 Task: For heading Use Trebuchet MN with navy blue colour & Underline.  font size for heading26,  'Change the font style of data to'Trebuchet MN and font size to 18,  Change the alignment of both headline & data to Align right In the sheet   Expense Manager book
Action: Mouse moved to (275, 269)
Screenshot: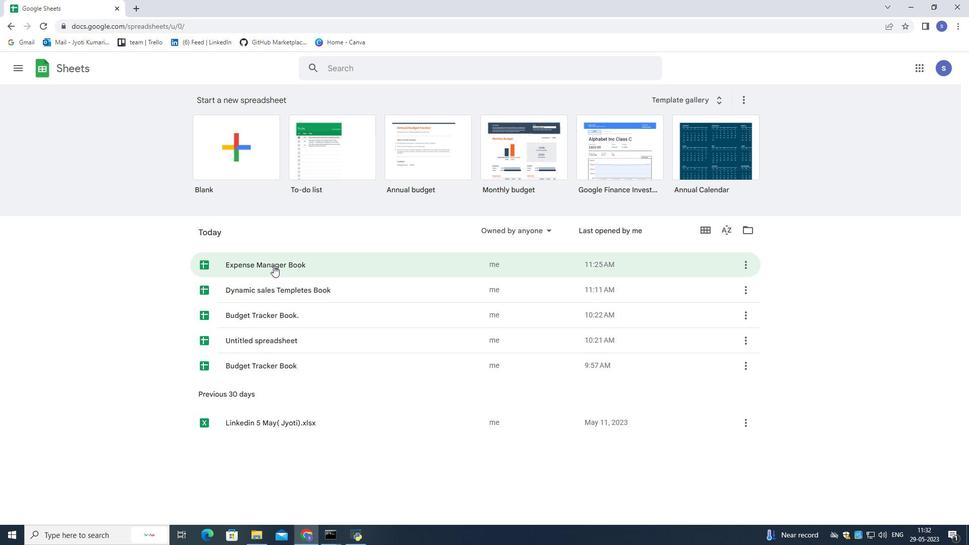 
Action: Mouse pressed left at (275, 269)
Screenshot: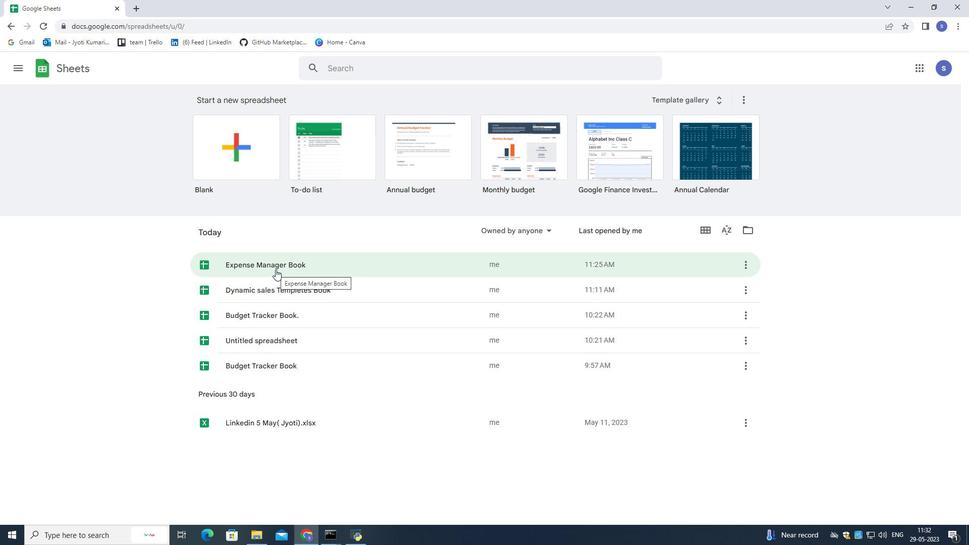 
Action: Mouse moved to (345, 150)
Screenshot: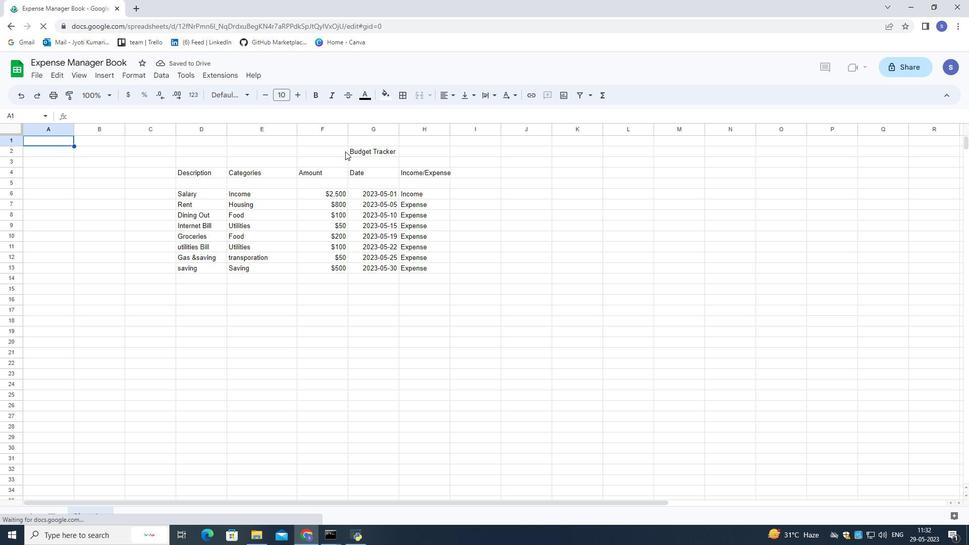 
Action: Mouse pressed left at (345, 150)
Screenshot: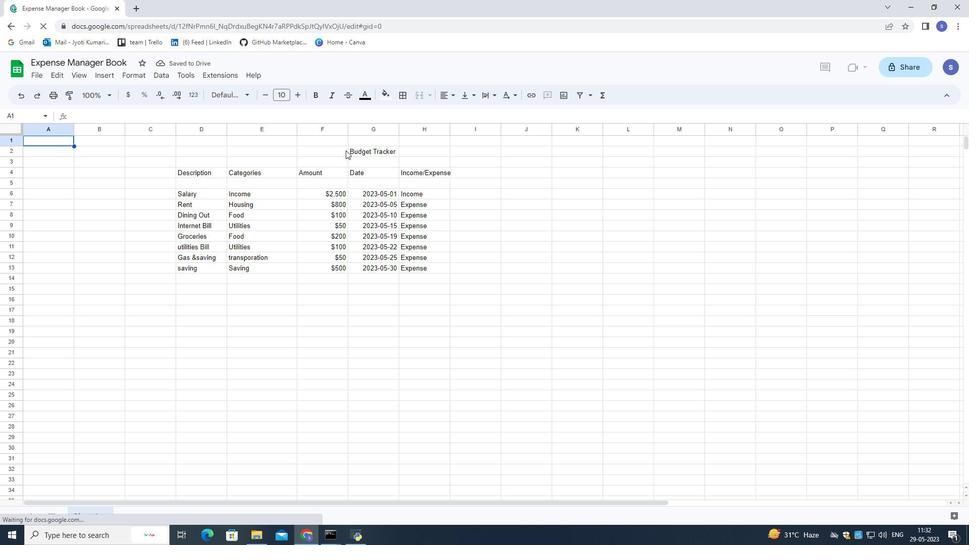 
Action: Mouse pressed left at (345, 150)
Screenshot: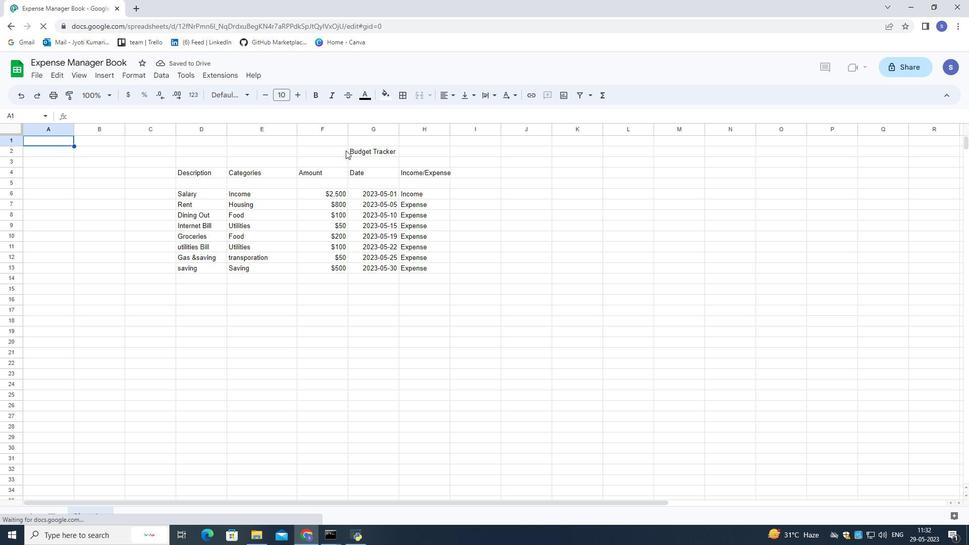 
Action: Mouse pressed left at (345, 150)
Screenshot: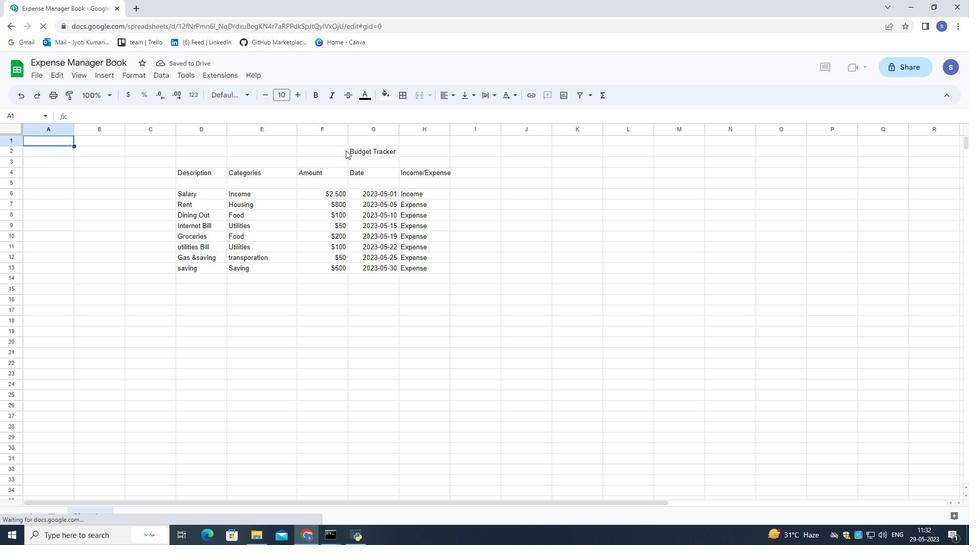 
Action: Mouse pressed left at (345, 150)
Screenshot: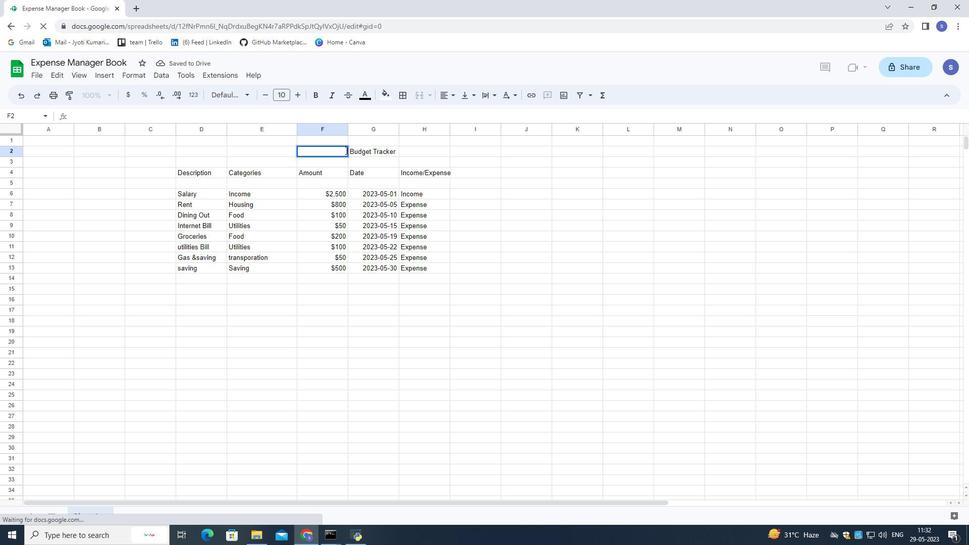 
Action: Mouse moved to (342, 166)
Screenshot: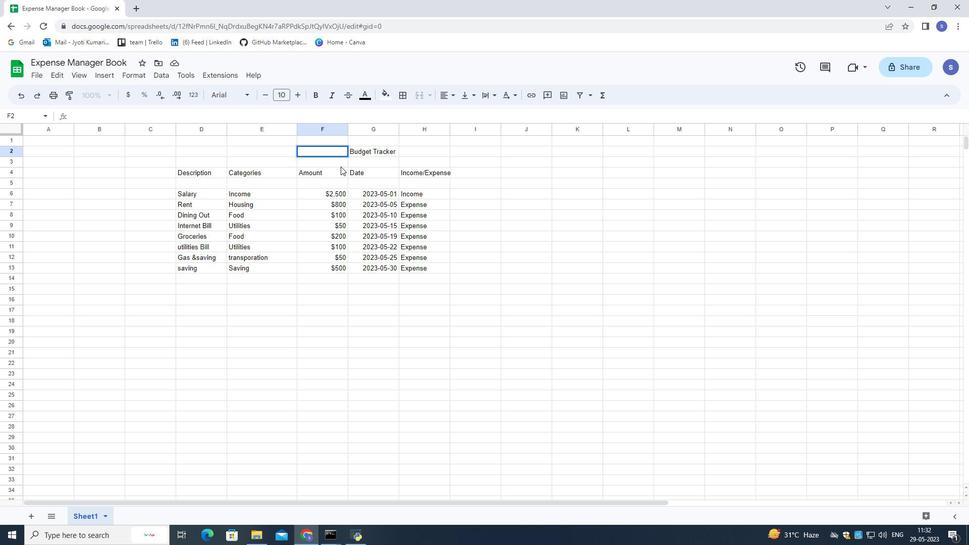 
Action: Mouse pressed left at (342, 166)
Screenshot: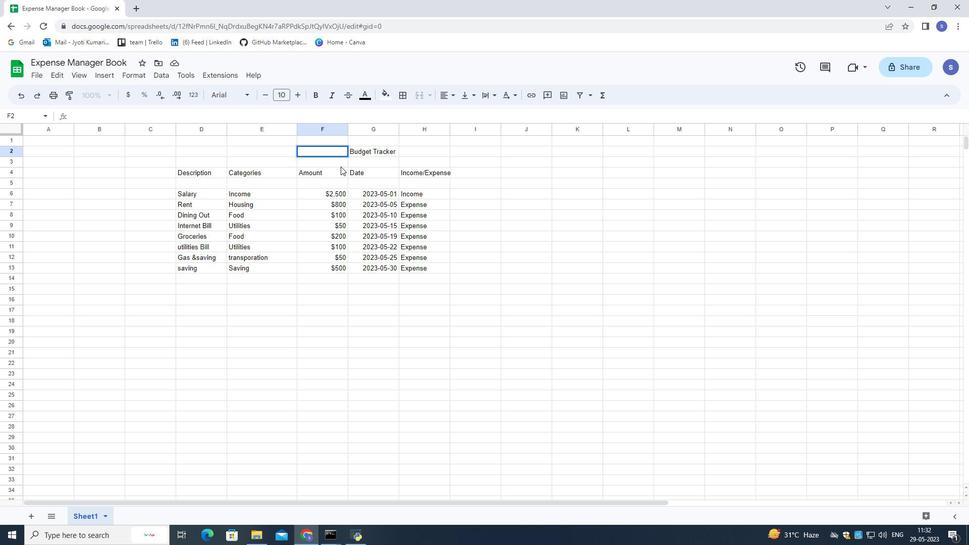 
Action: Mouse moved to (344, 148)
Screenshot: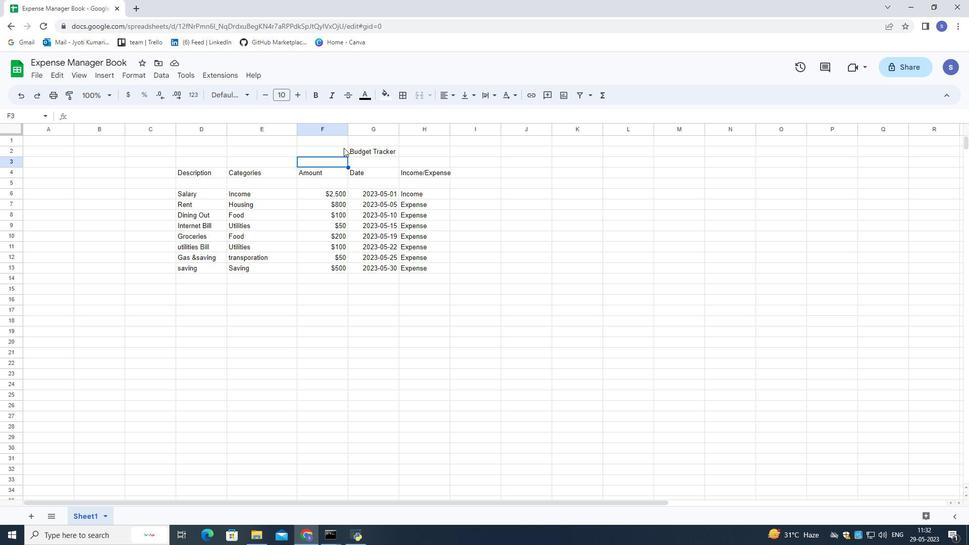 
Action: Mouse pressed left at (344, 148)
Screenshot: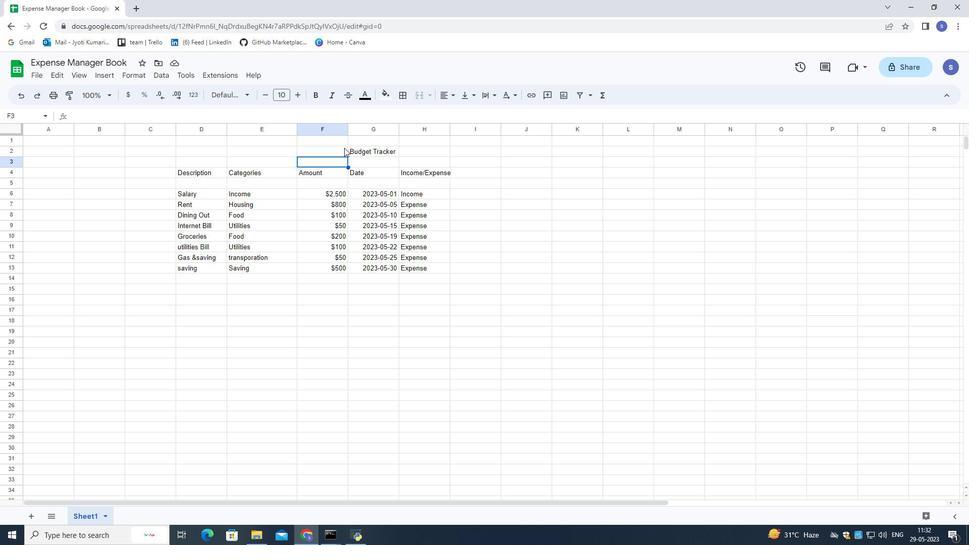 
Action: Mouse moved to (230, 94)
Screenshot: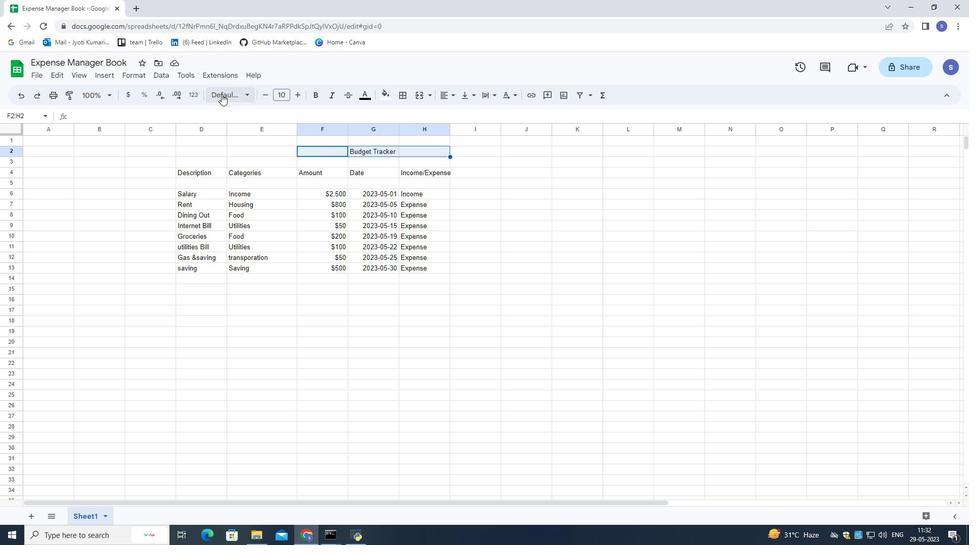 
Action: Mouse pressed left at (230, 94)
Screenshot: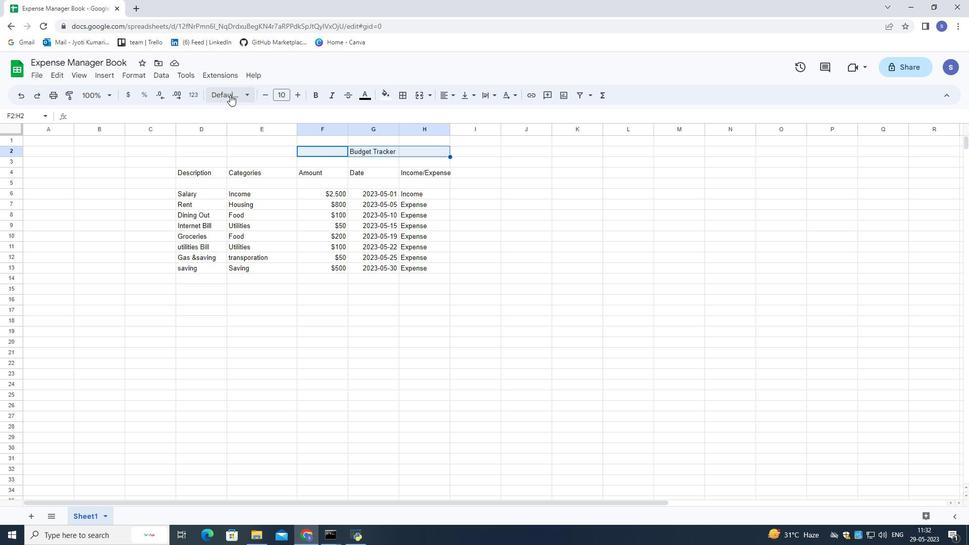 
Action: Mouse moved to (236, 229)
Screenshot: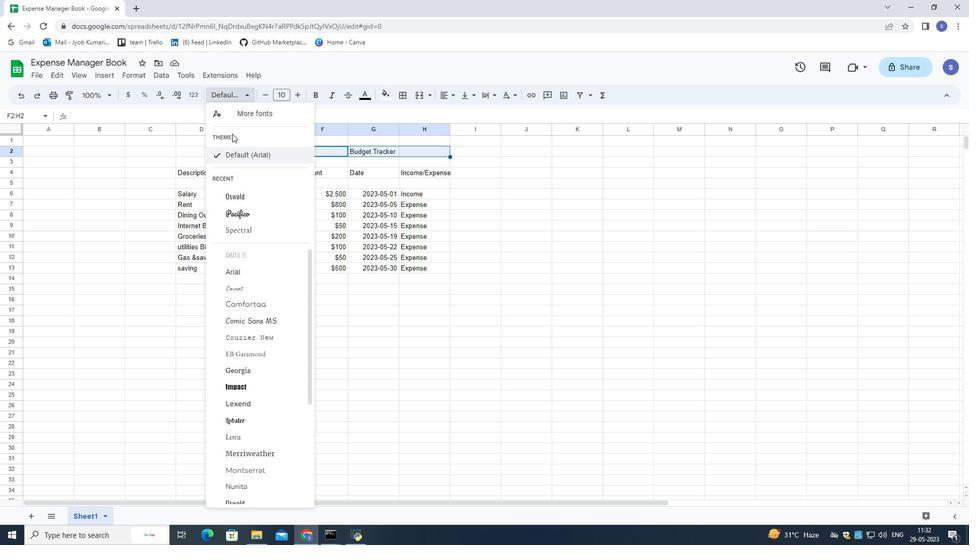 
Action: Mouse scrolled (236, 229) with delta (0, 0)
Screenshot: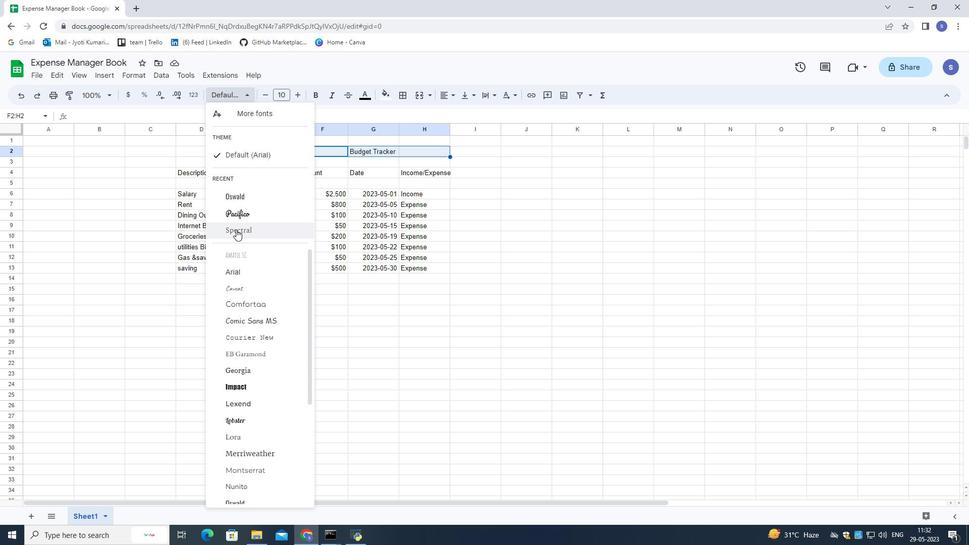 
Action: Mouse scrolled (236, 229) with delta (0, 0)
Screenshot: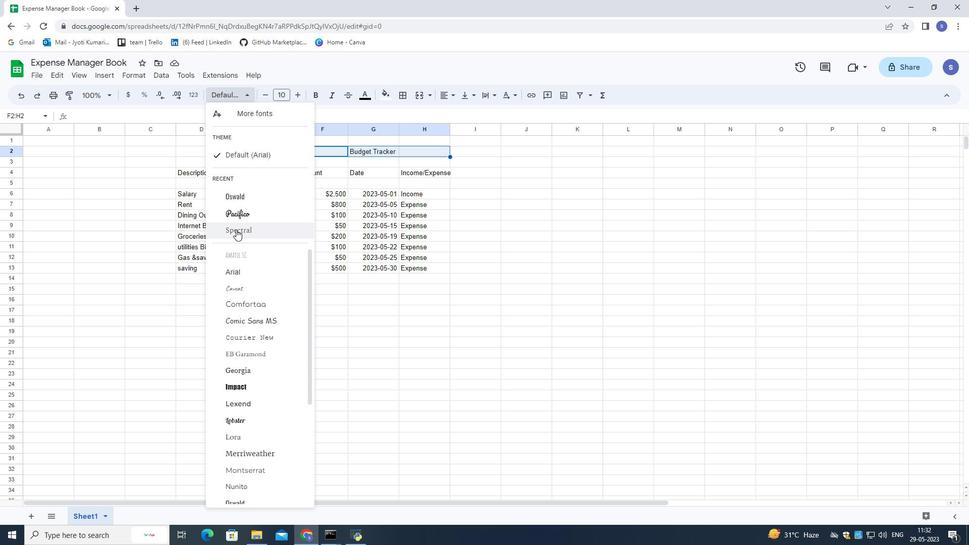
Action: Mouse scrolled (236, 229) with delta (0, 0)
Screenshot: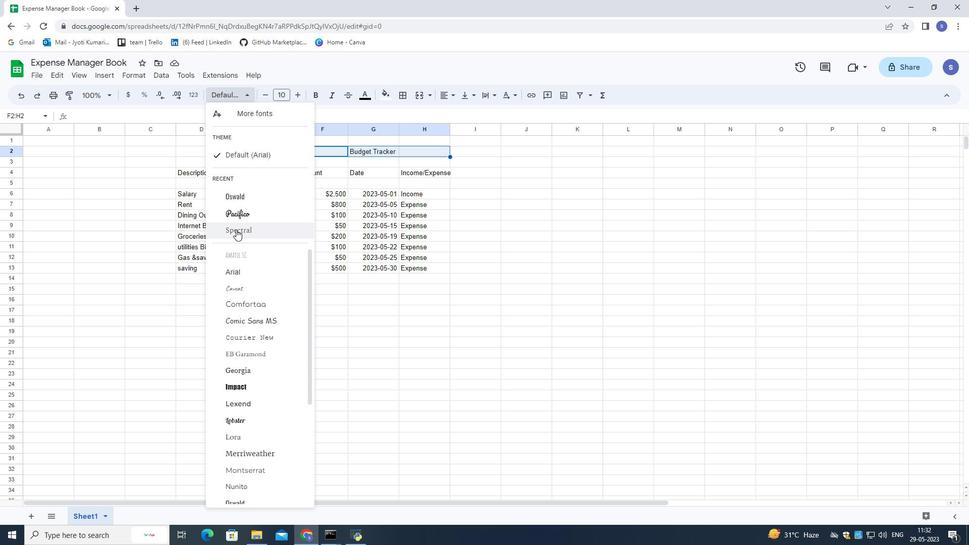 
Action: Mouse moved to (240, 316)
Screenshot: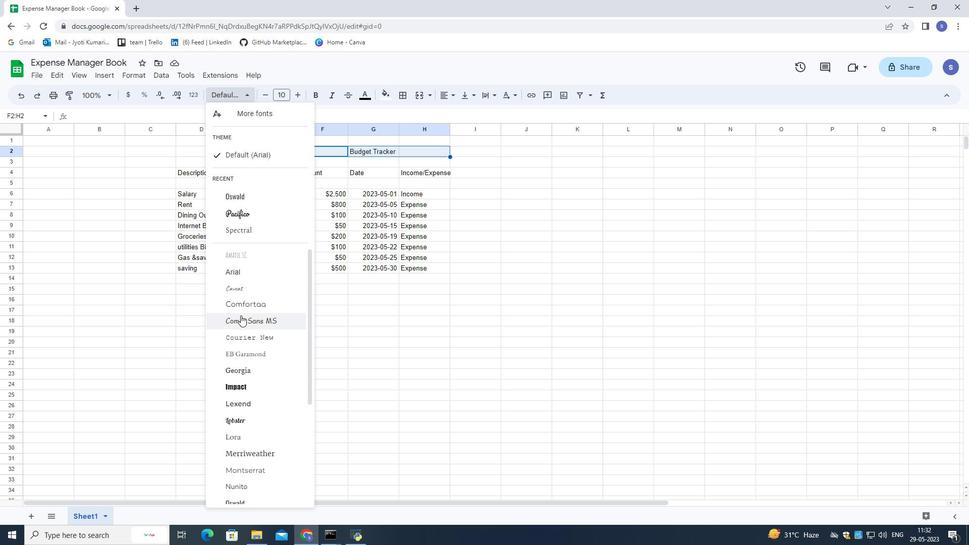 
Action: Mouse scrolled (240, 315) with delta (0, 0)
Screenshot: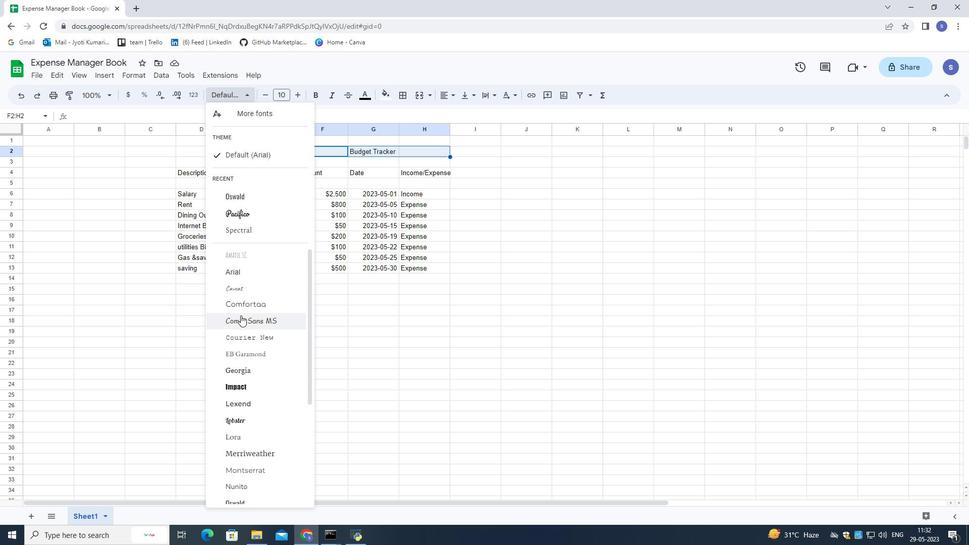 
Action: Mouse moved to (241, 317)
Screenshot: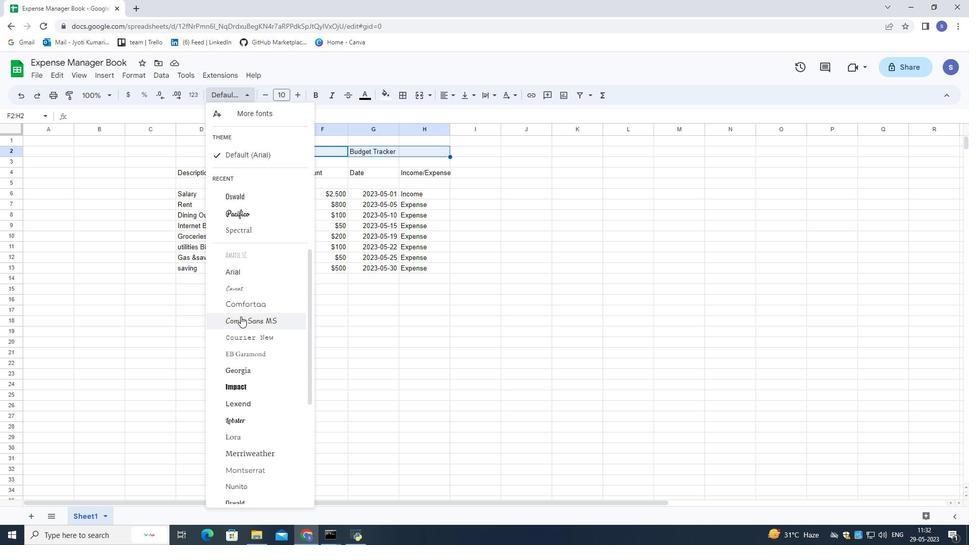 
Action: Mouse scrolled (241, 317) with delta (0, 0)
Screenshot: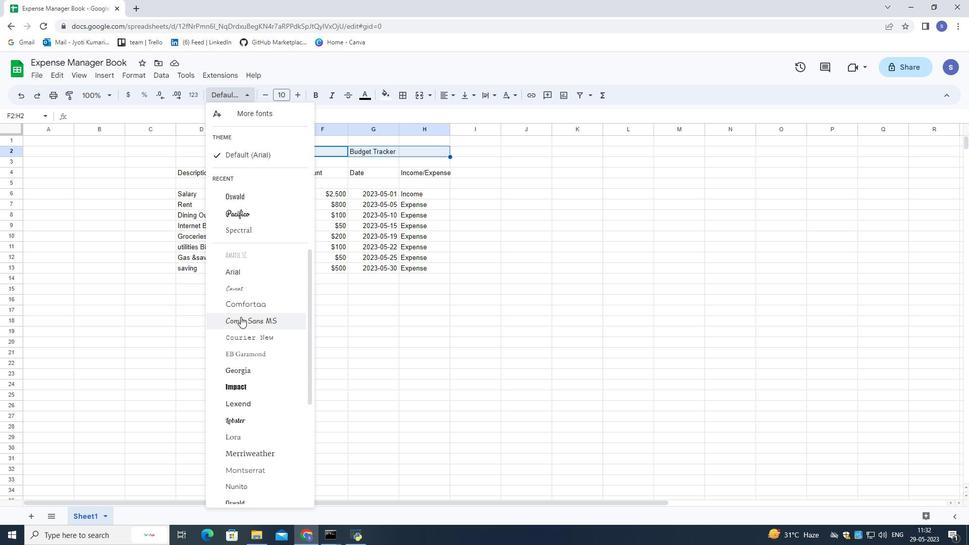 
Action: Mouse moved to (241, 318)
Screenshot: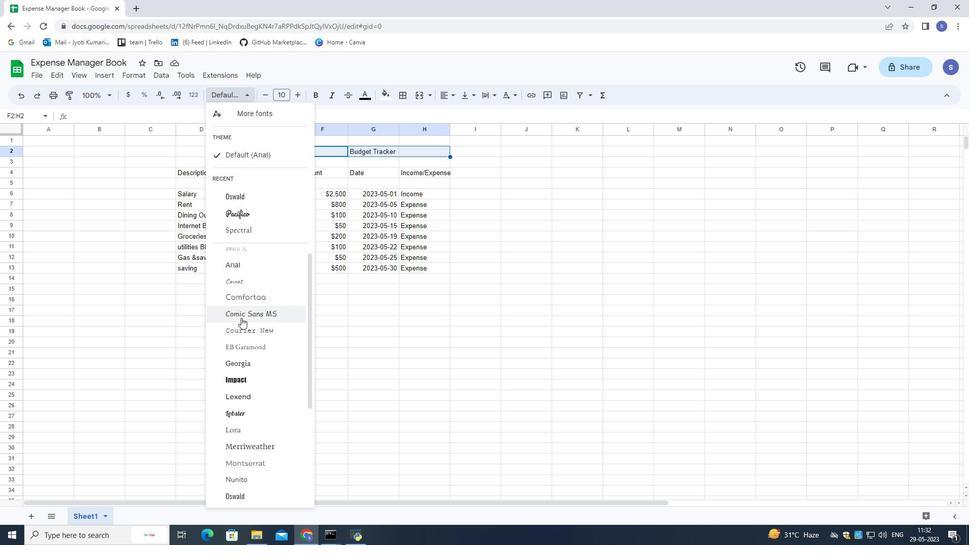 
Action: Mouse scrolled (241, 317) with delta (0, 0)
Screenshot: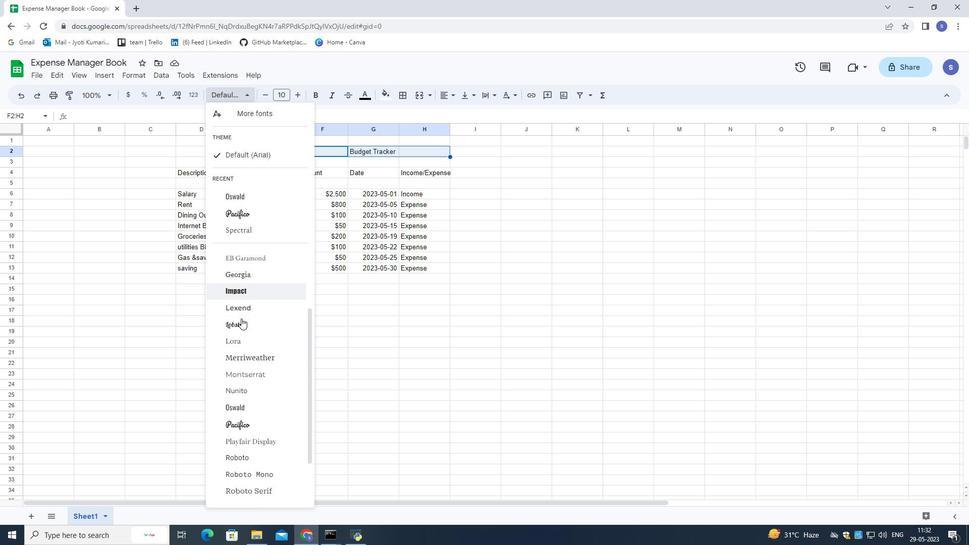 
Action: Mouse scrolled (241, 317) with delta (0, 0)
Screenshot: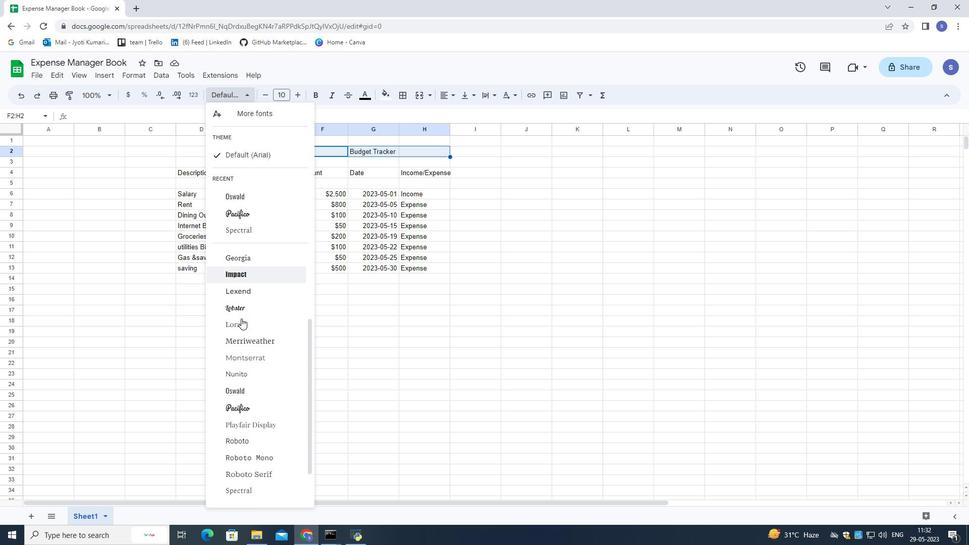 
Action: Mouse scrolled (241, 317) with delta (0, 0)
Screenshot: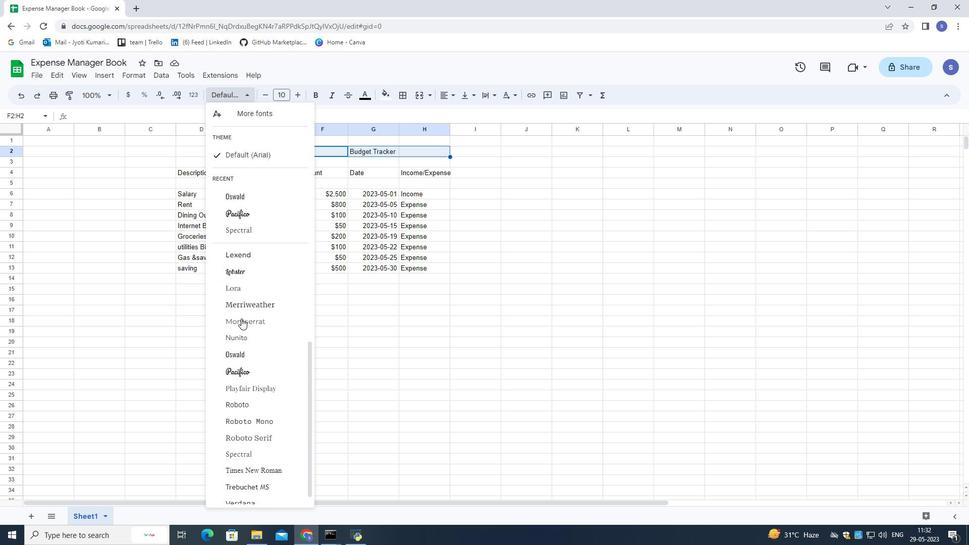 
Action: Mouse scrolled (241, 317) with delta (0, 0)
Screenshot: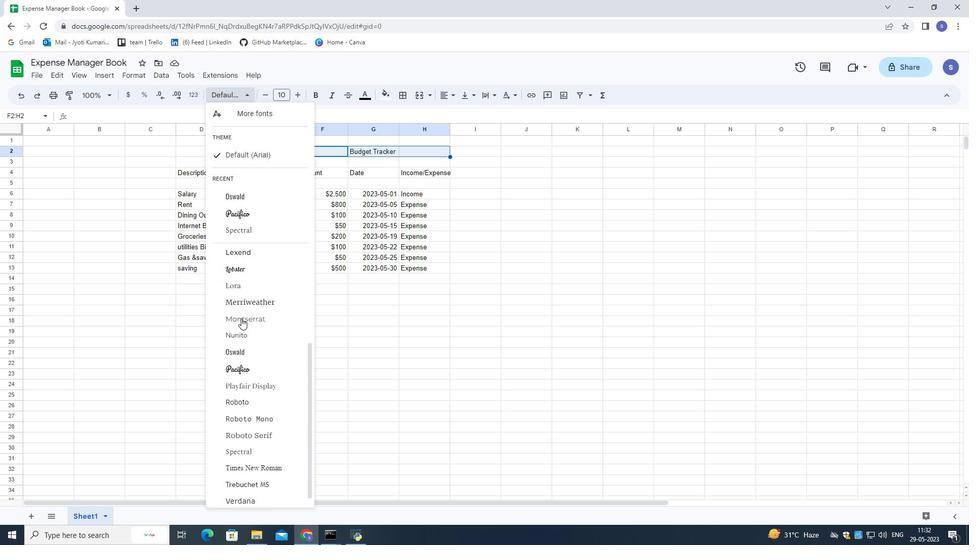 
Action: Mouse moved to (256, 279)
Screenshot: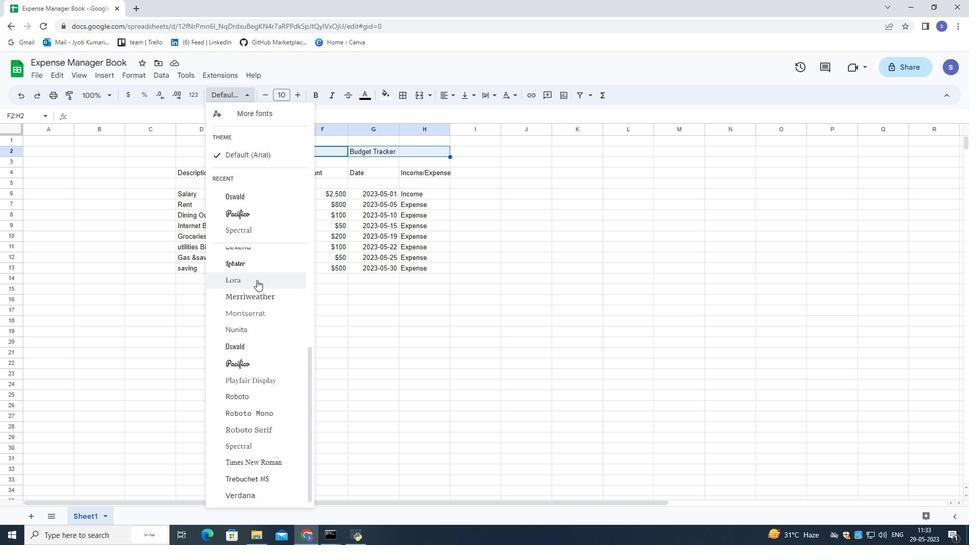 
Action: Mouse scrolled (256, 279) with delta (0, 0)
Screenshot: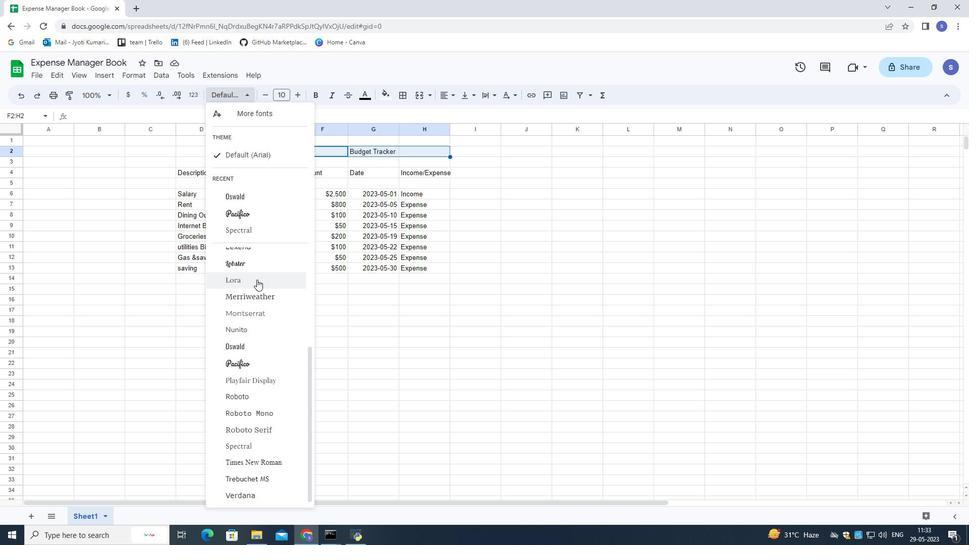 
Action: Mouse scrolled (256, 279) with delta (0, 0)
Screenshot: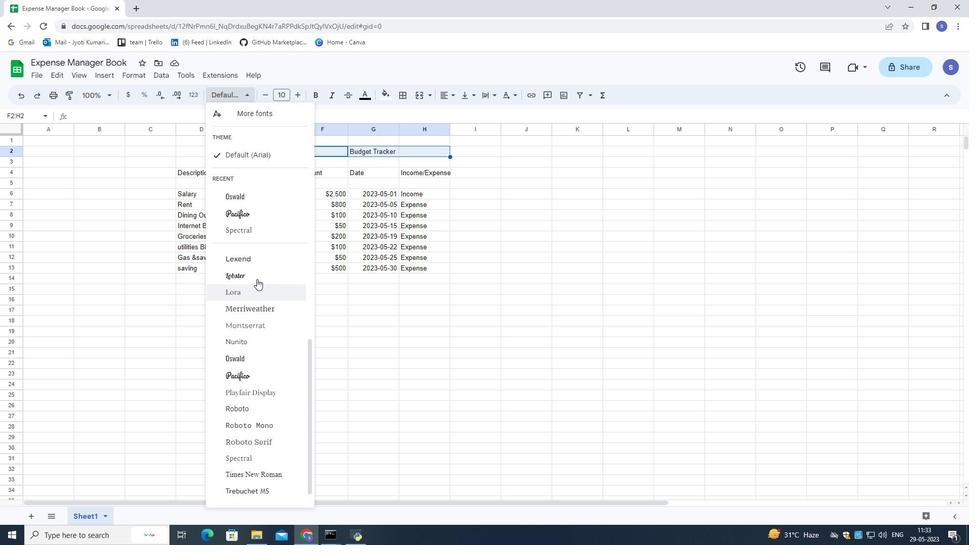 
Action: Mouse scrolled (256, 279) with delta (0, 0)
Screenshot: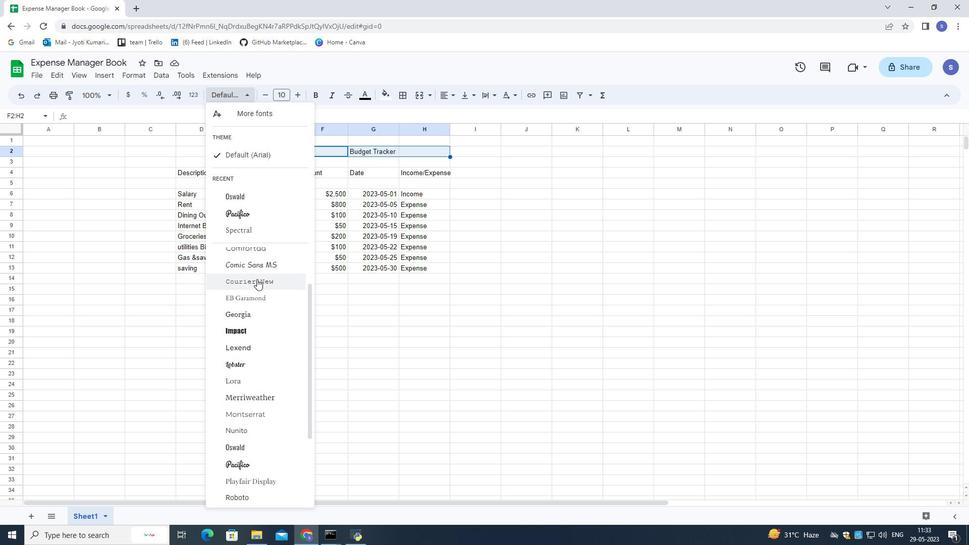 
Action: Mouse scrolled (256, 279) with delta (0, 0)
Screenshot: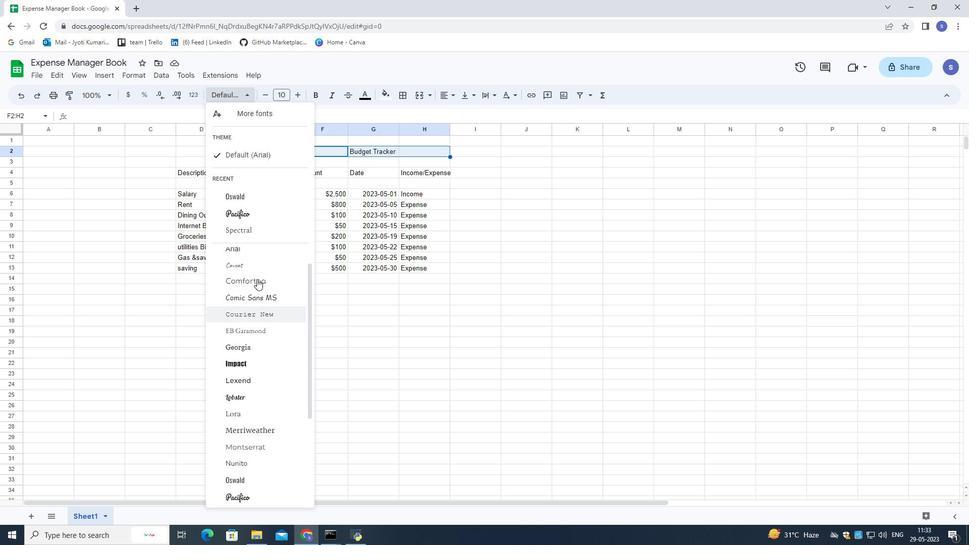 
Action: Mouse moved to (248, 110)
Screenshot: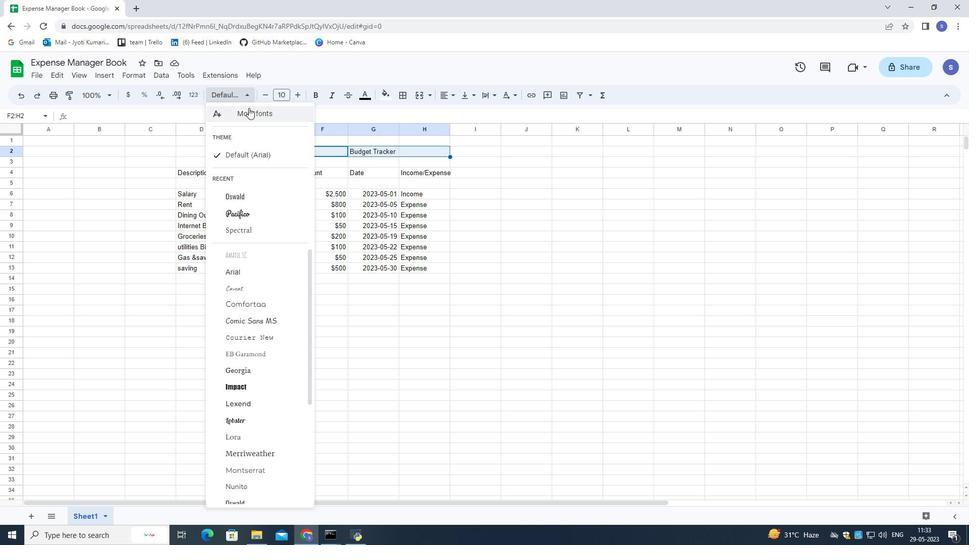 
Action: Mouse pressed left at (248, 110)
Screenshot: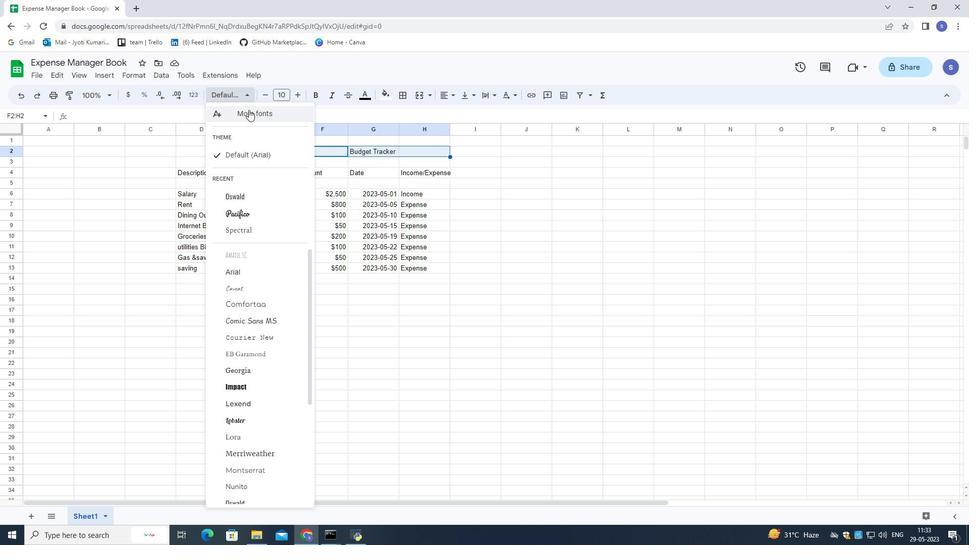 
Action: Mouse moved to (473, 172)
Screenshot: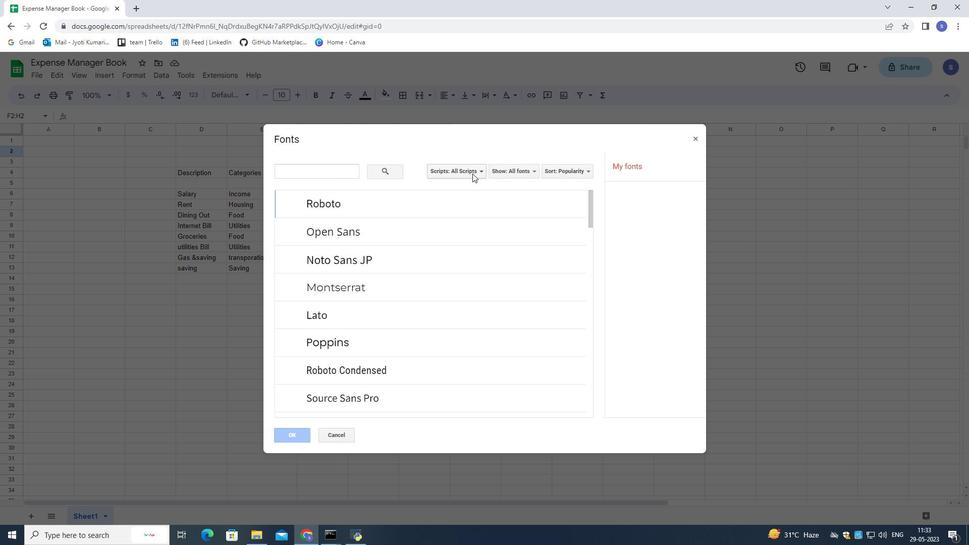 
Action: Mouse pressed left at (473, 172)
Screenshot: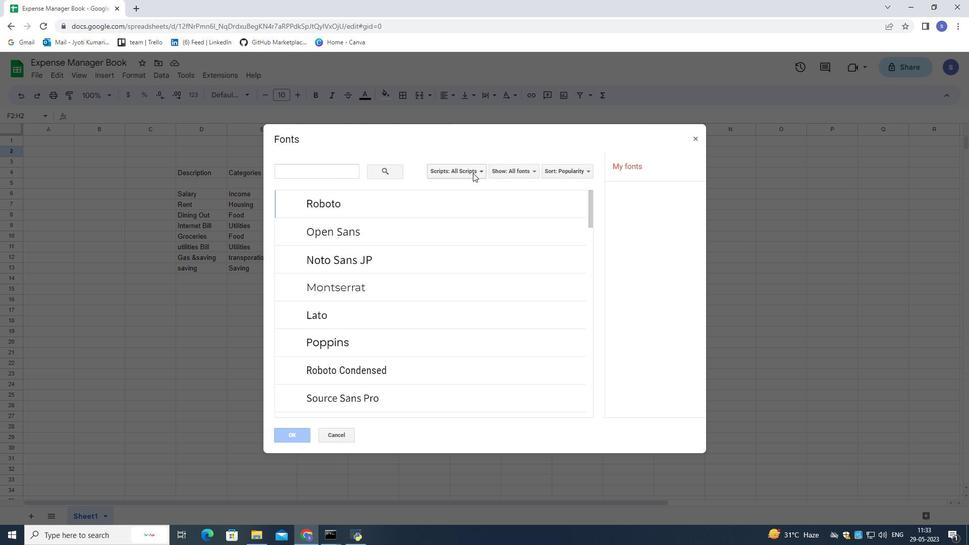 
Action: Mouse moved to (519, 171)
Screenshot: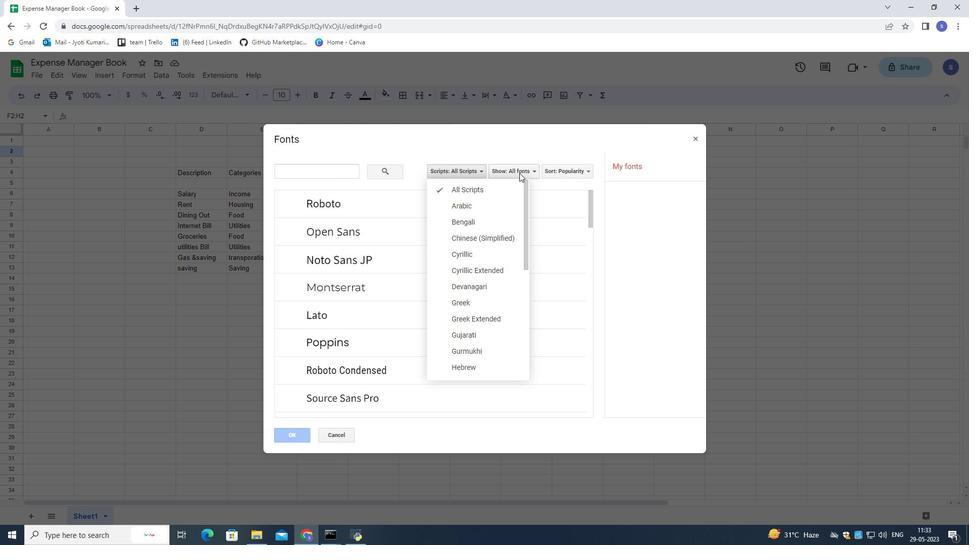 
Action: Mouse pressed left at (519, 171)
Screenshot: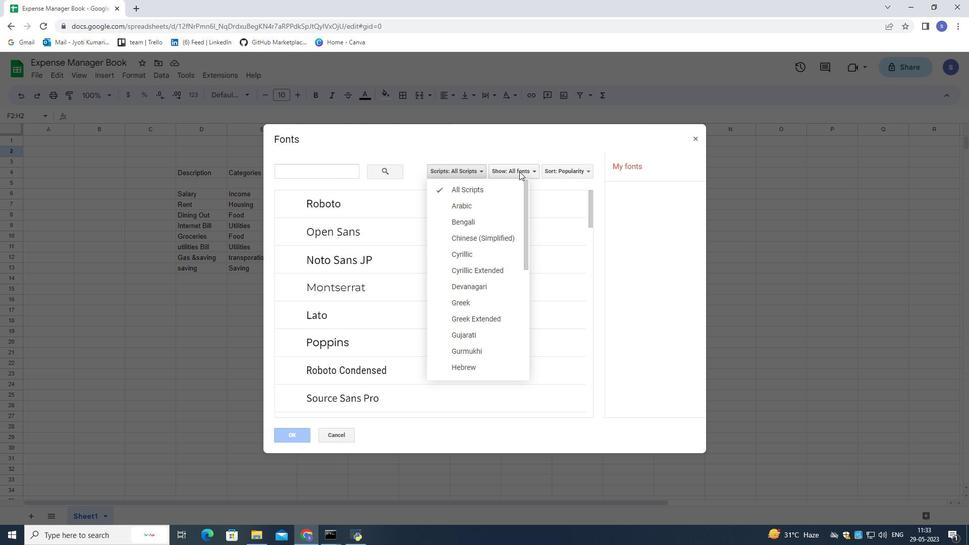 
Action: Mouse moved to (561, 165)
Screenshot: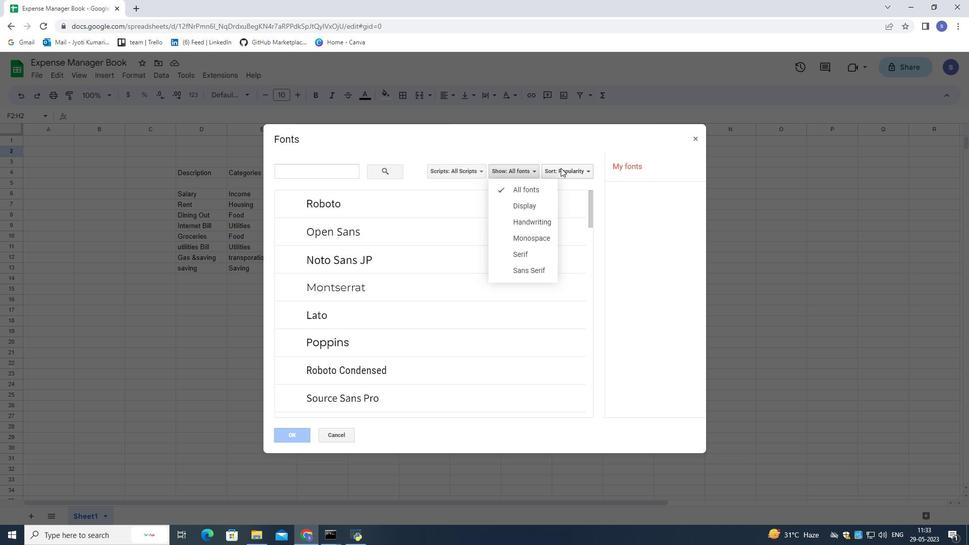 
Action: Mouse pressed left at (561, 165)
Screenshot: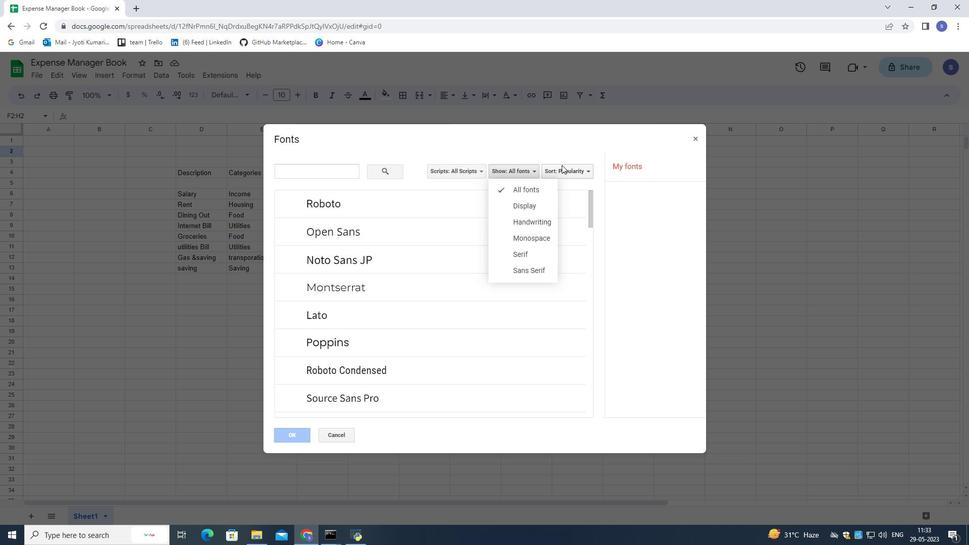 
Action: Mouse moved to (340, 170)
Screenshot: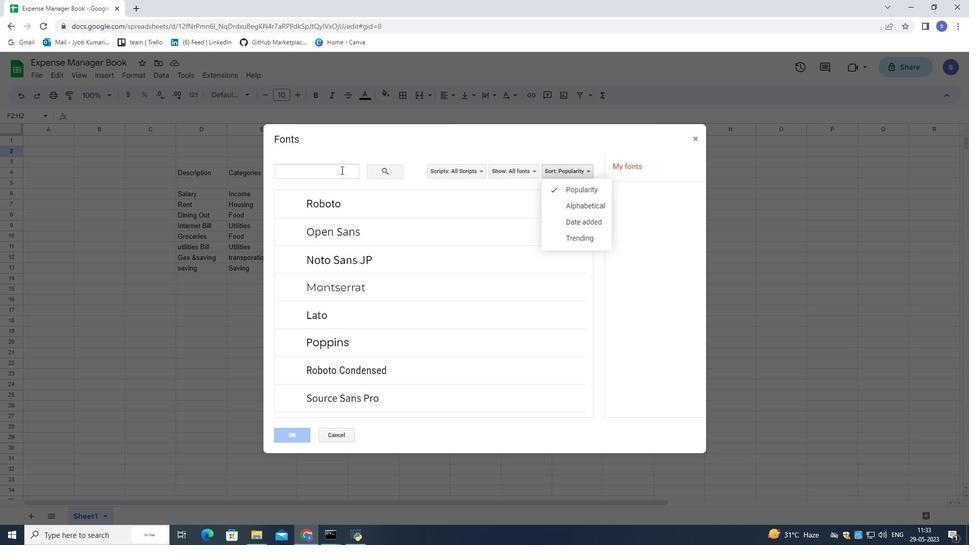 
Action: Mouse pressed left at (340, 170)
Screenshot: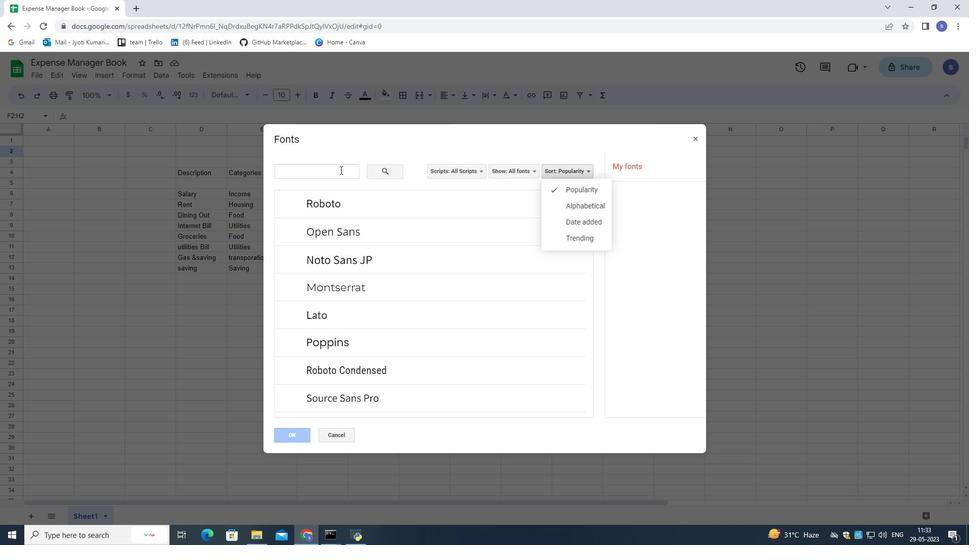 
Action: Mouse moved to (339, 169)
Screenshot: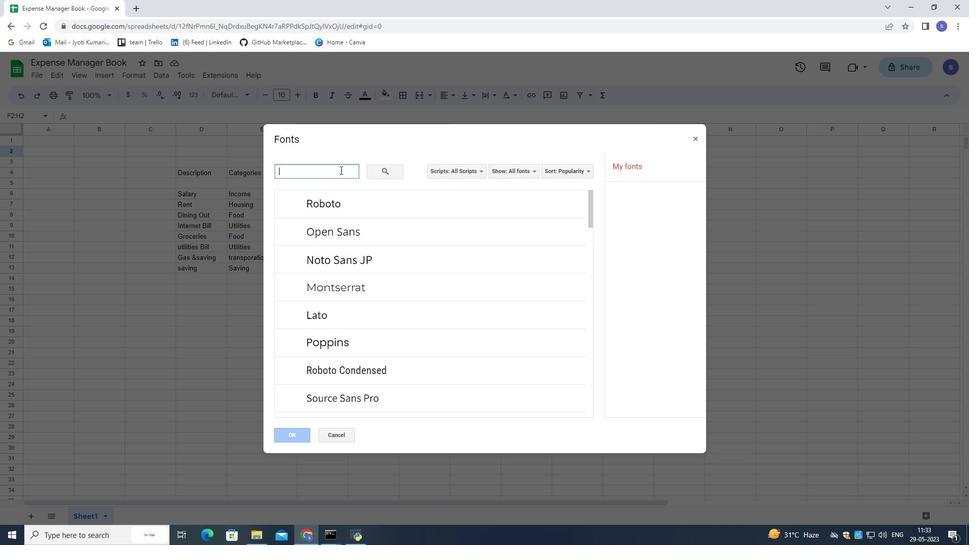 
Action: Key pressed <Key.shift>trebuchet<Key.space><Key.shift>MN
Screenshot: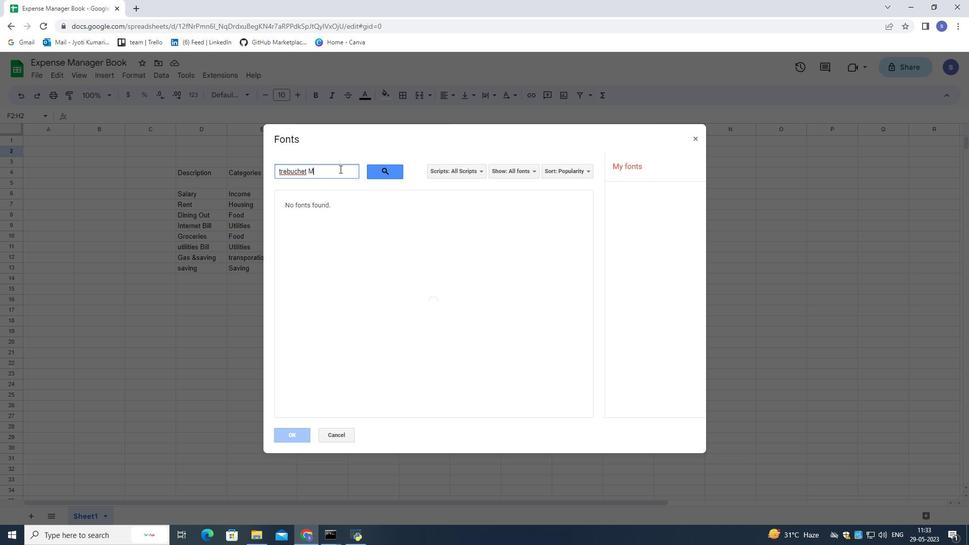 
Action: Mouse moved to (279, 173)
Screenshot: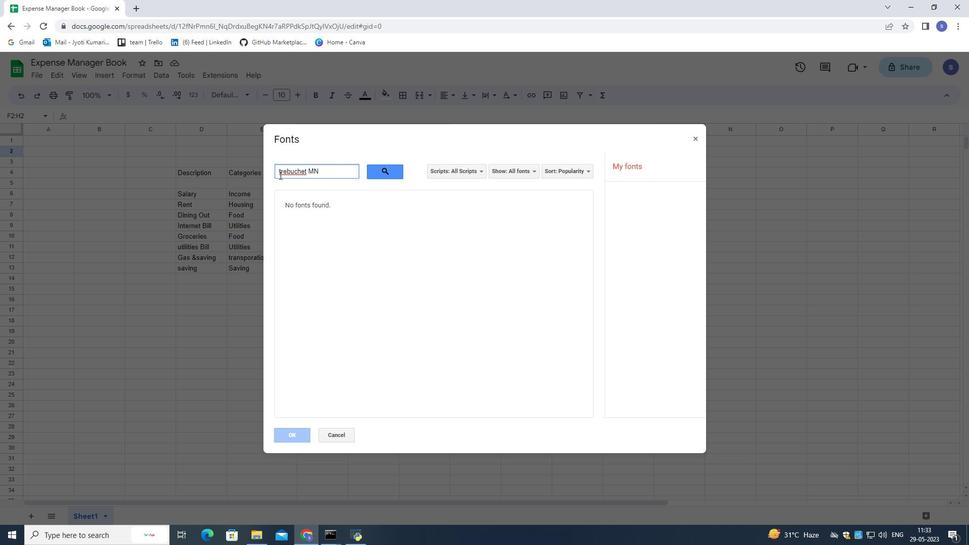 
Action: Mouse pressed left at (279, 173)
Screenshot: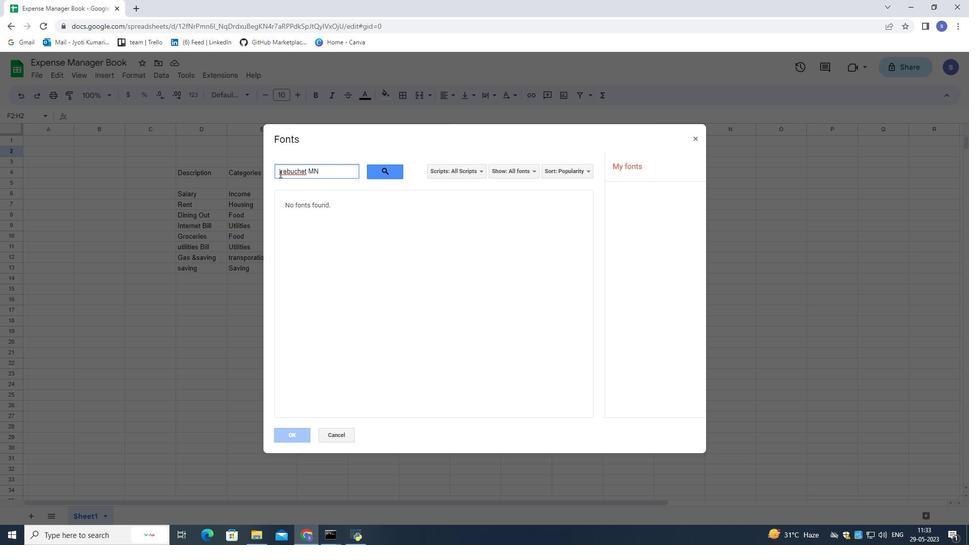 
Action: Mouse moved to (291, 181)
Screenshot: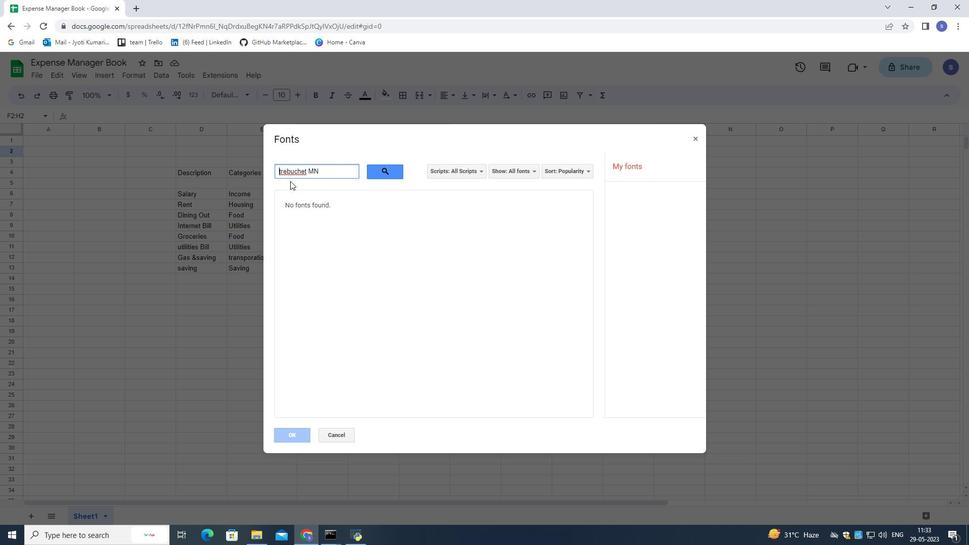 
Action: Key pressed <Key.right><Key.backspace><Key.caps_lock><Key.caps_lock><Key.caps_lock><Key.caps_lock><Key.caps_lock><Key.caps_lock><Key.caps_lock><Key.caps_lock><Key.caps_lock>T<Key.caps_lock>
Screenshot: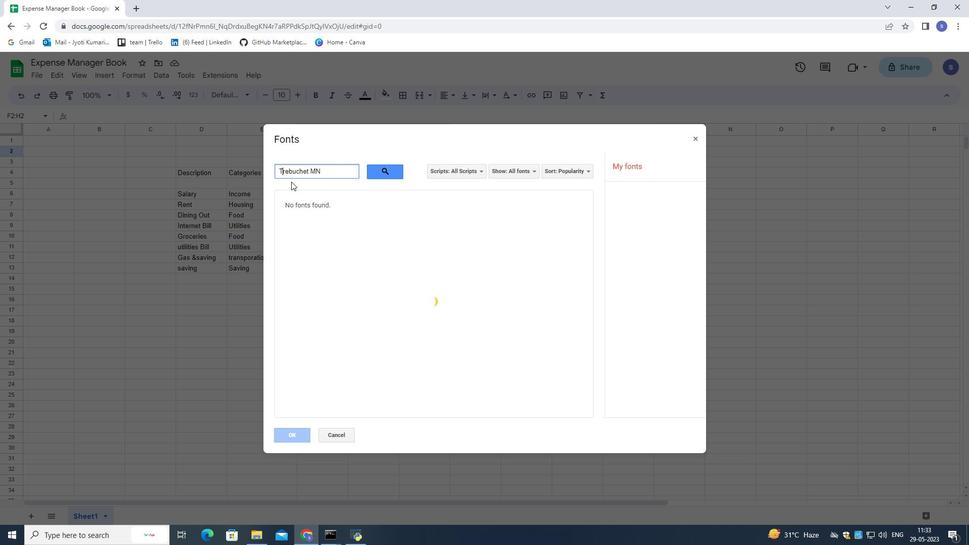 
Action: Mouse moved to (321, 207)
Screenshot: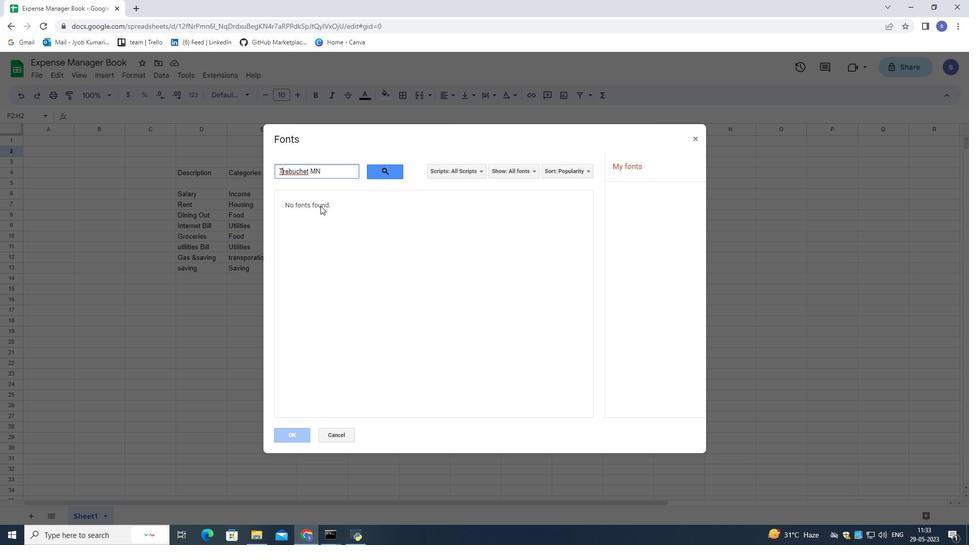 
Action: Mouse pressed left at (321, 207)
Screenshot: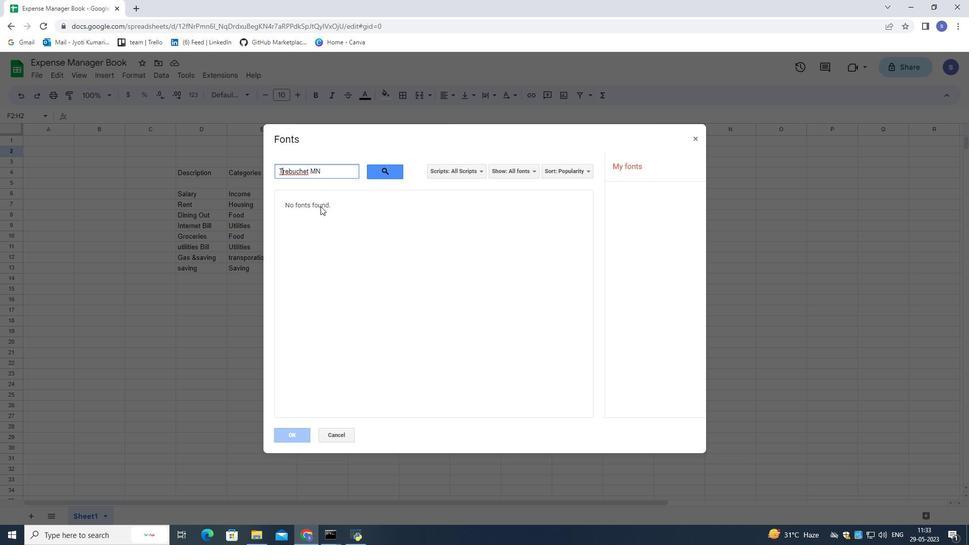 
Action: Mouse moved to (381, 171)
Screenshot: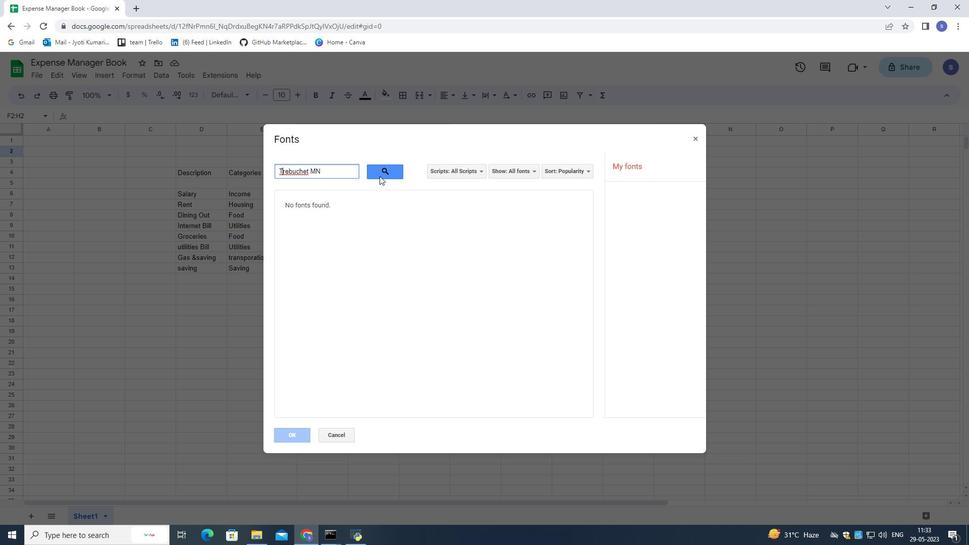 
Action: Mouse pressed left at (381, 171)
Screenshot: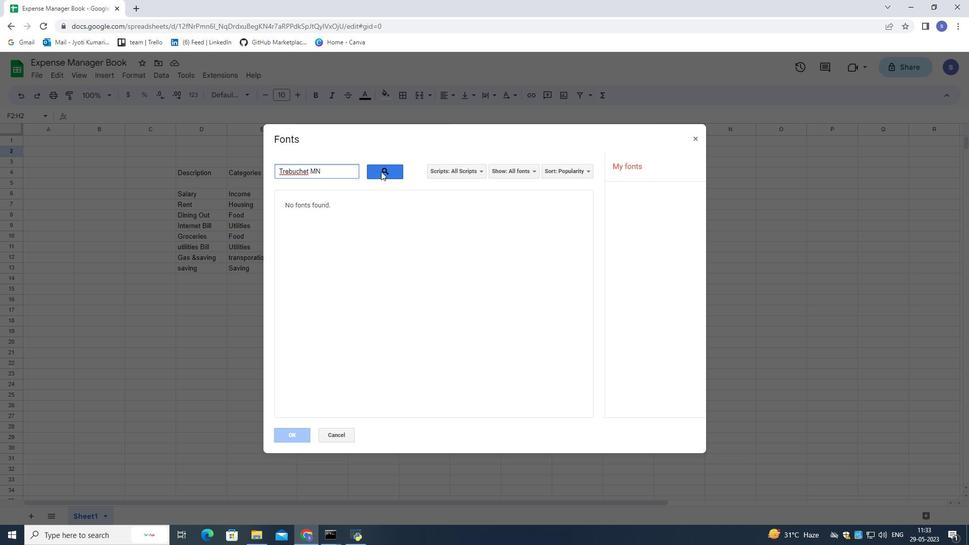 
Action: Mouse moved to (383, 174)
Screenshot: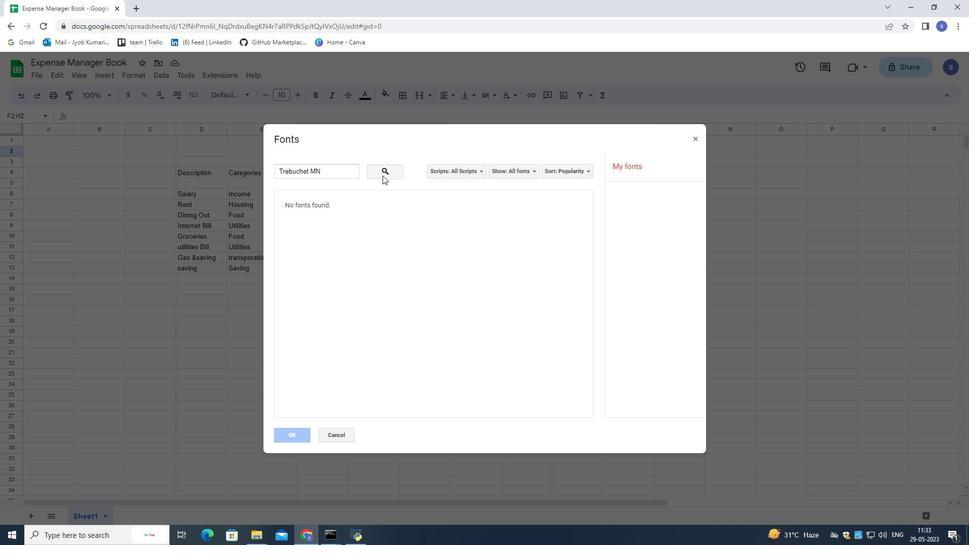 
Action: Mouse pressed left at (383, 174)
Screenshot: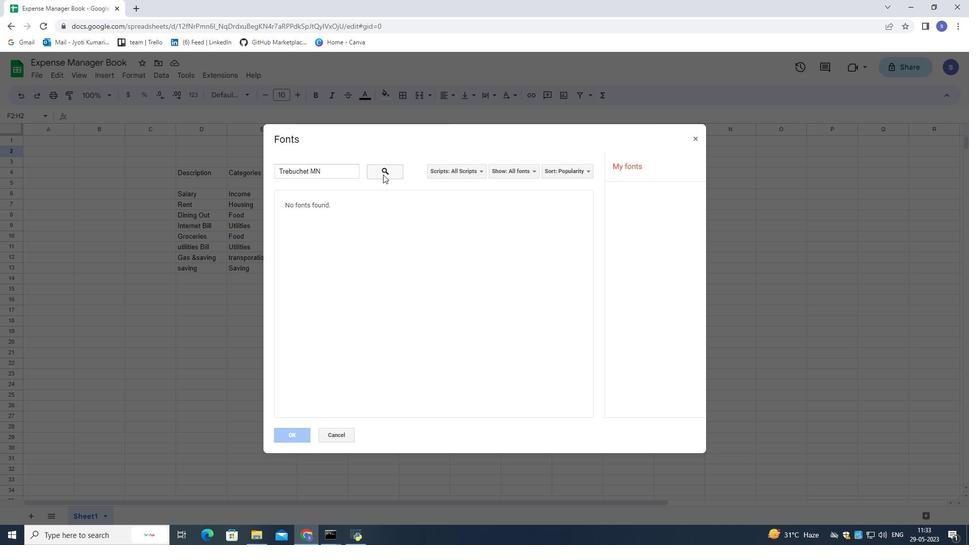 
Action: Mouse moved to (325, 435)
Screenshot: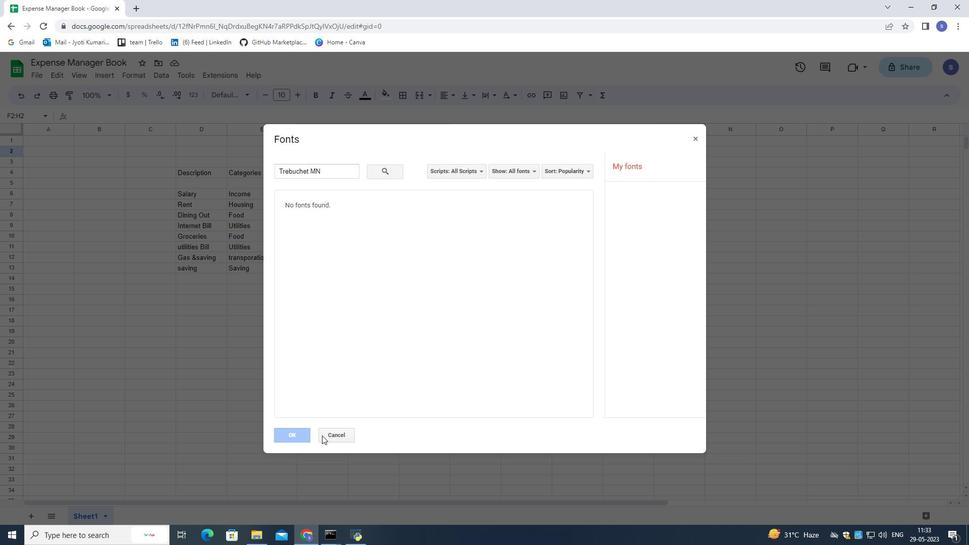 
Action: Mouse pressed left at (325, 435)
Screenshot: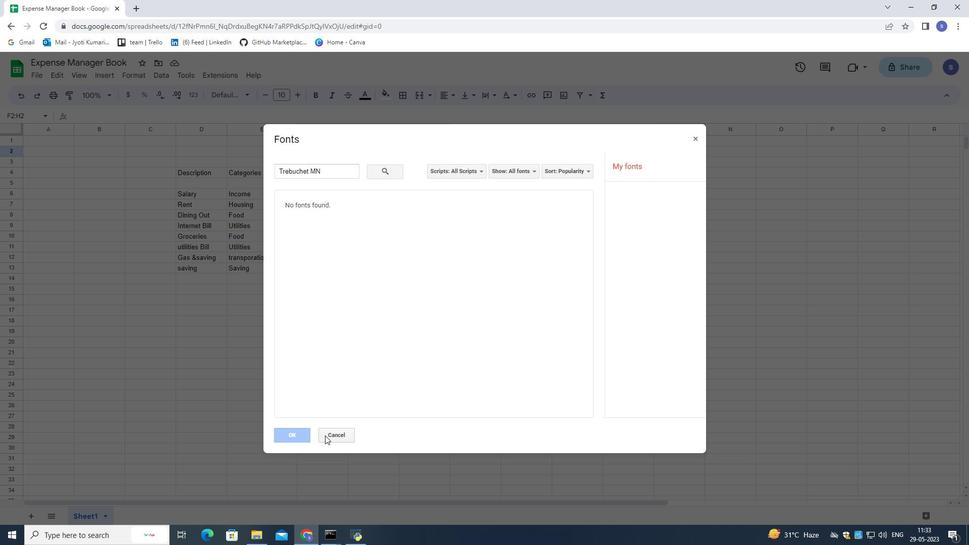 
Action: Mouse moved to (246, 96)
Screenshot: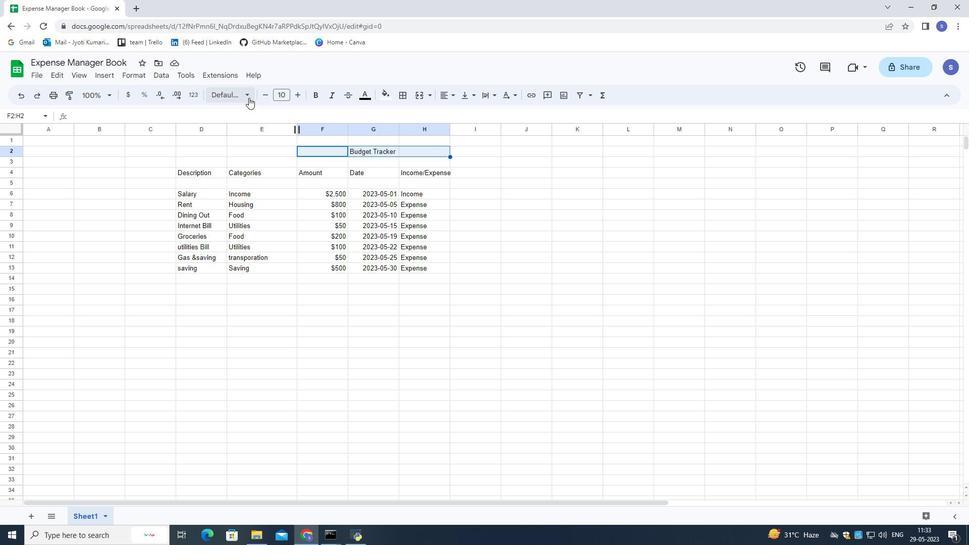 
Action: Mouse pressed left at (246, 96)
Screenshot: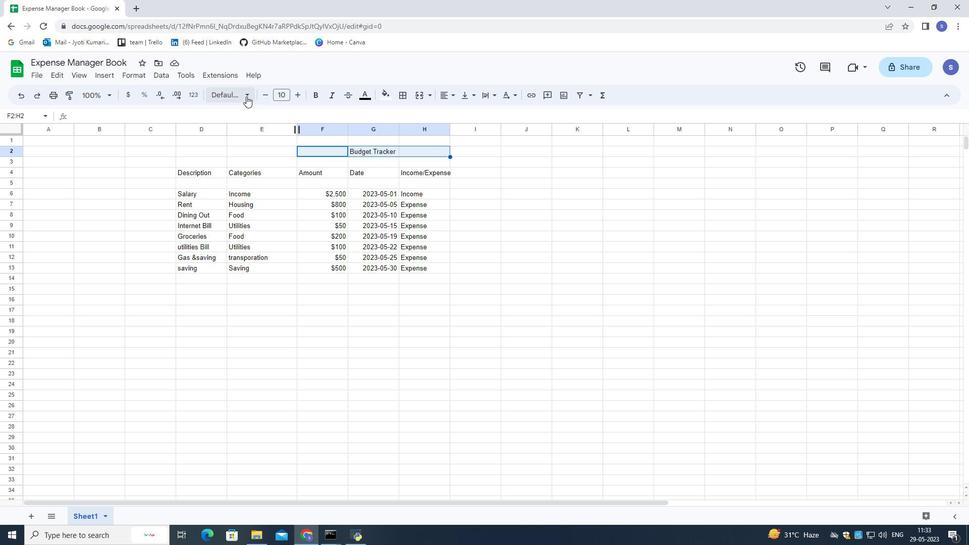 
Action: Mouse moved to (250, 291)
Screenshot: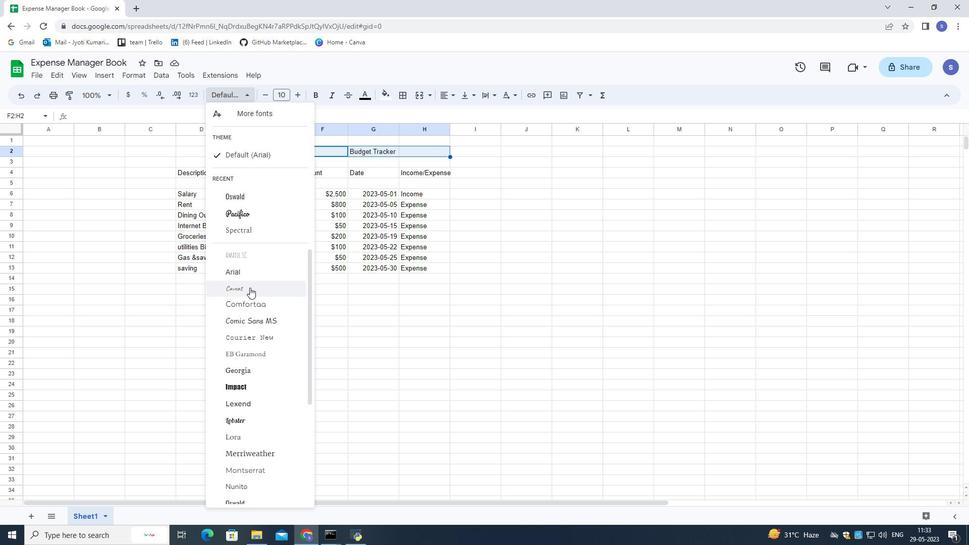 
Action: Mouse scrolled (250, 290) with delta (0, 0)
Screenshot: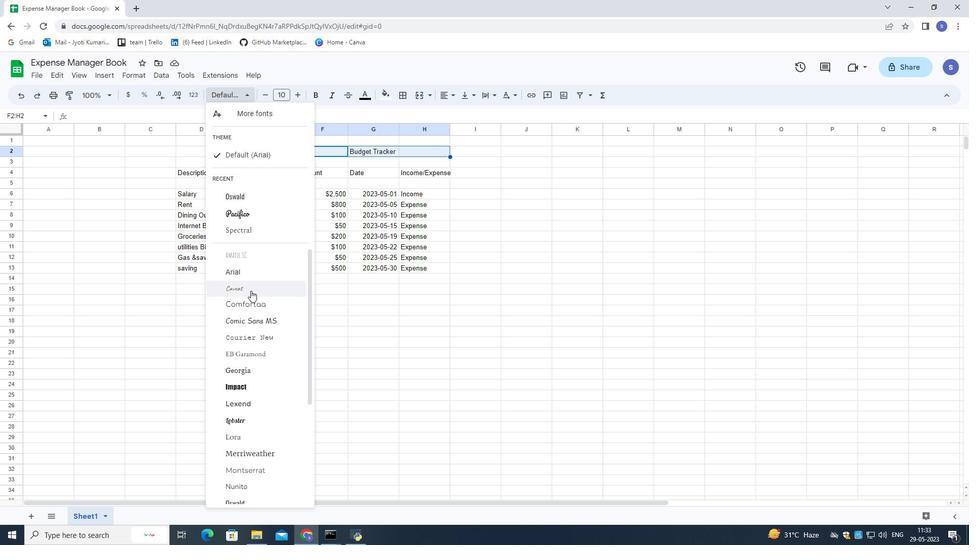 
Action: Mouse scrolled (250, 290) with delta (0, 0)
Screenshot: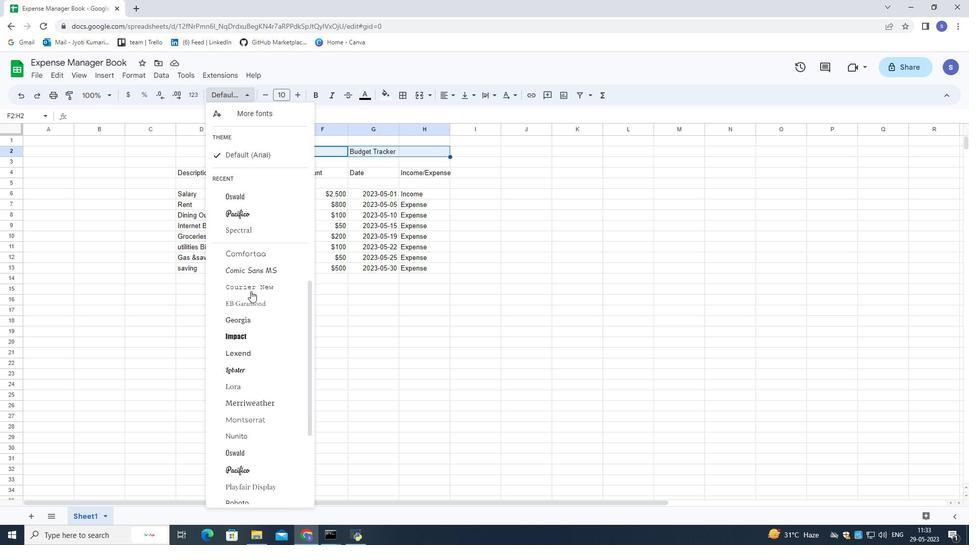 
Action: Mouse moved to (250, 293)
Screenshot: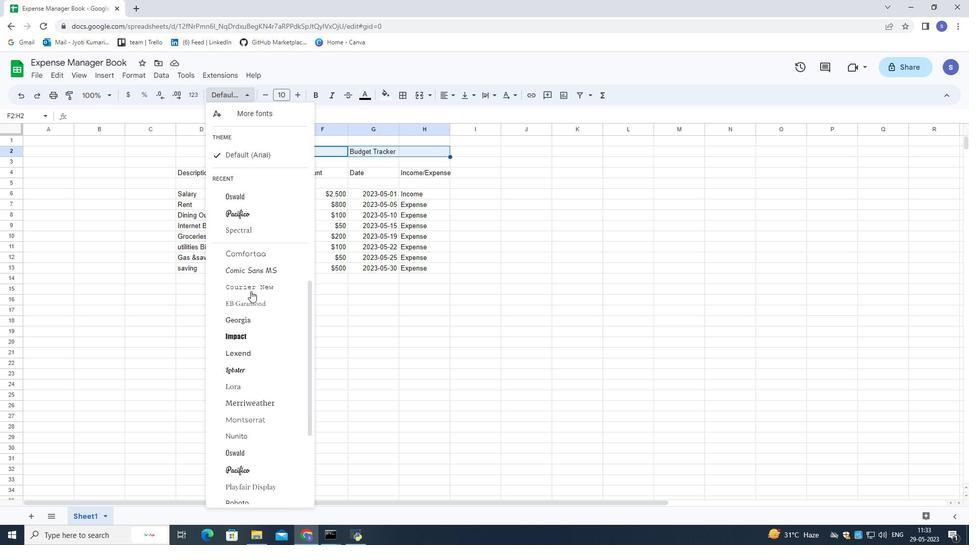 
Action: Mouse scrolled (250, 292) with delta (0, 0)
Screenshot: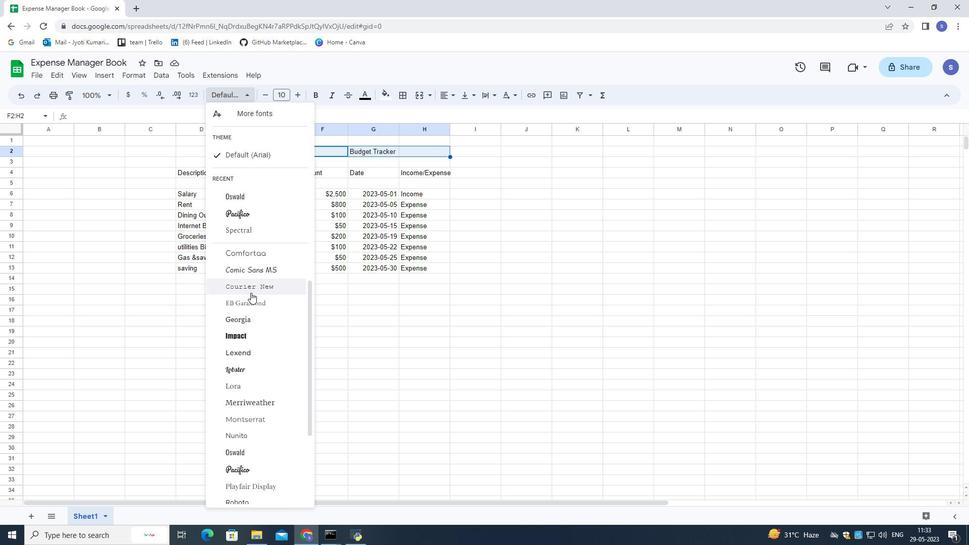 
Action: Mouse scrolled (250, 292) with delta (0, 0)
Screenshot: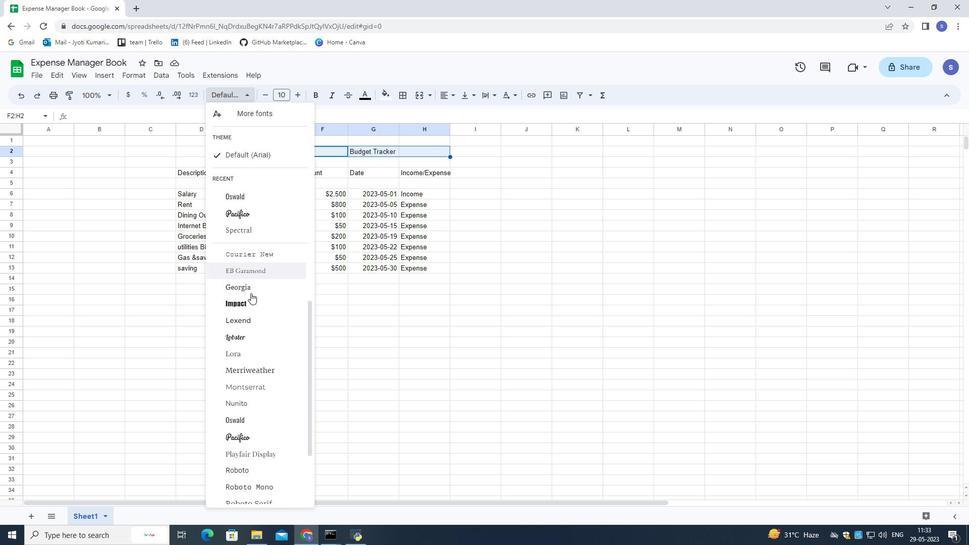 
Action: Mouse moved to (250, 293)
Screenshot: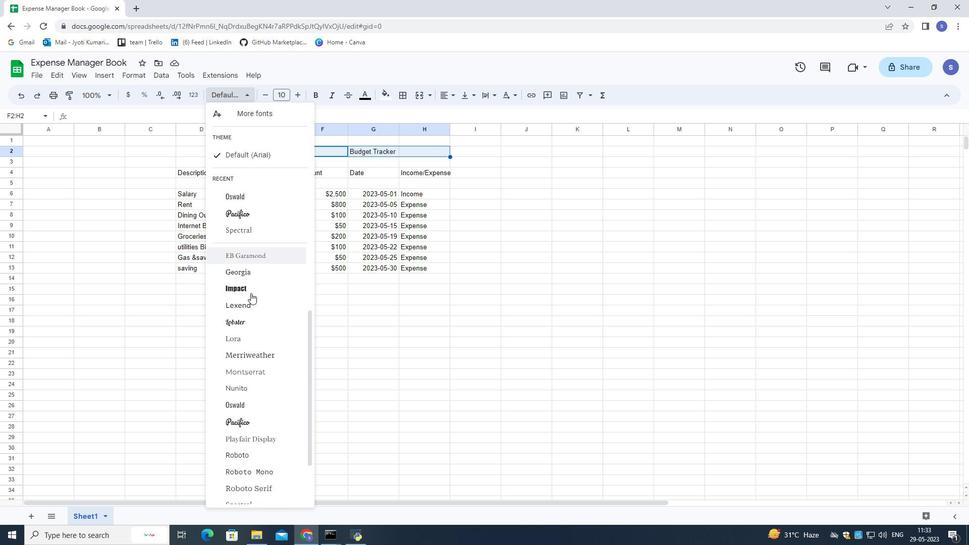 
Action: Mouse scrolled (250, 292) with delta (0, 0)
Screenshot: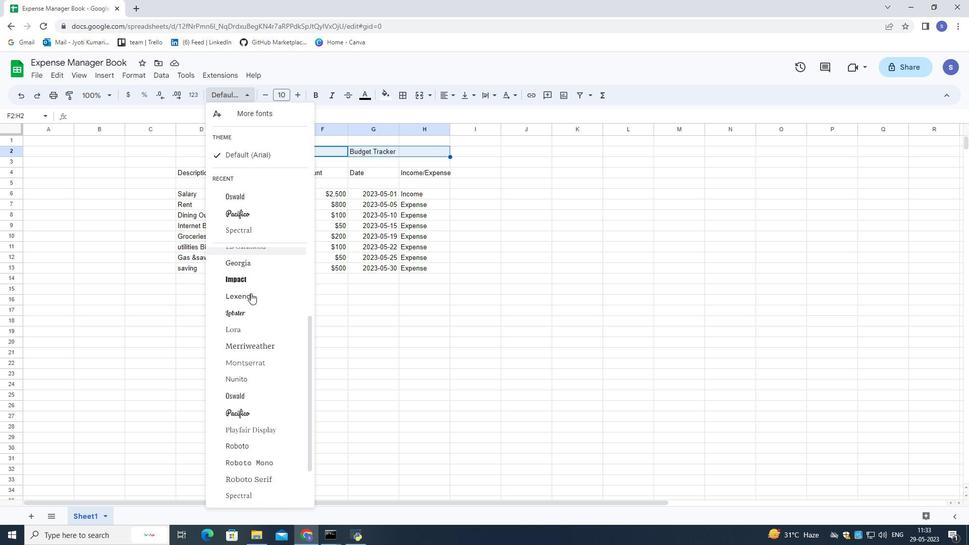 
Action: Mouse scrolled (250, 292) with delta (0, 0)
Screenshot: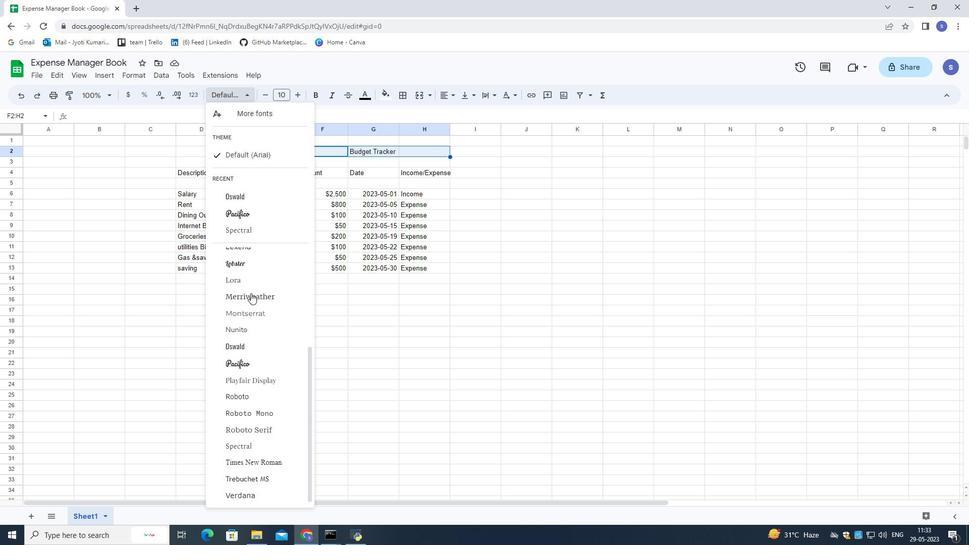 
Action: Mouse scrolled (250, 292) with delta (0, 0)
Screenshot: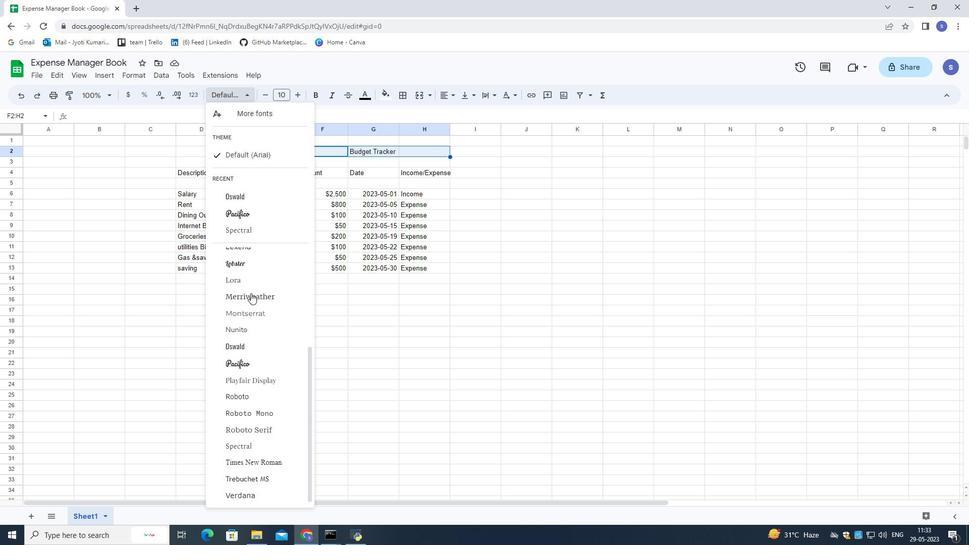 
Action: Mouse scrolled (250, 292) with delta (0, 0)
Screenshot: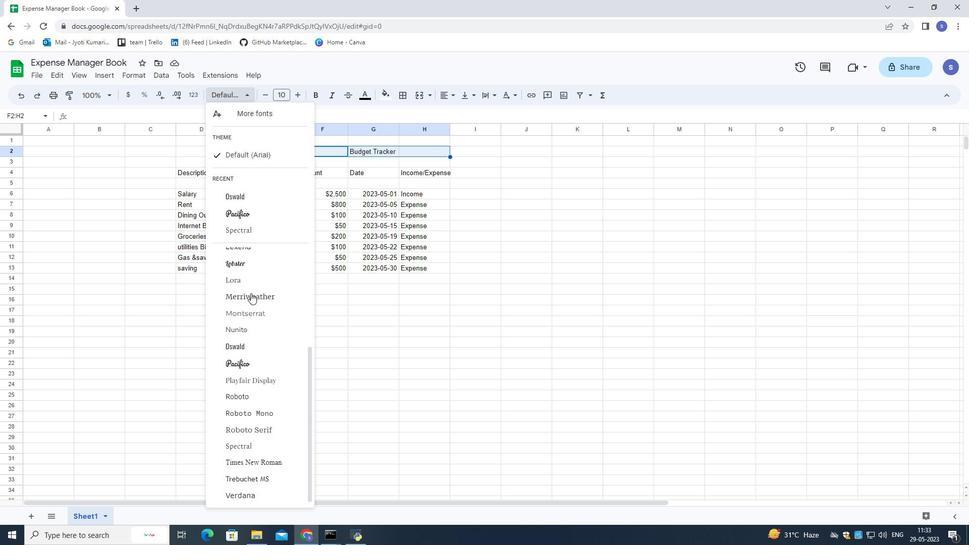 
Action: Mouse scrolled (250, 292) with delta (0, 0)
Screenshot: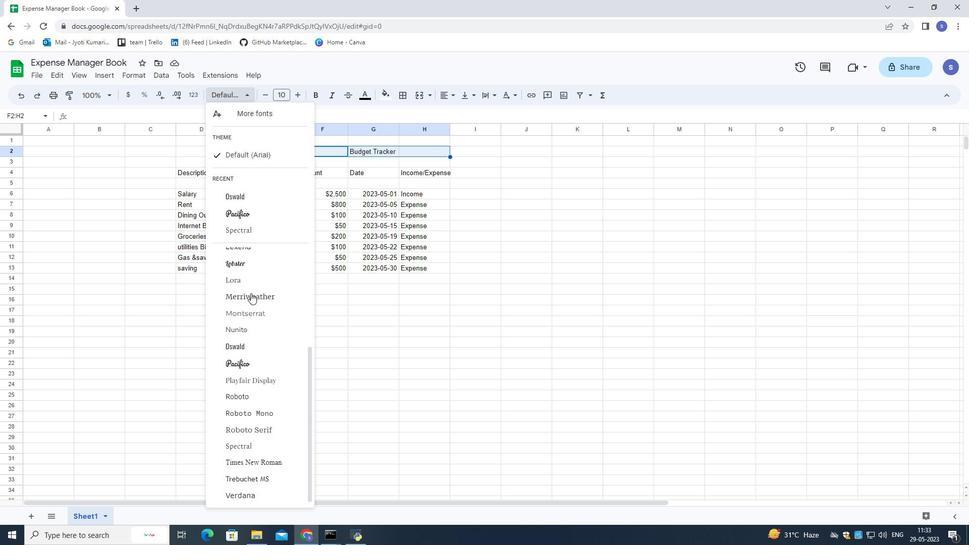 
Action: Mouse scrolled (250, 292) with delta (0, 0)
Screenshot: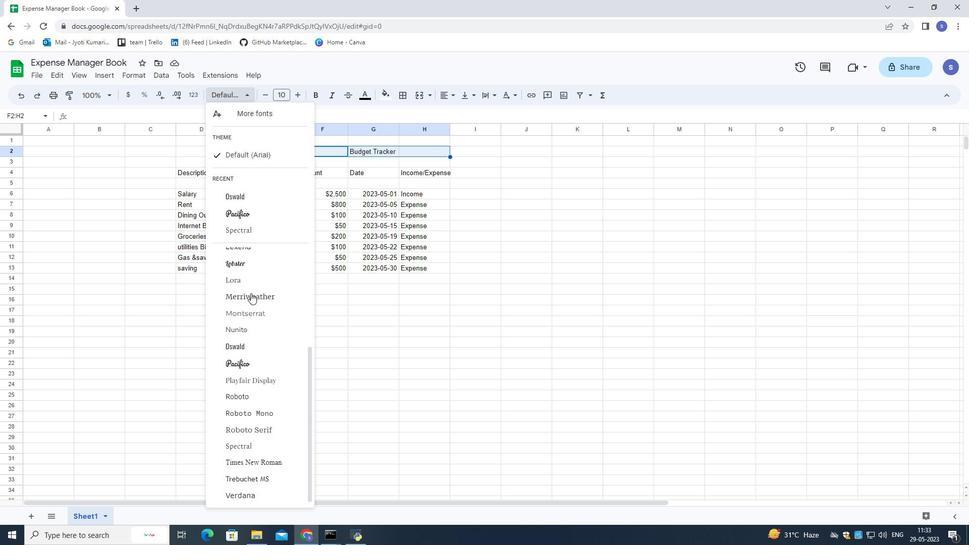 
Action: Mouse moved to (283, 479)
Screenshot: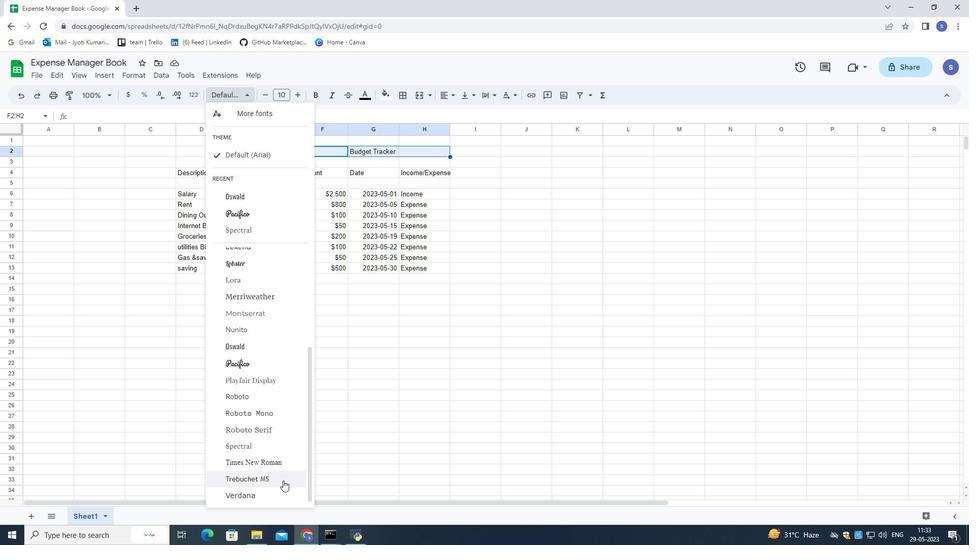 
Action: Mouse pressed left at (283, 479)
Screenshot: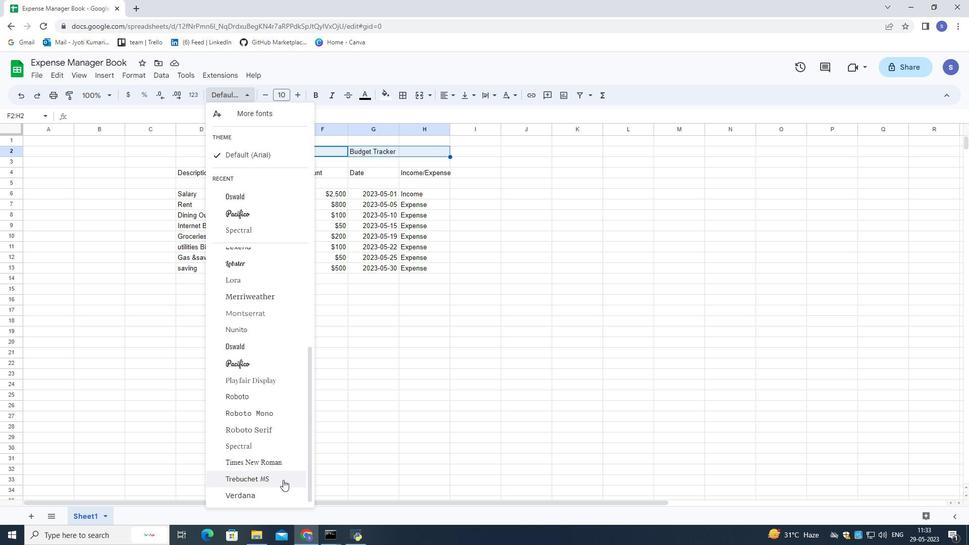 
Action: Mouse moved to (403, 149)
Screenshot: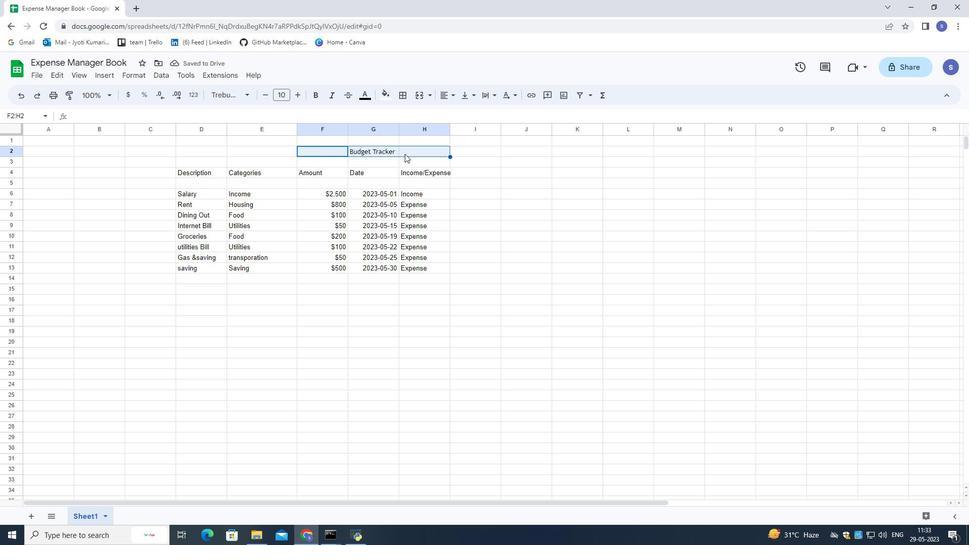 
Action: Mouse pressed left at (403, 149)
Screenshot: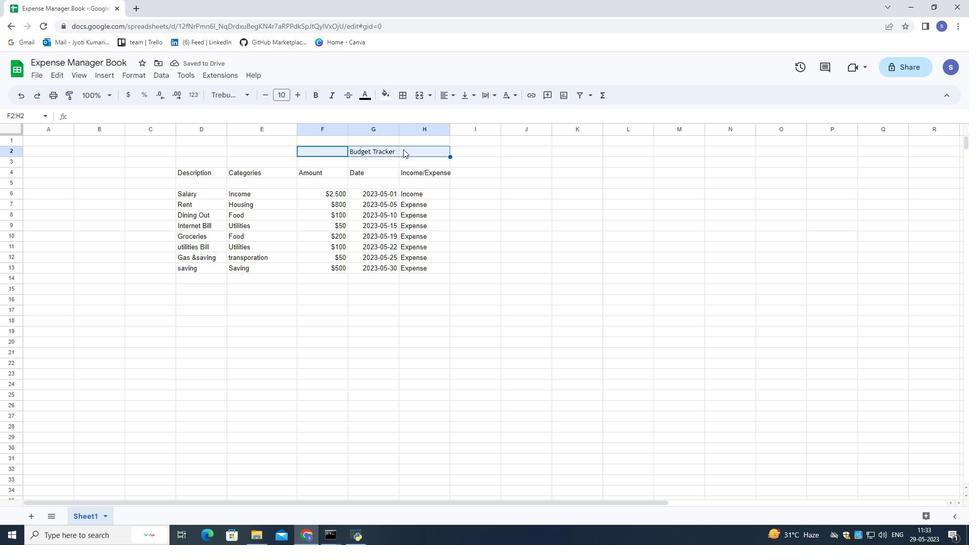 
Action: Mouse pressed left at (403, 149)
Screenshot: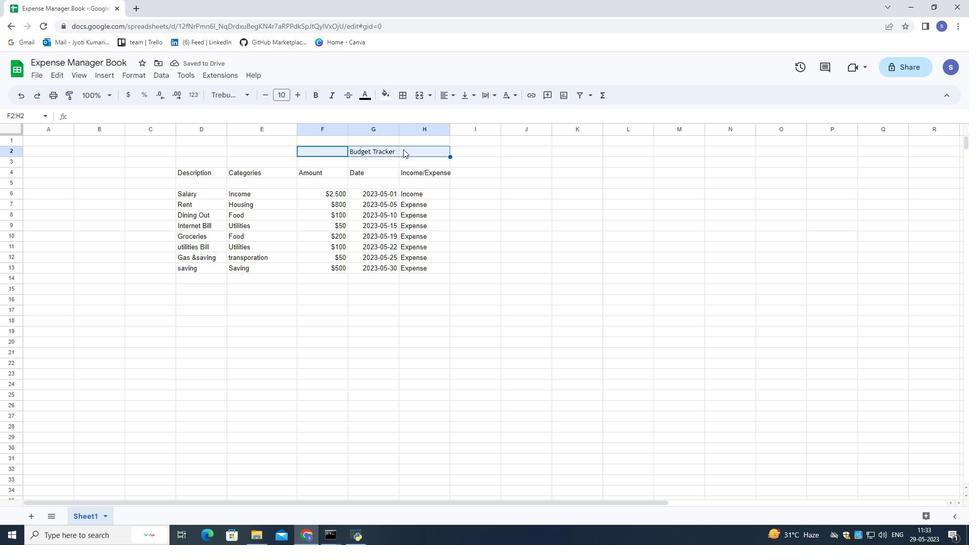 
Action: Mouse moved to (388, 148)
Screenshot: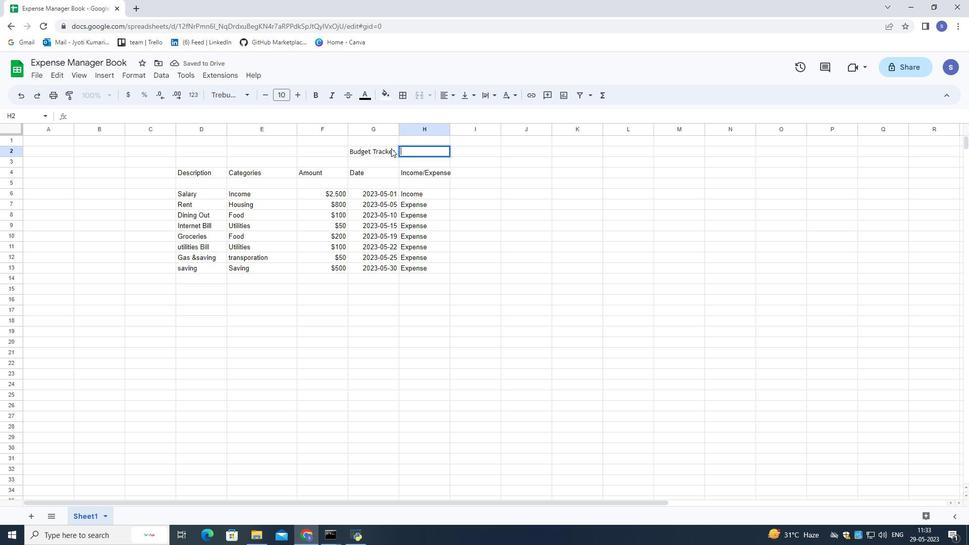 
Action: Mouse pressed left at (388, 148)
Screenshot: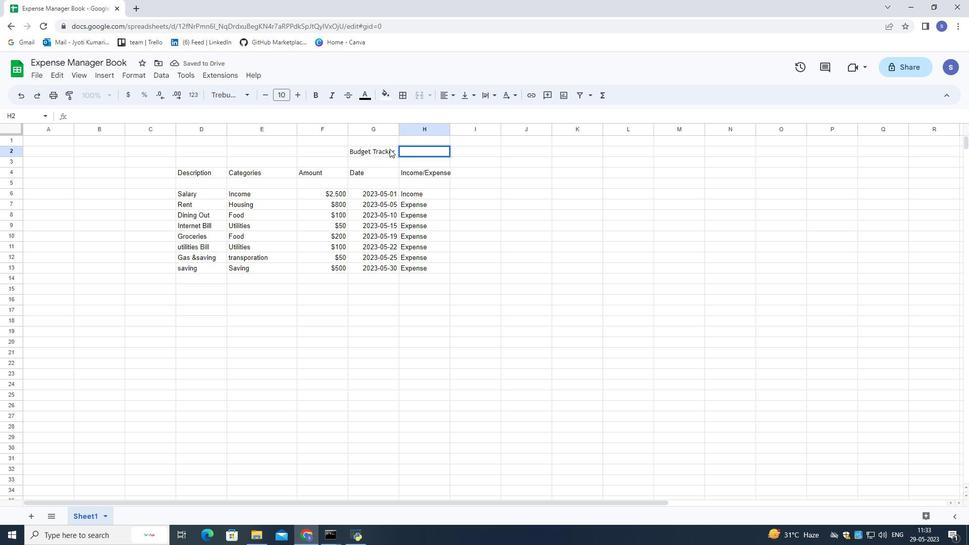 
Action: Mouse pressed left at (388, 148)
Screenshot: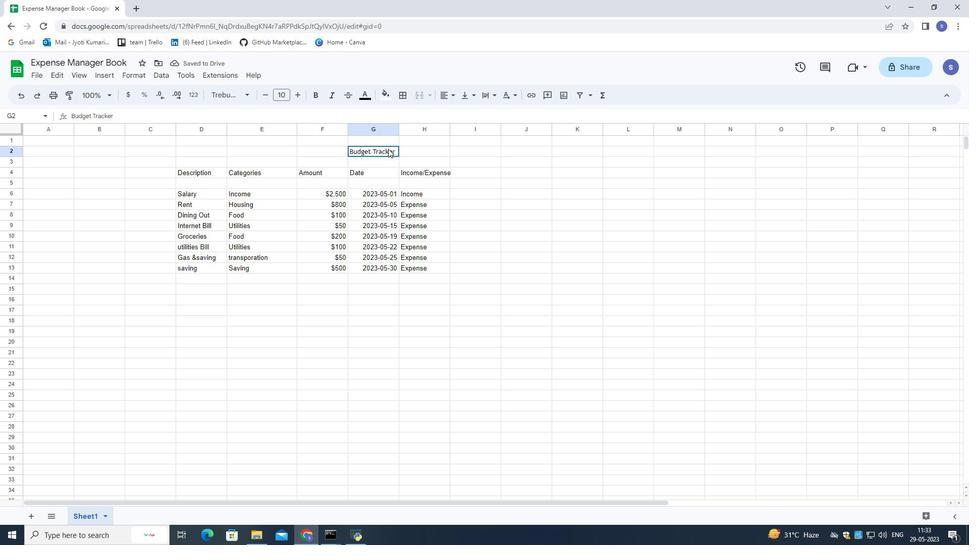 
Action: Mouse moved to (395, 148)
Screenshot: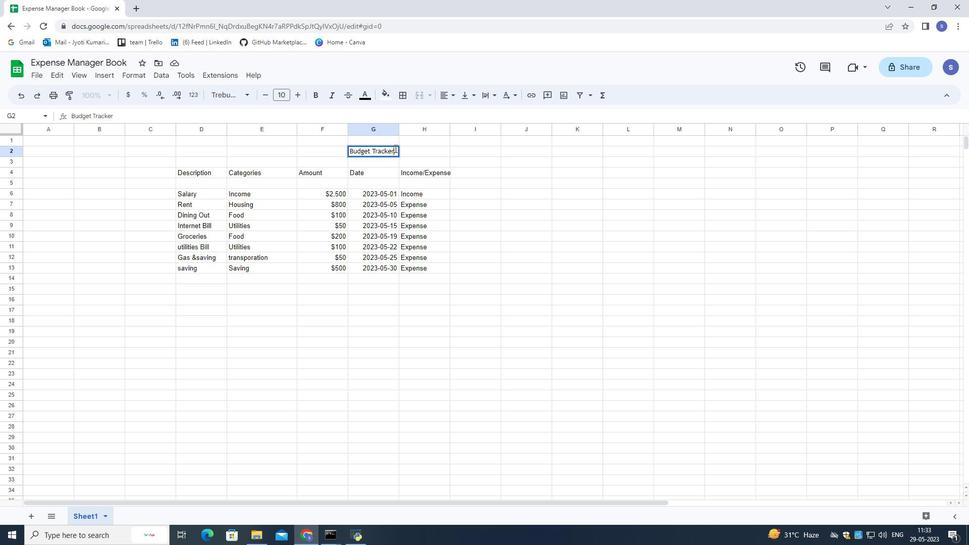 
Action: Mouse pressed left at (395, 148)
Screenshot: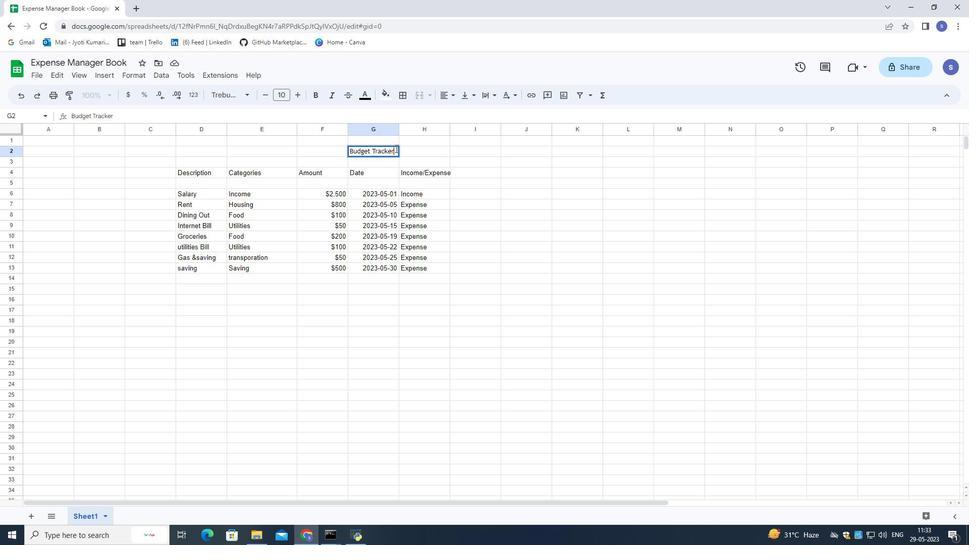 
Action: Mouse moved to (249, 95)
Screenshot: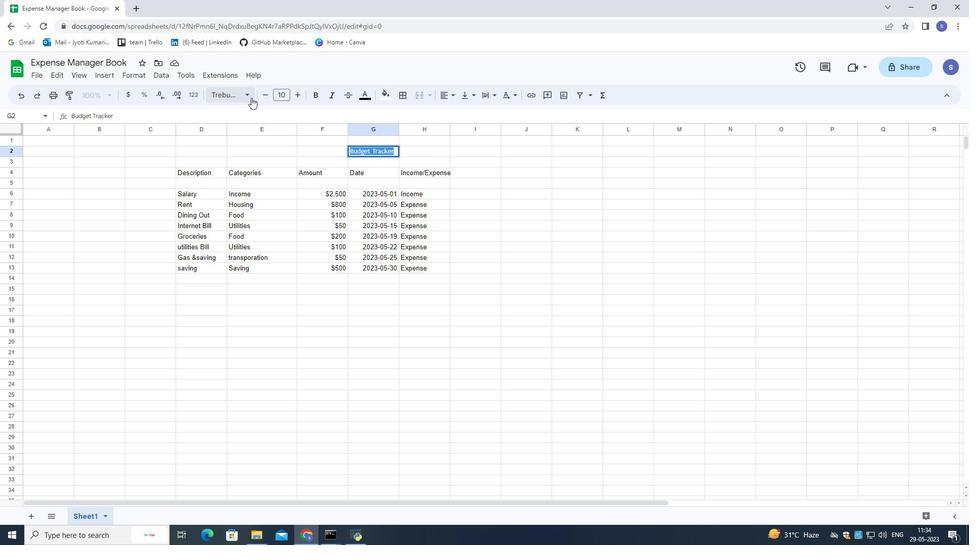 
Action: Mouse pressed left at (249, 95)
Screenshot: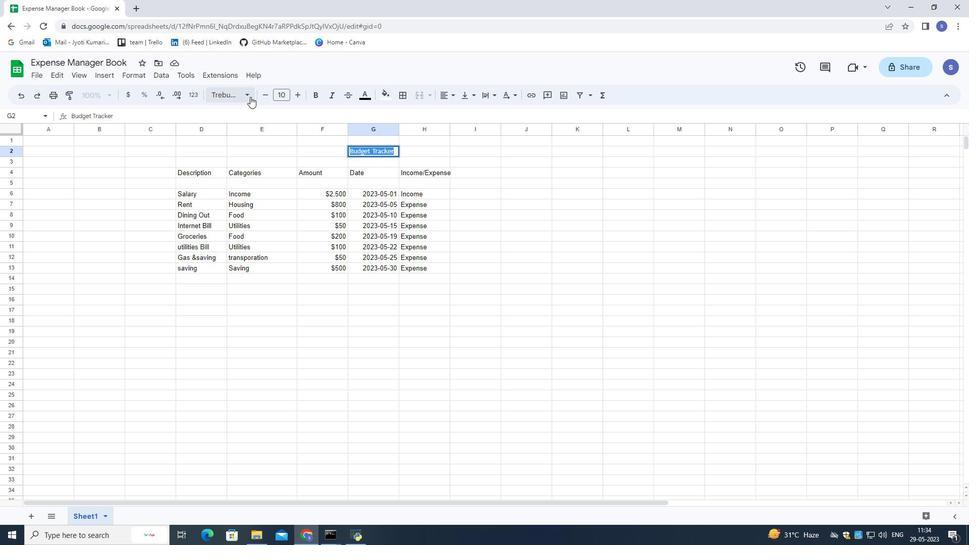 
Action: Mouse moved to (254, 195)
Screenshot: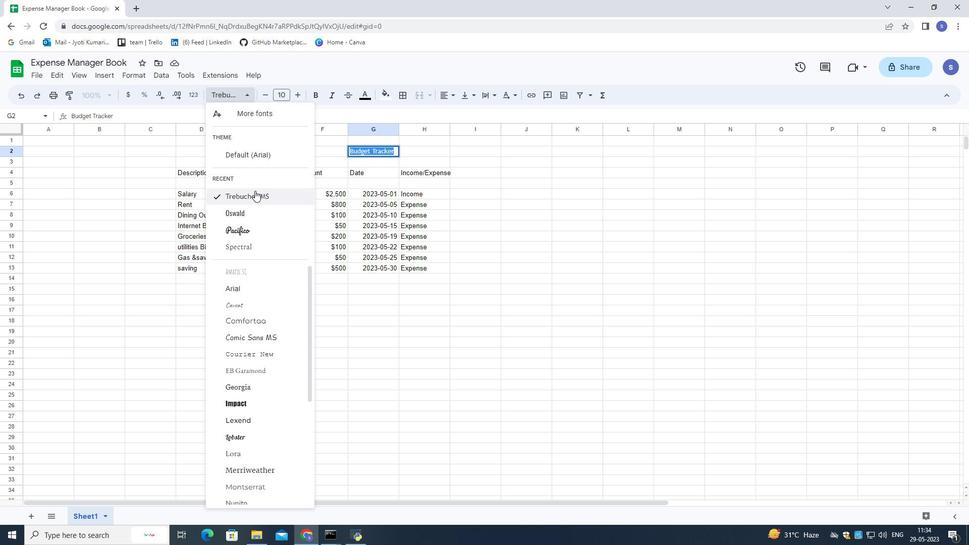 
Action: Mouse pressed left at (254, 195)
Screenshot: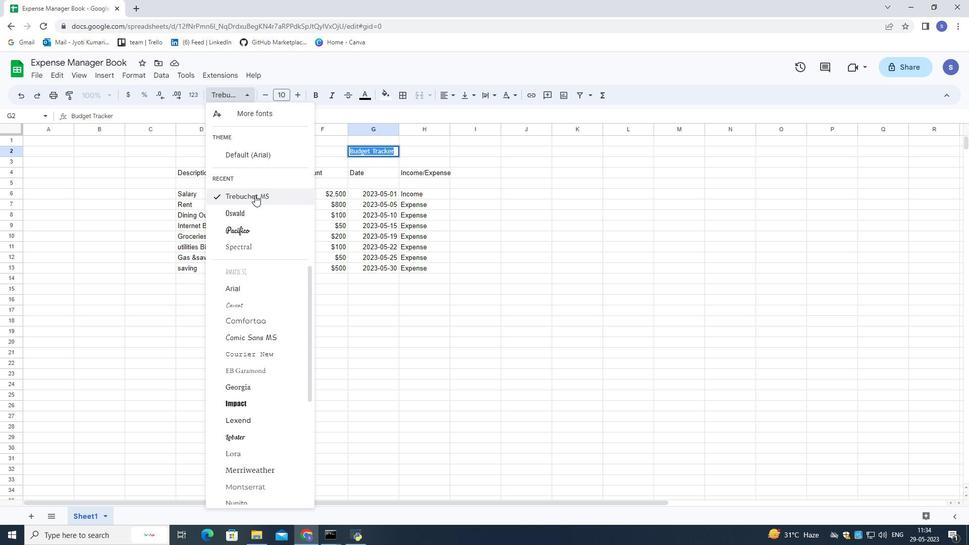 
Action: Mouse moved to (420, 168)
Screenshot: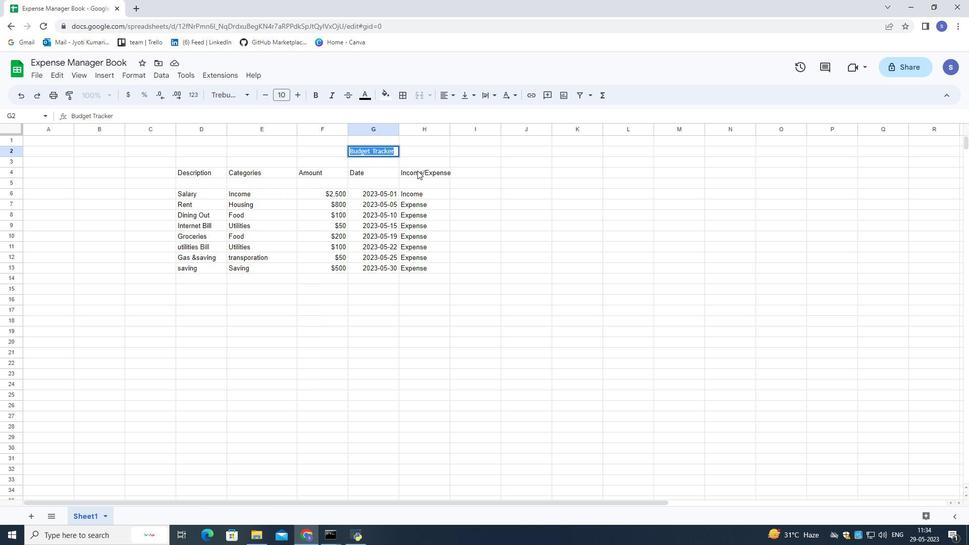 
Action: Mouse pressed left at (420, 168)
Screenshot: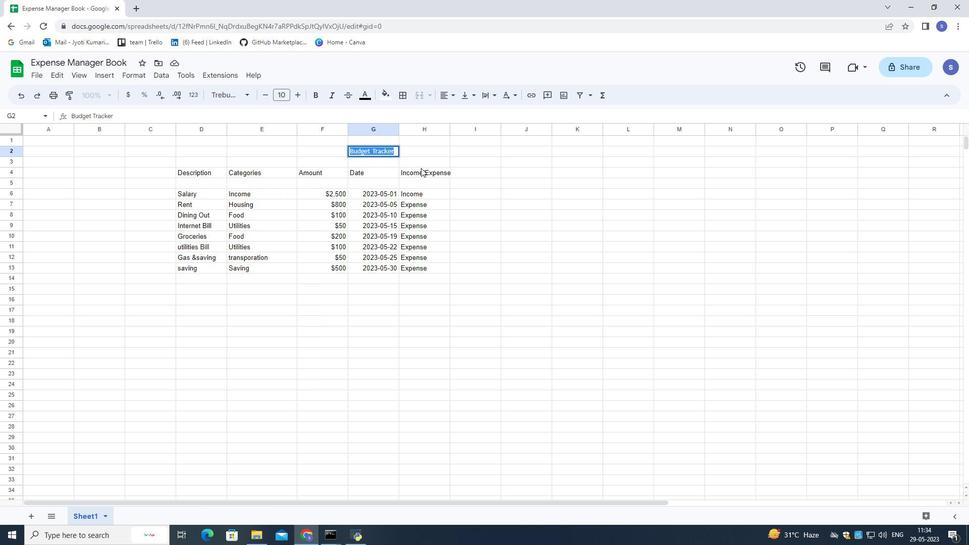 
Action: Mouse moved to (382, 149)
Screenshot: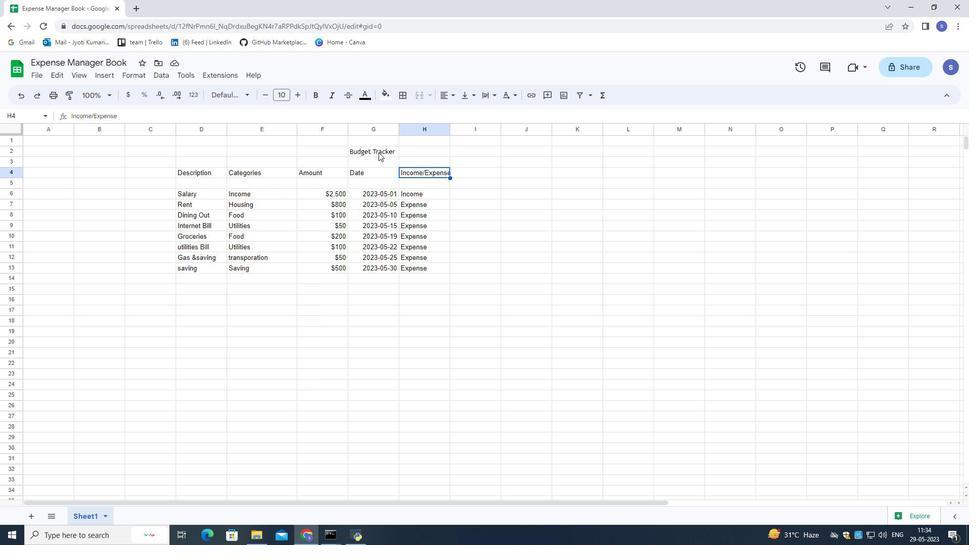 
Action: Mouse pressed left at (382, 149)
Screenshot: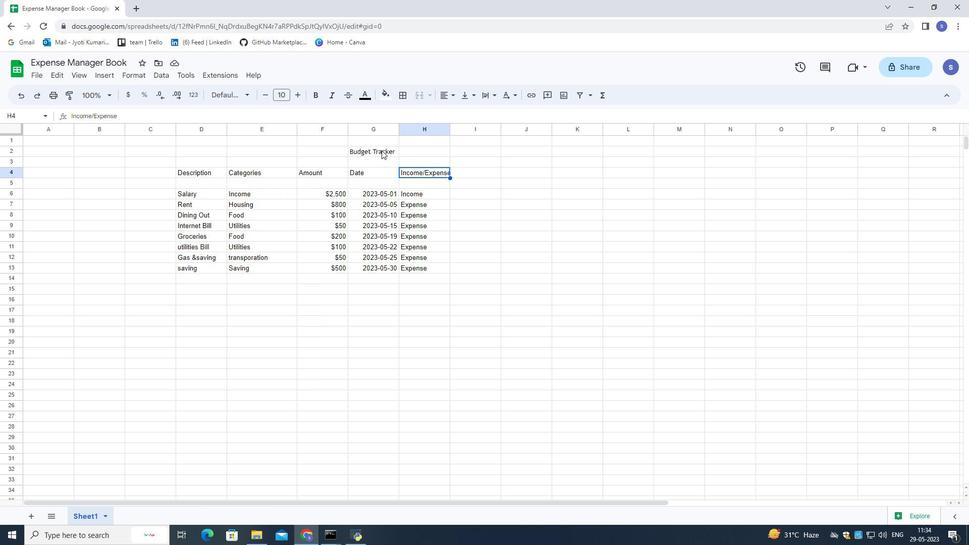 
Action: Mouse pressed left at (382, 149)
Screenshot: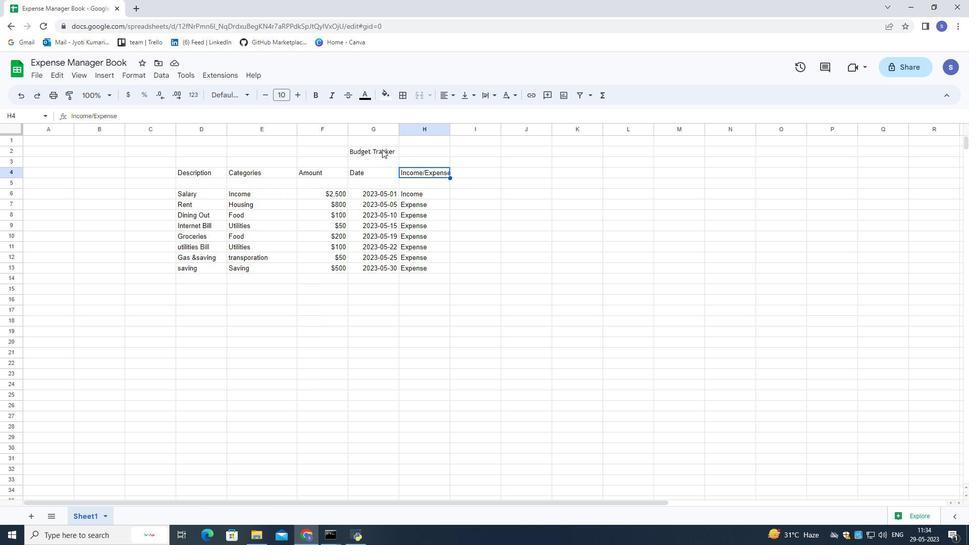 
Action: Mouse moved to (392, 148)
Screenshot: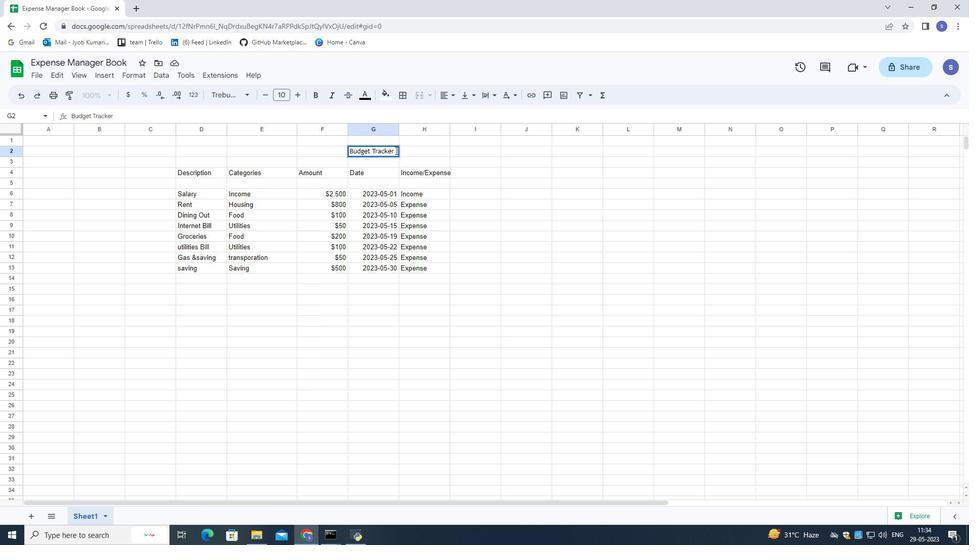 
Action: Mouse pressed left at (392, 148)
Screenshot: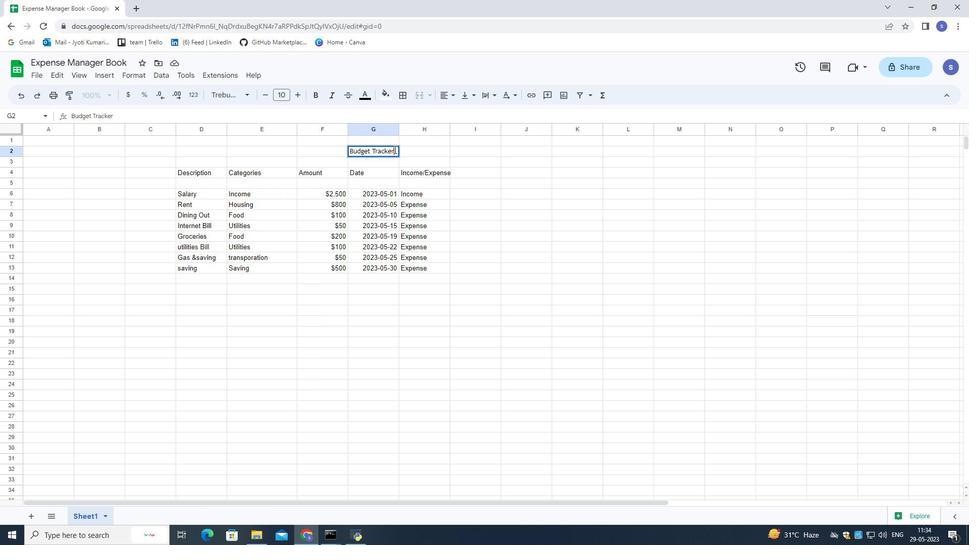 
Action: Mouse moved to (516, 97)
Screenshot: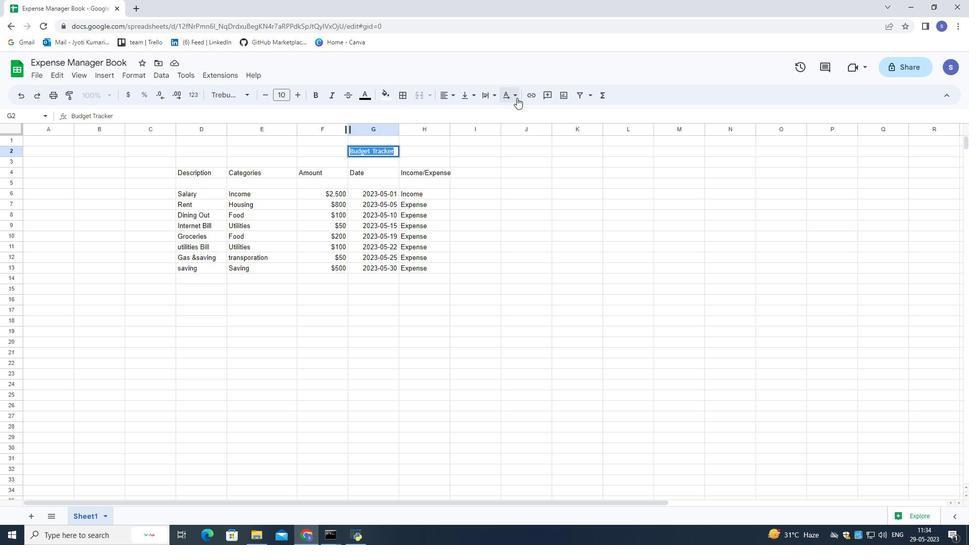 
Action: Mouse pressed left at (516, 97)
Screenshot: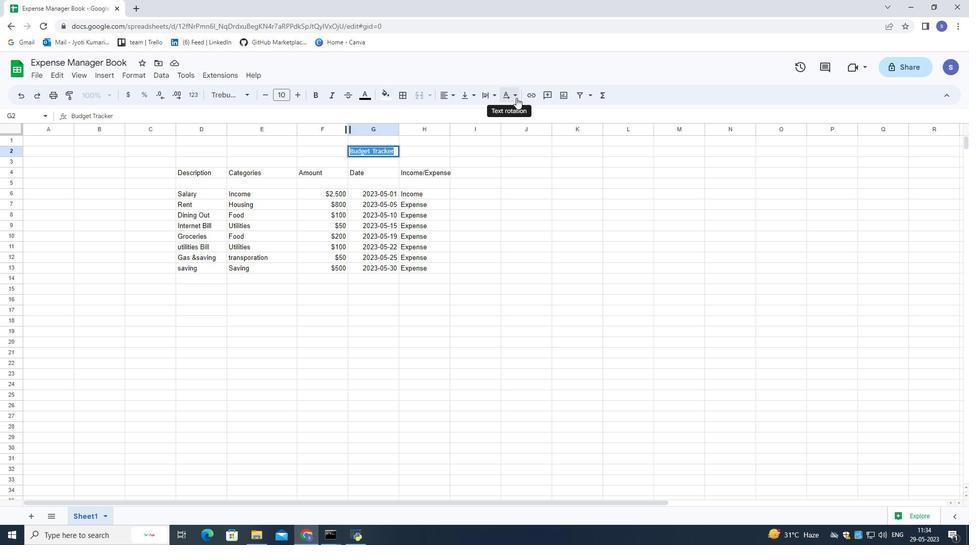 
Action: Mouse moved to (370, 97)
Screenshot: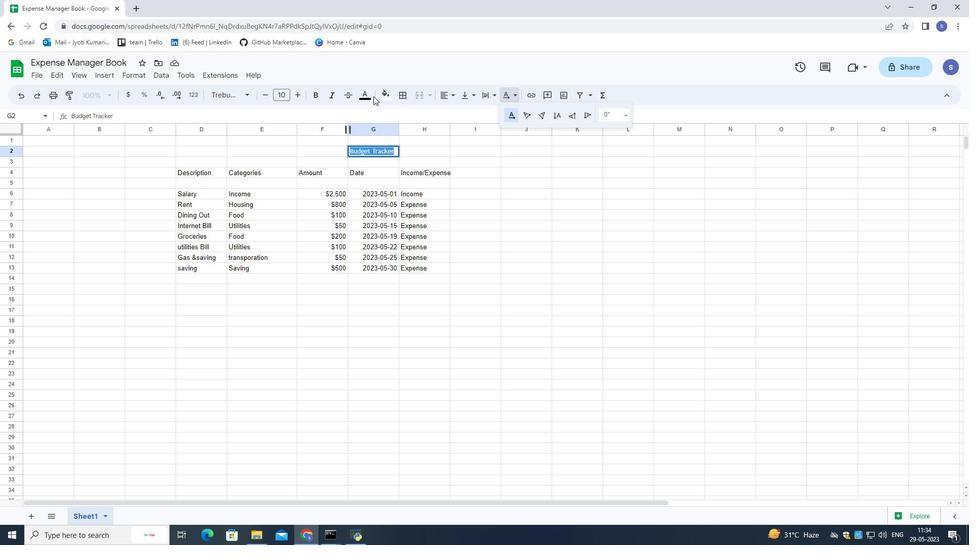 
Action: Mouse pressed left at (370, 97)
Screenshot: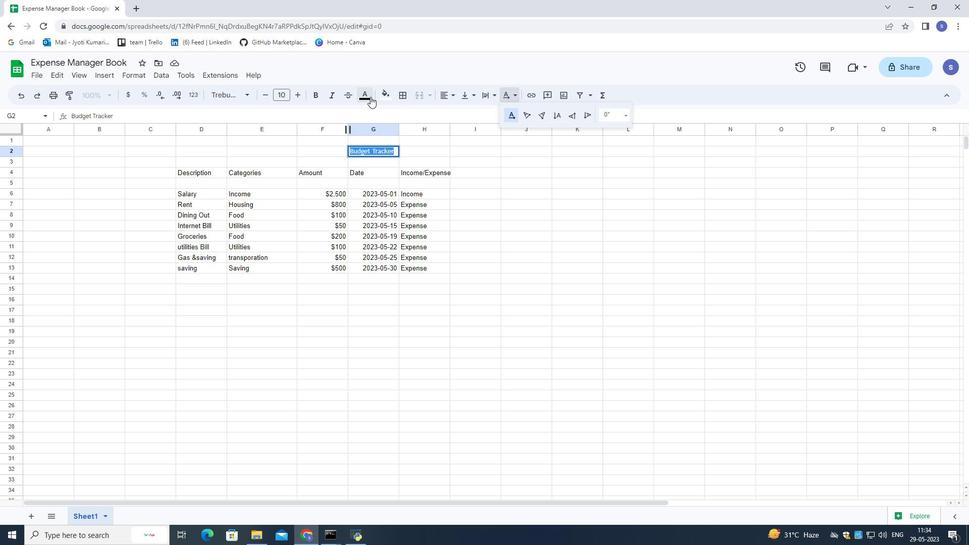 
Action: Mouse moved to (445, 209)
Screenshot: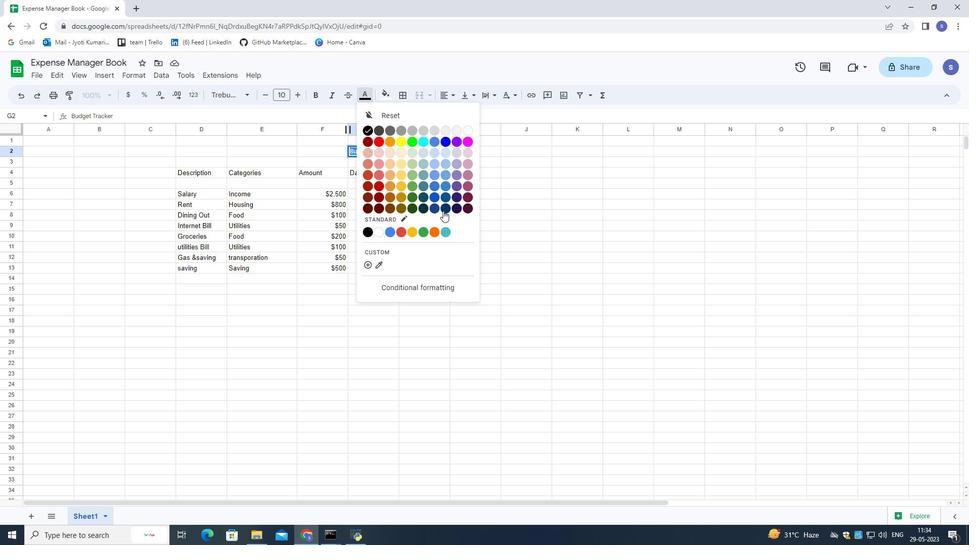 
Action: Mouse pressed left at (445, 209)
Screenshot: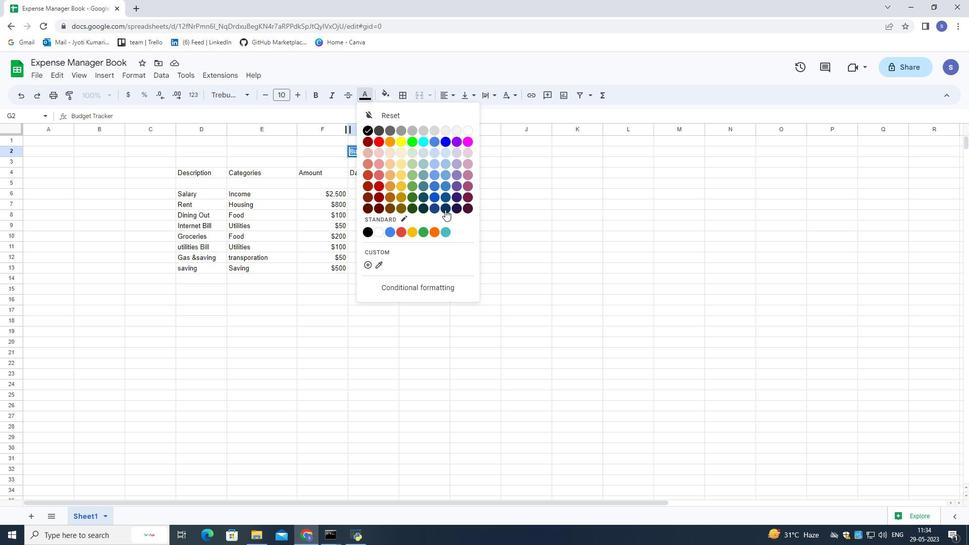 
Action: Mouse moved to (406, 153)
Screenshot: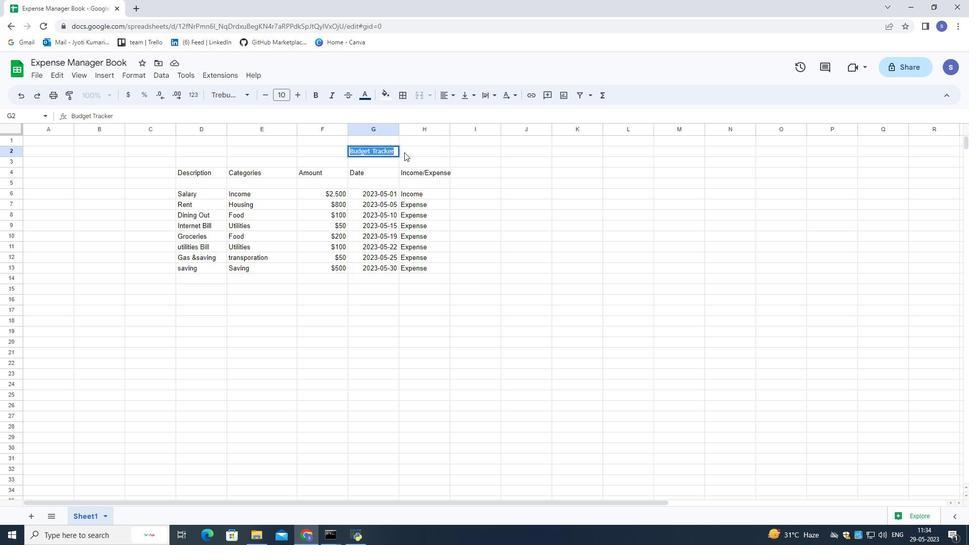 
Action: Mouse pressed left at (406, 153)
Screenshot: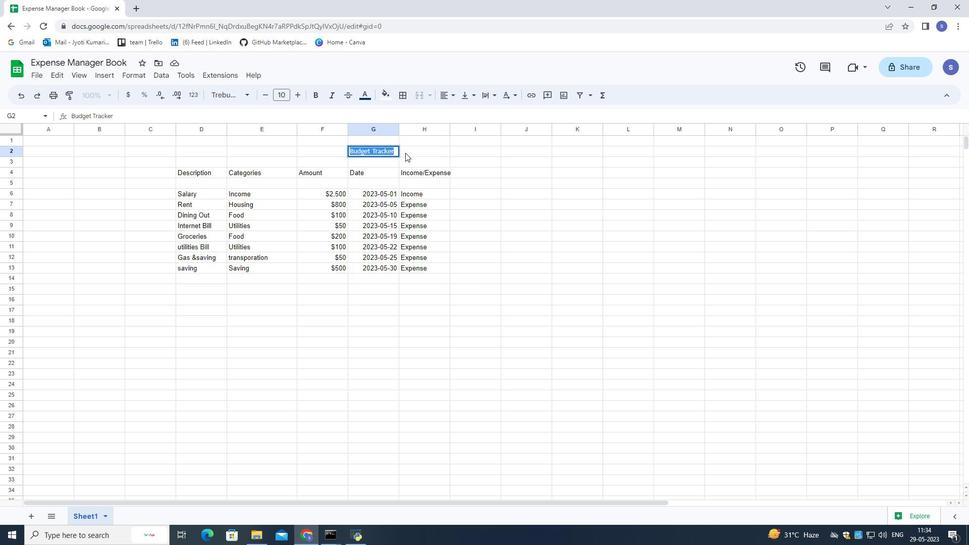 
Action: Mouse moved to (391, 147)
Screenshot: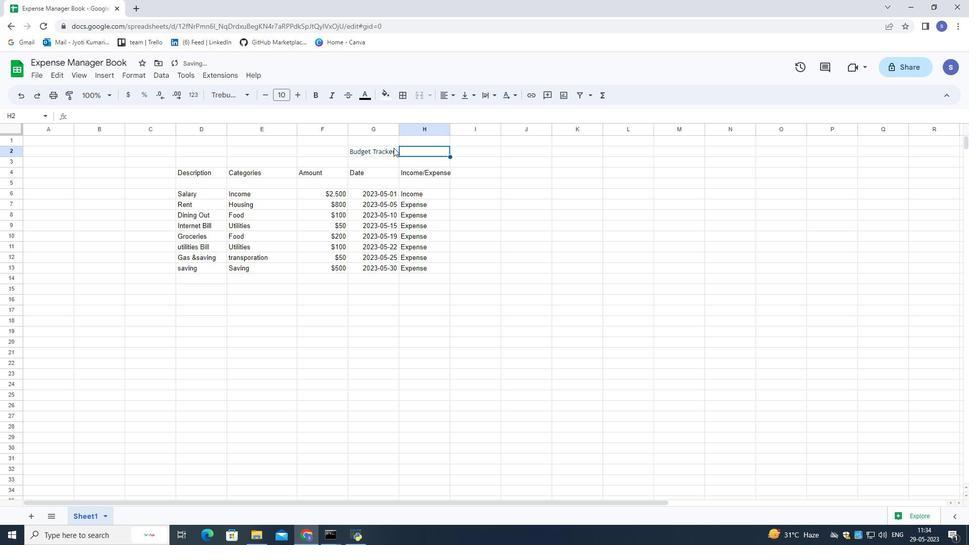 
Action: Mouse pressed left at (391, 147)
Screenshot: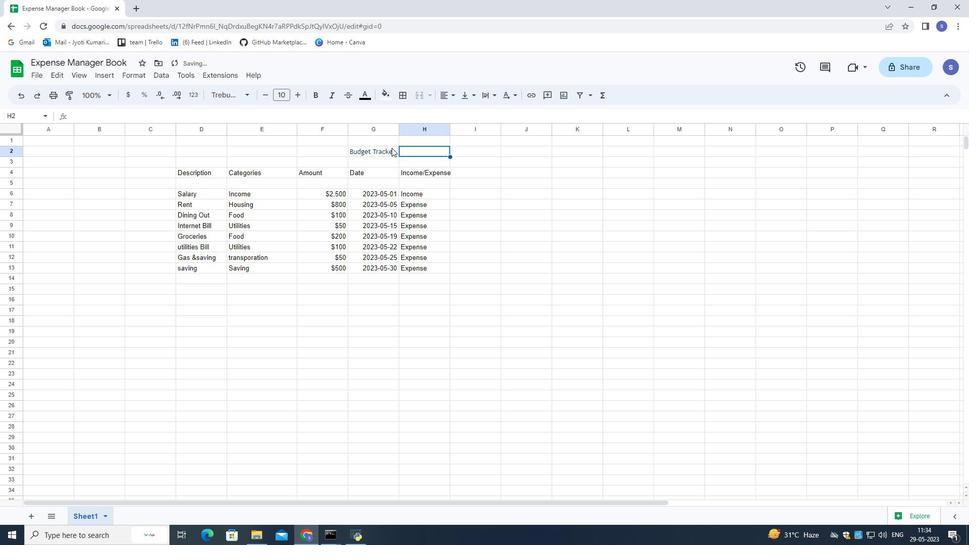 
Action: Mouse moved to (391, 147)
Screenshot: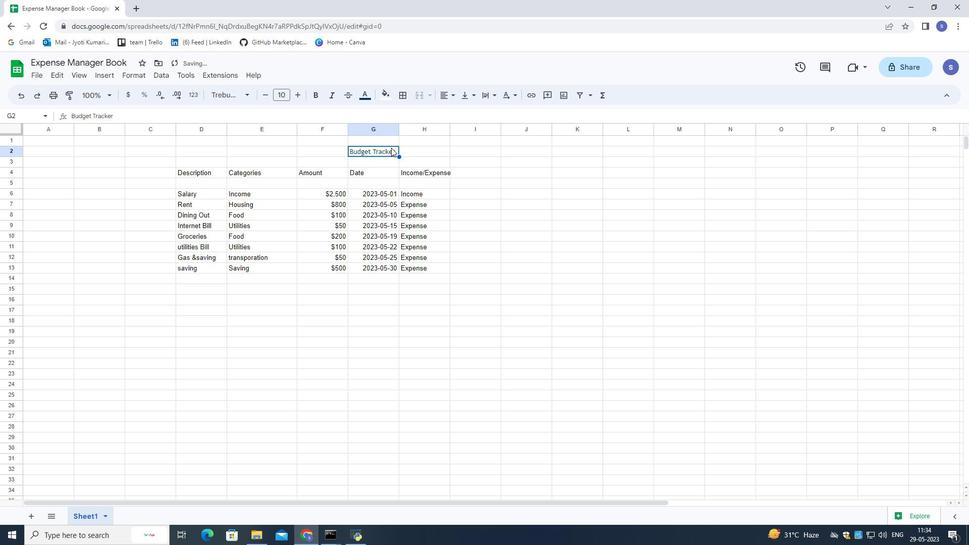 
Action: Mouse pressed left at (391, 147)
Screenshot: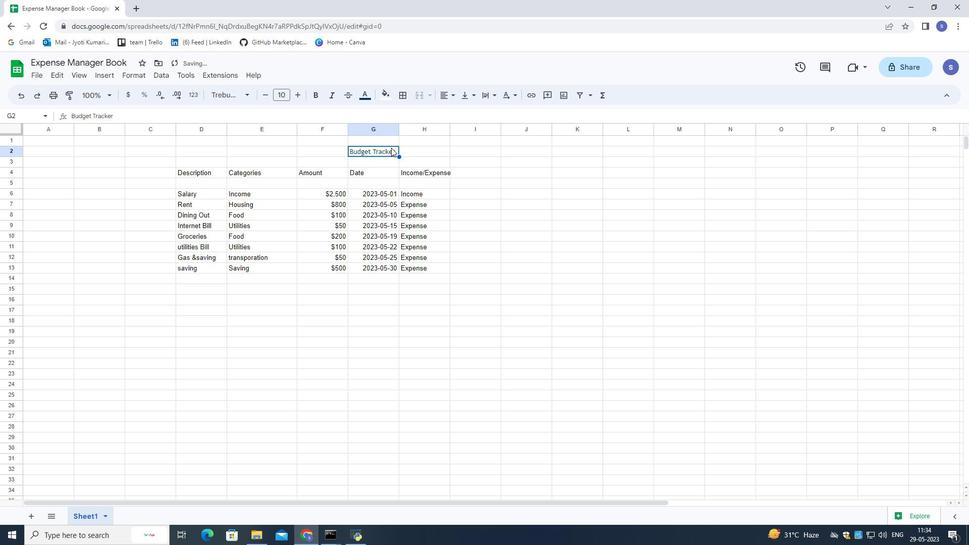 
Action: Mouse moved to (391, 147)
Screenshot: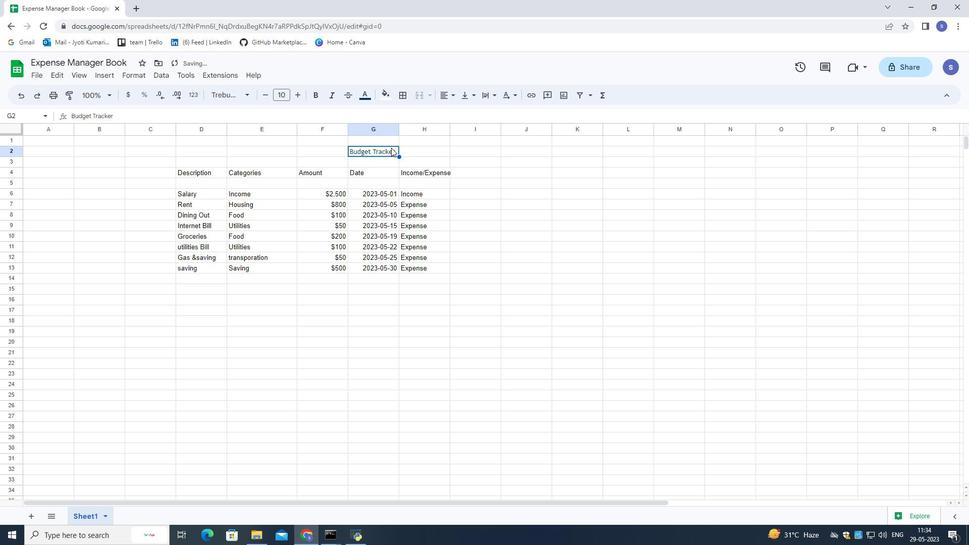 
Action: Mouse pressed left at (391, 147)
Screenshot: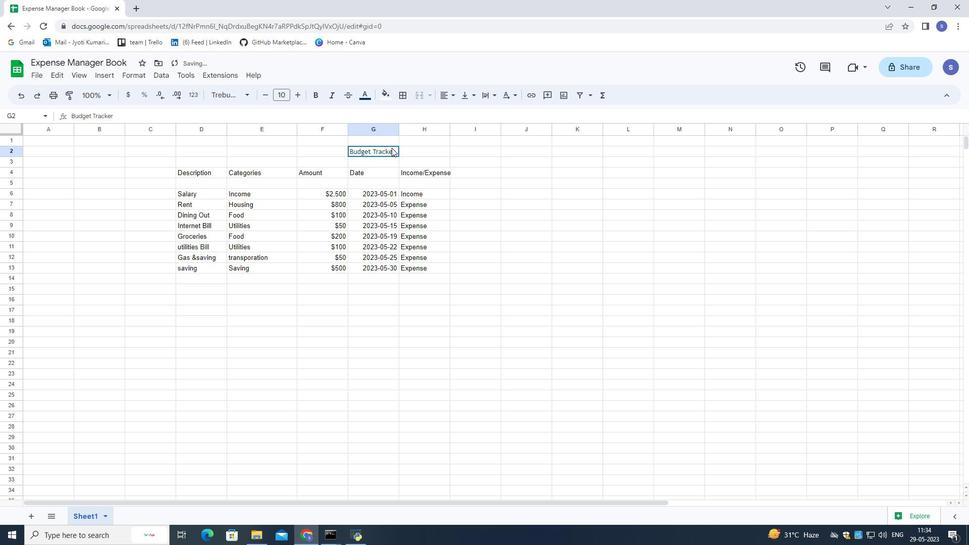 
Action: Mouse moved to (395, 150)
Screenshot: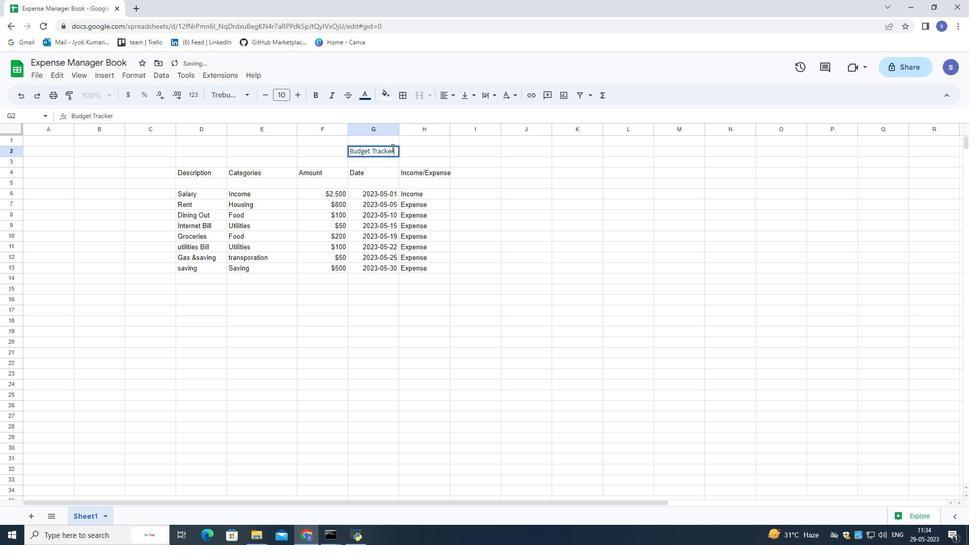 
Action: Mouse pressed left at (395, 150)
Screenshot: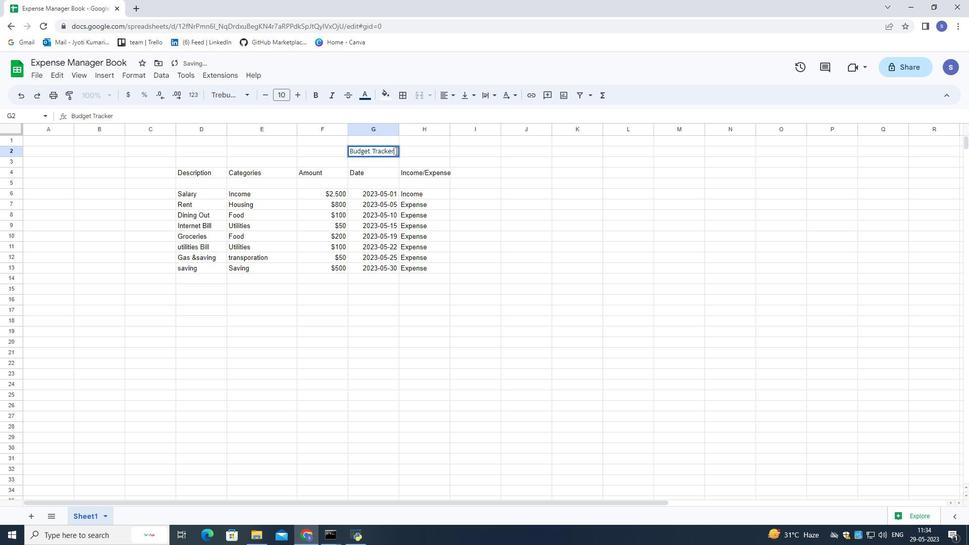 
Action: Mouse moved to (365, 96)
Screenshot: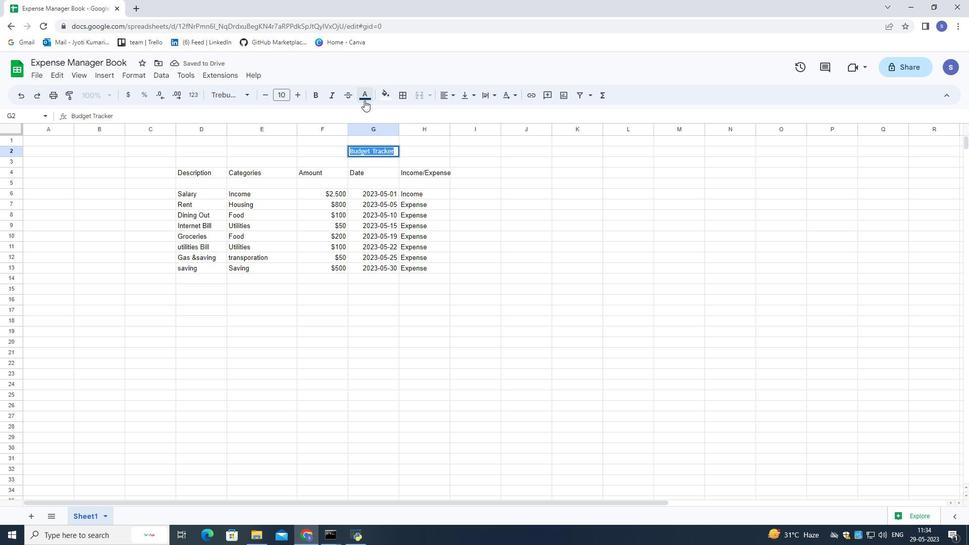 
Action: Mouse pressed left at (365, 96)
Screenshot: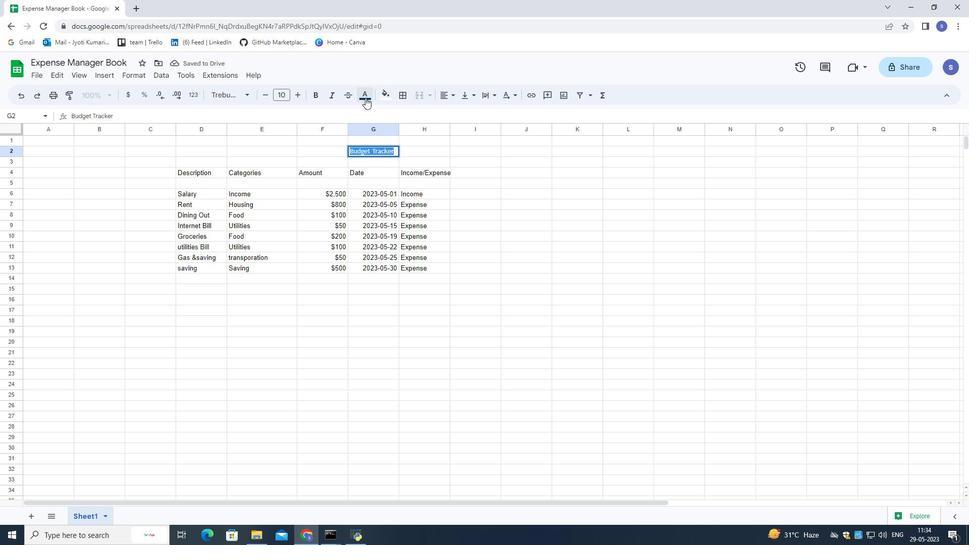 
Action: Mouse moved to (448, 207)
Screenshot: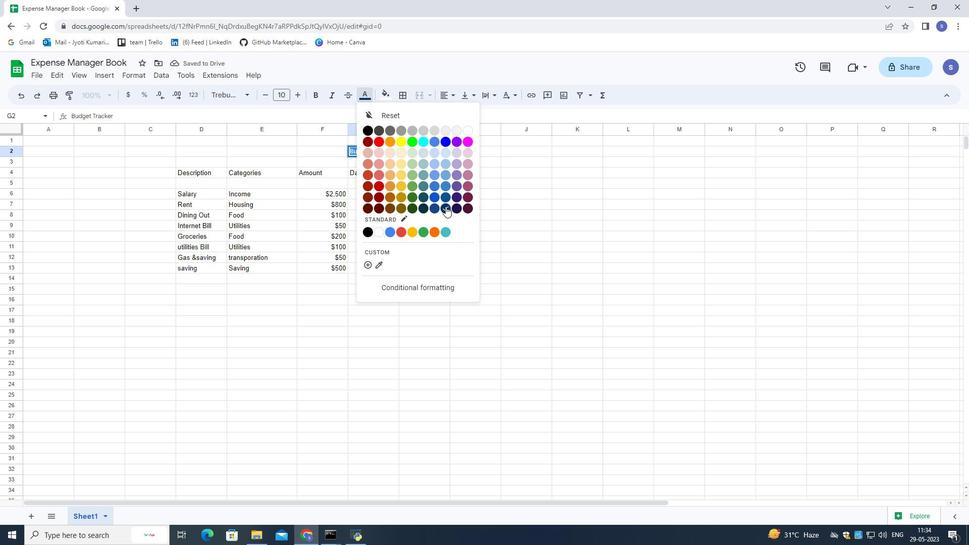 
Action: Mouse pressed left at (448, 207)
Screenshot: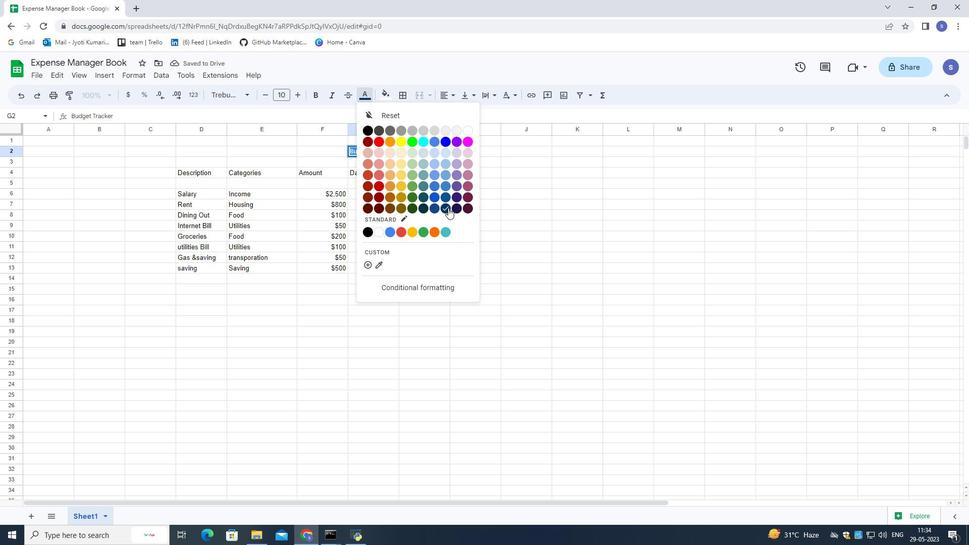 
Action: Mouse moved to (421, 170)
Screenshot: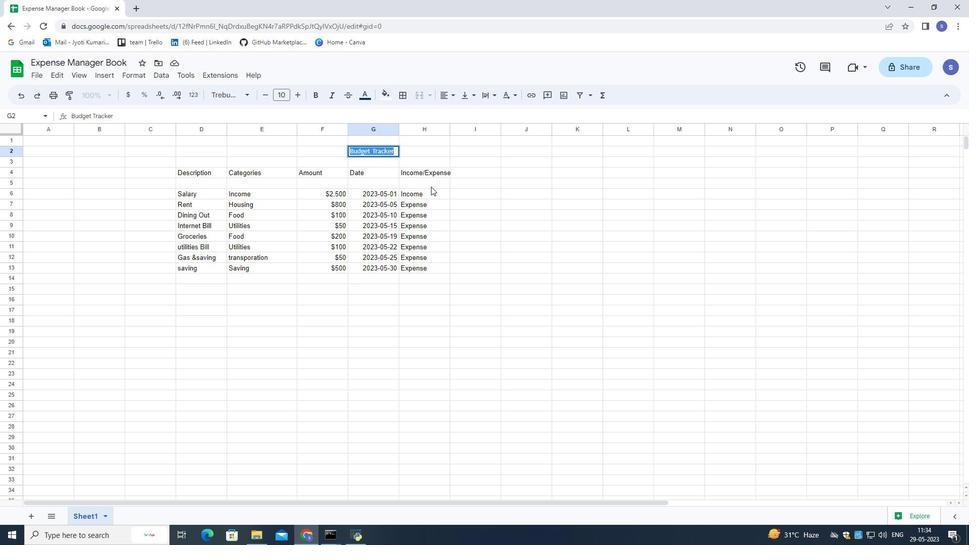 
Action: Mouse pressed left at (421, 170)
Screenshot: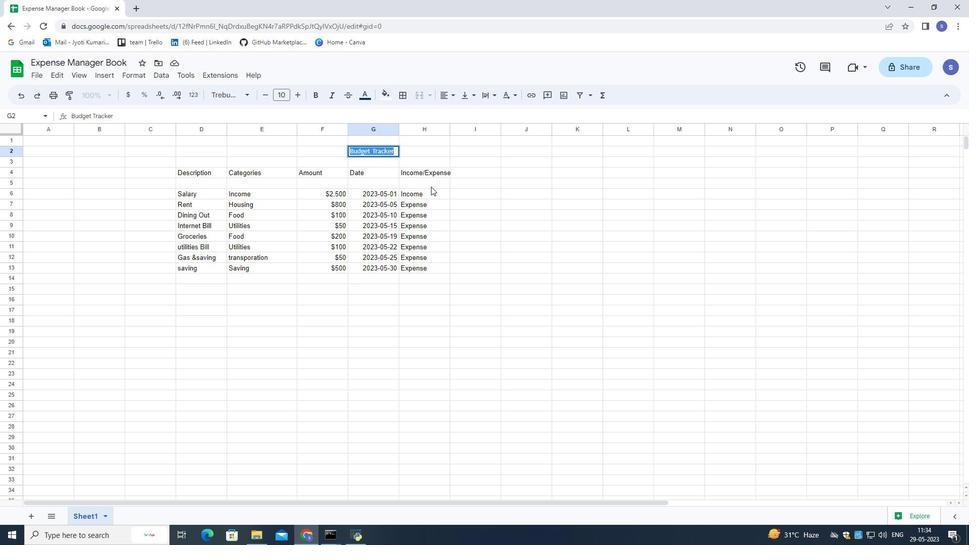 
Action: Mouse moved to (393, 148)
Screenshot: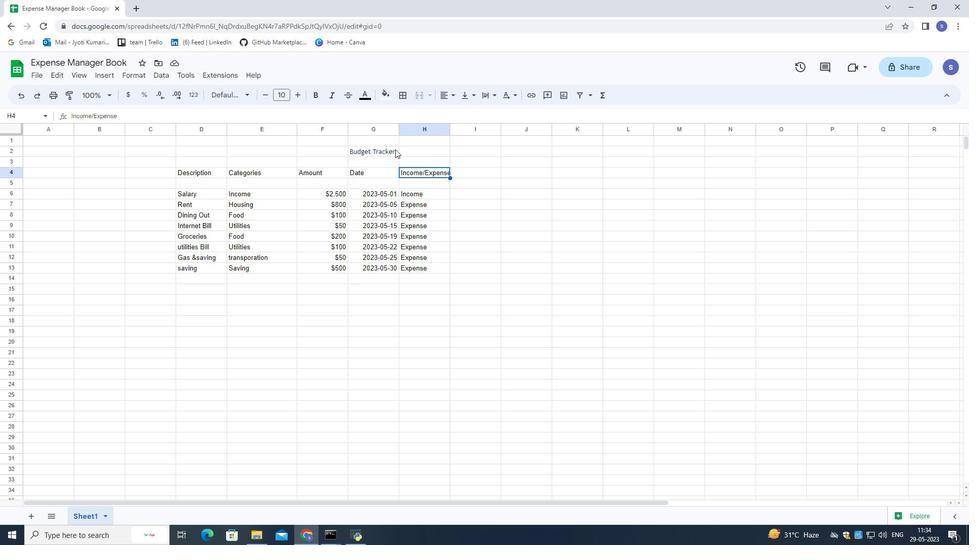 
Action: Mouse pressed left at (393, 148)
Screenshot: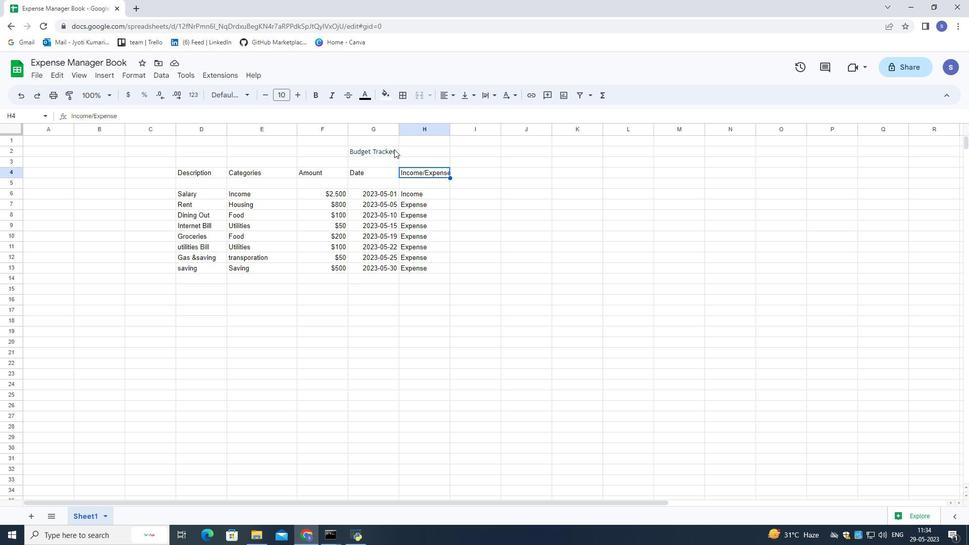 
Action: Mouse pressed left at (393, 148)
Screenshot: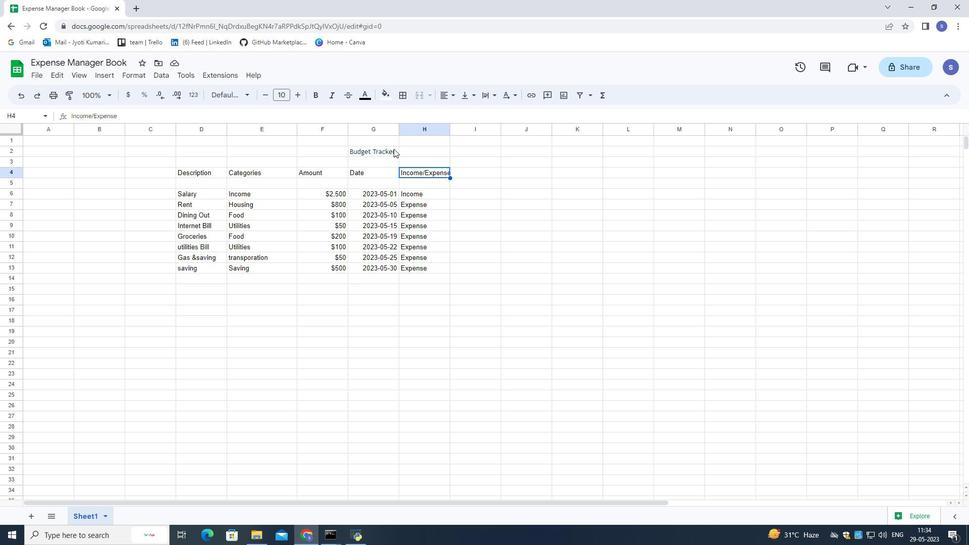 
Action: Mouse pressed left at (393, 148)
Screenshot: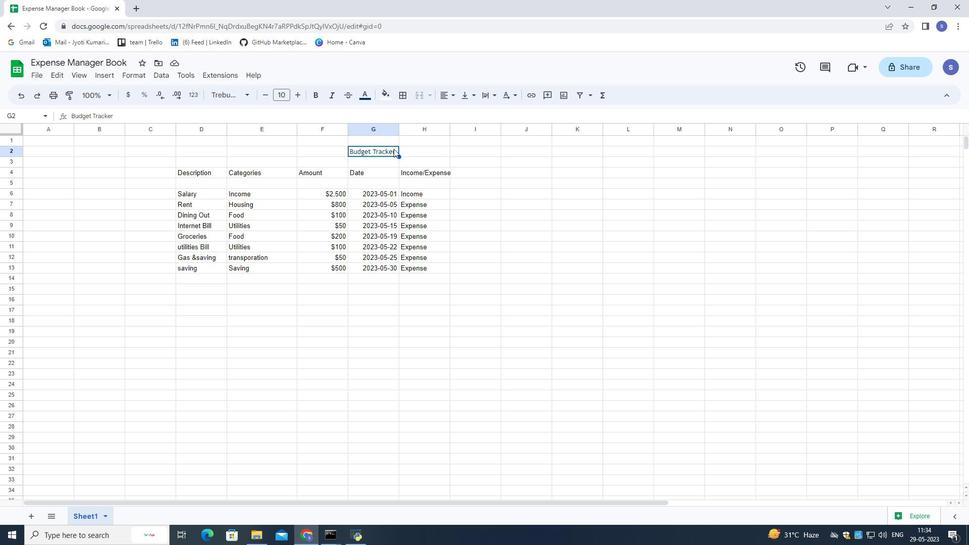 
Action: Mouse moved to (103, 76)
Screenshot: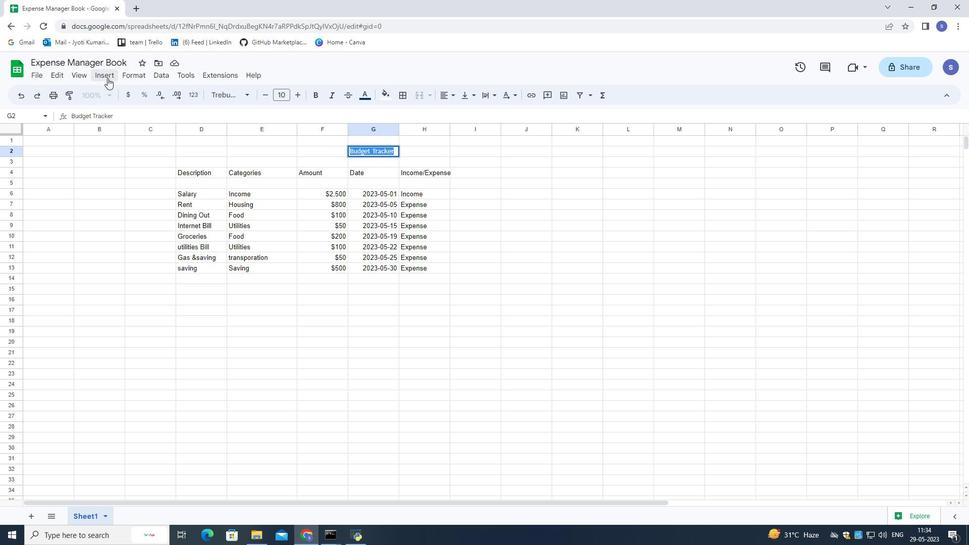 
Action: Mouse pressed left at (103, 76)
Screenshot: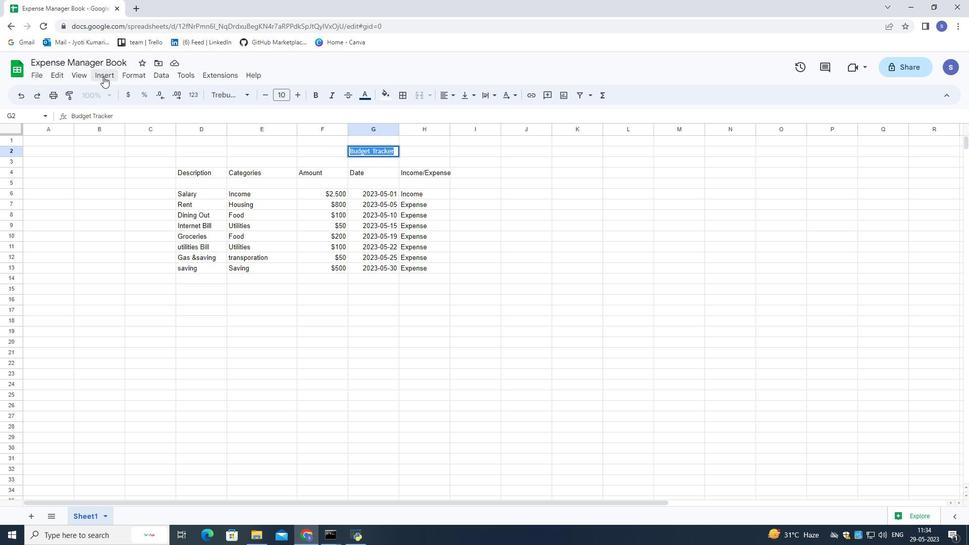
Action: Mouse moved to (164, 72)
Screenshot: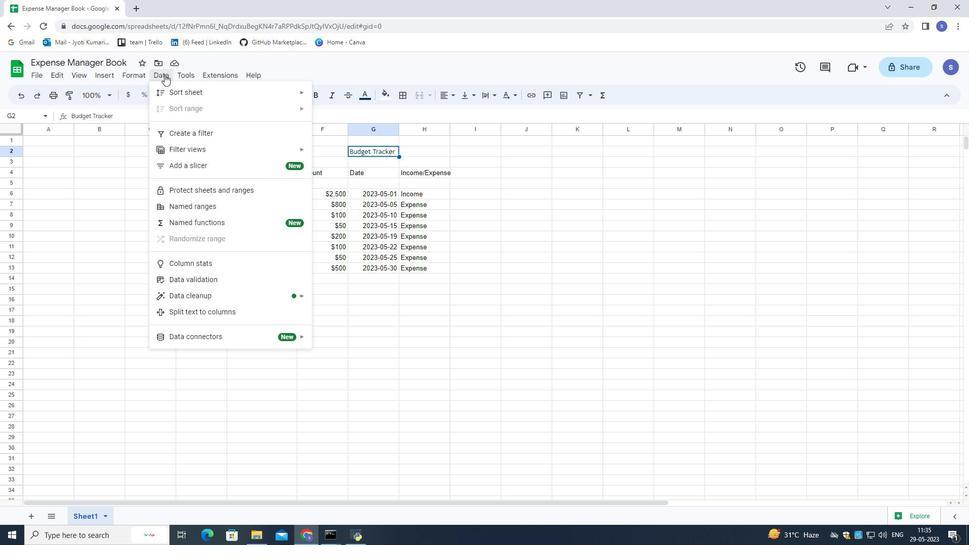 
Action: Mouse pressed left at (164, 72)
Screenshot: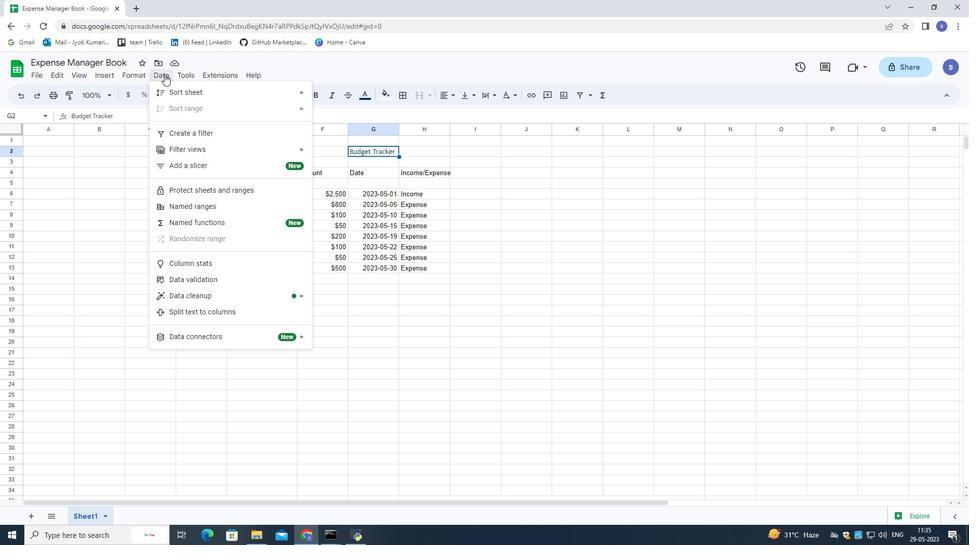 
Action: Mouse pressed left at (164, 72)
Screenshot: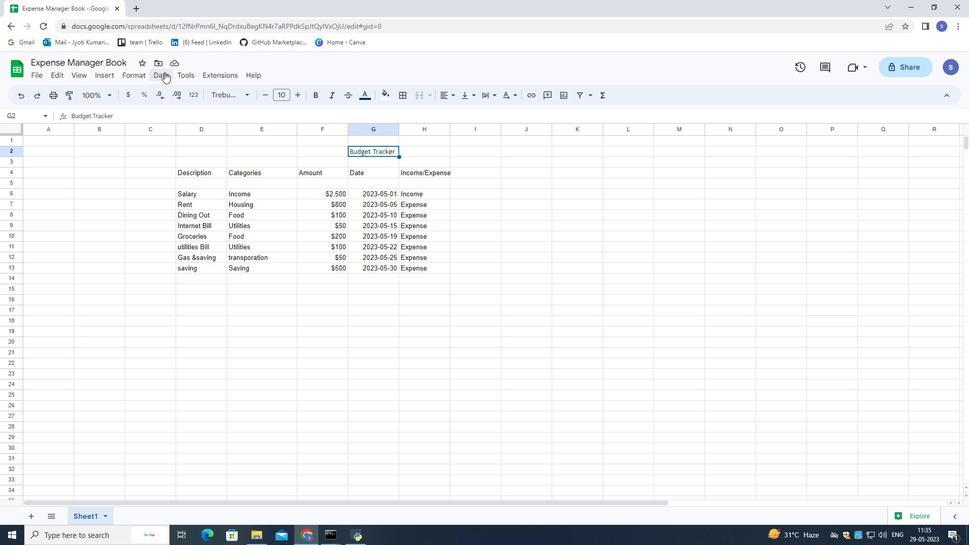 
Action: Mouse moved to (312, 166)
Screenshot: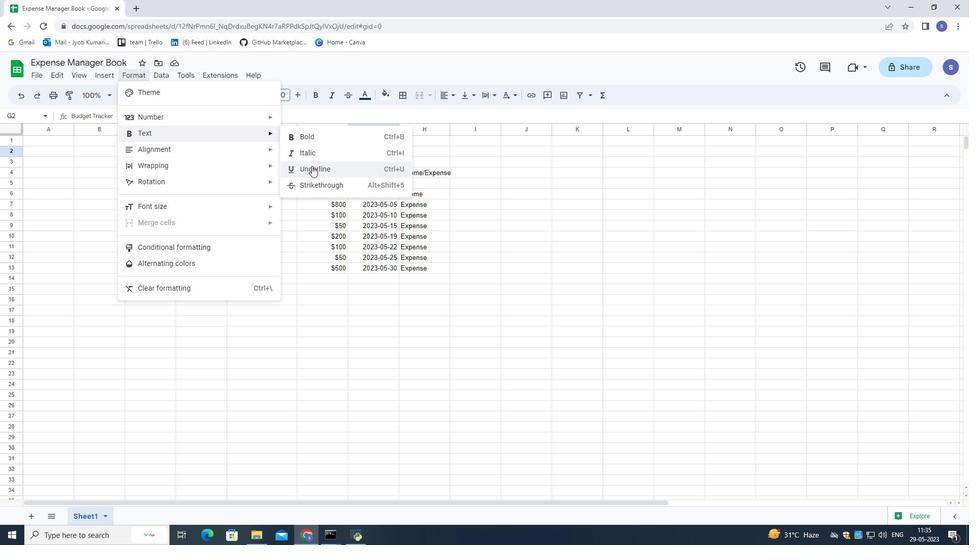 
Action: Mouse pressed left at (312, 166)
Screenshot: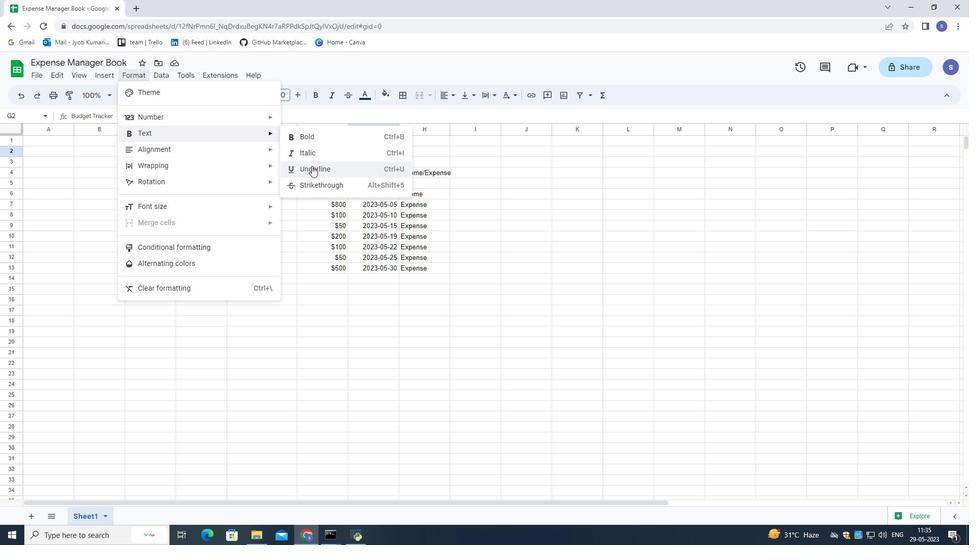 
Action: Mouse moved to (366, 161)
Screenshot: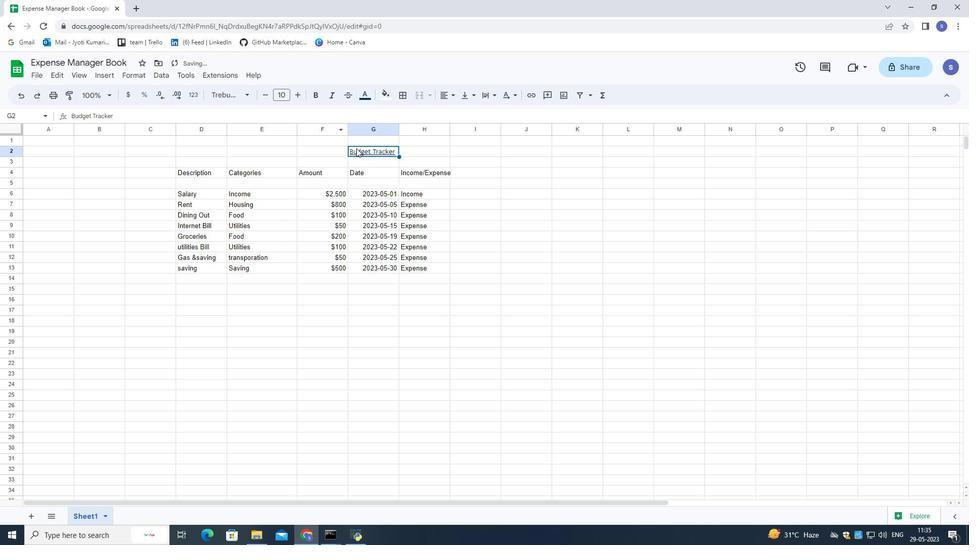 
Action: Mouse pressed left at (366, 161)
Screenshot: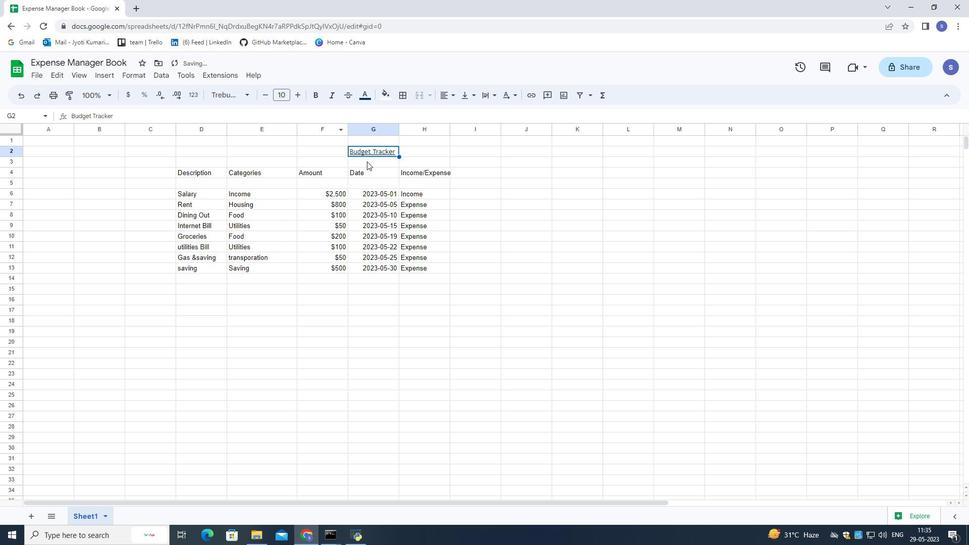 
Action: Mouse moved to (393, 149)
Screenshot: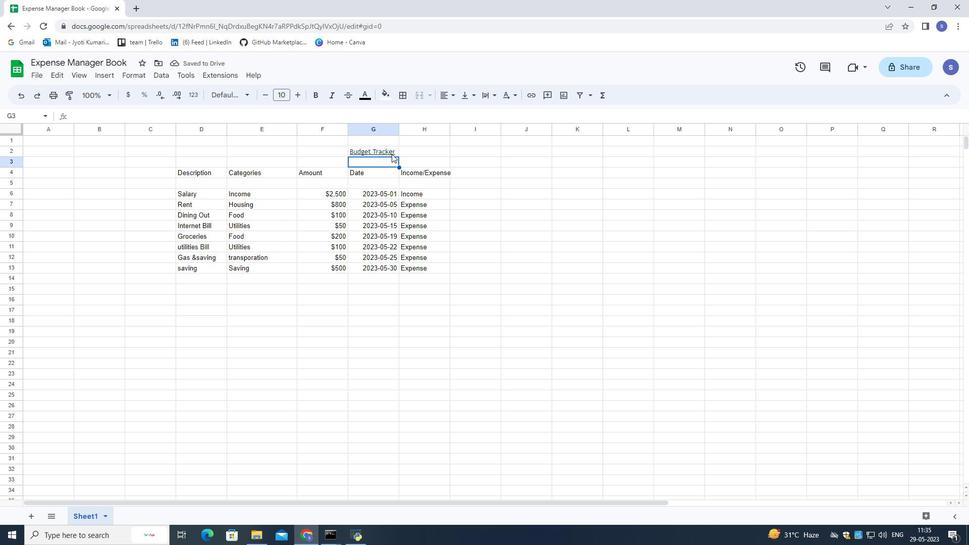 
Action: Mouse pressed left at (393, 149)
Screenshot: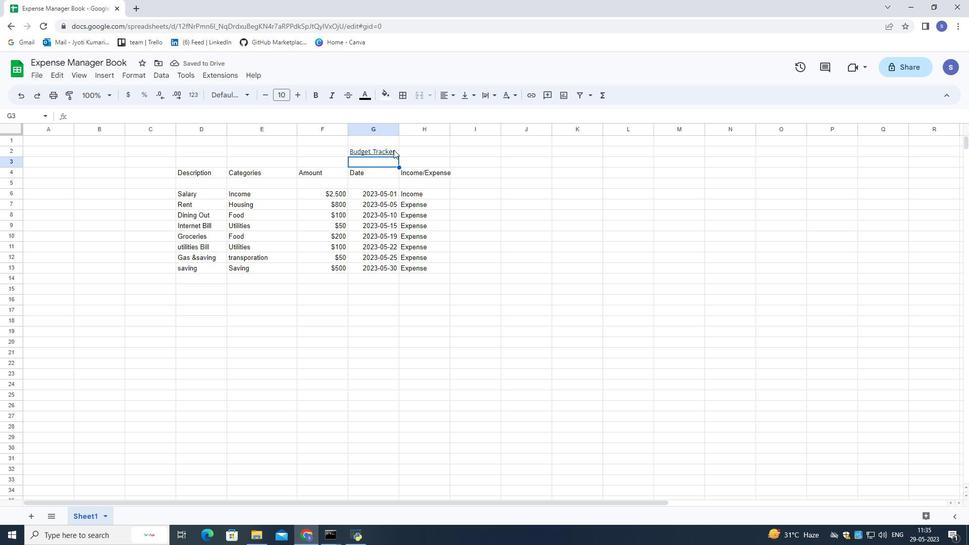
Action: Mouse pressed left at (393, 149)
Screenshot: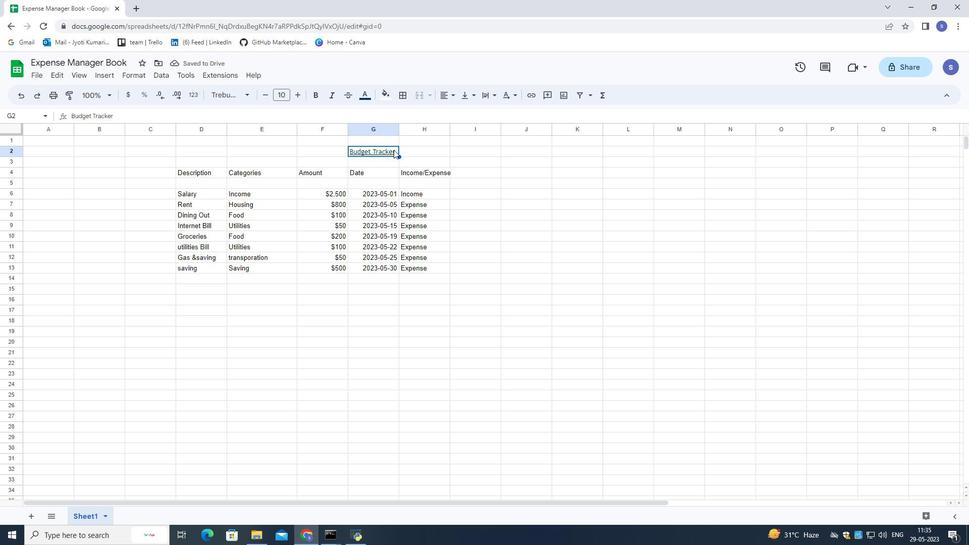 
Action: Mouse pressed left at (393, 149)
Screenshot: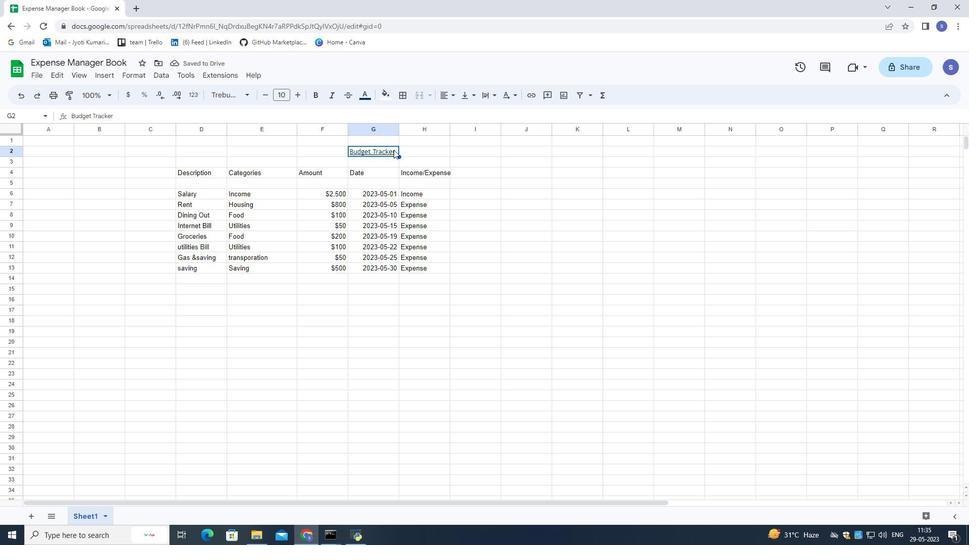 
Action: Mouse pressed left at (393, 149)
Screenshot: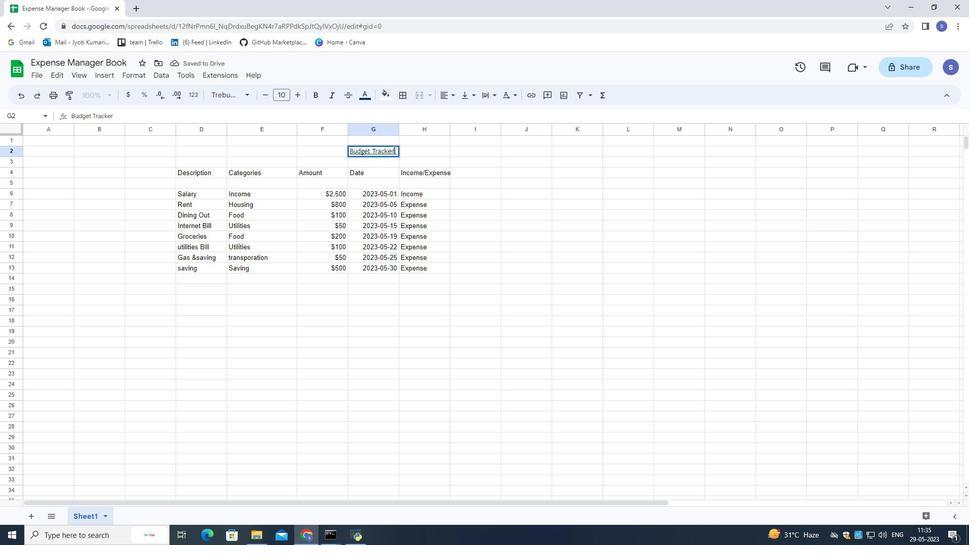 
Action: Mouse moved to (299, 91)
Screenshot: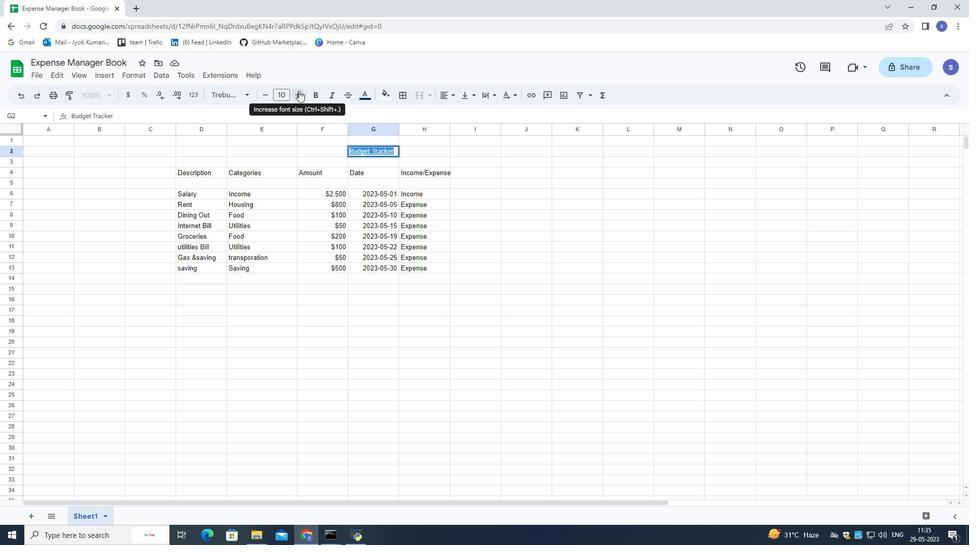 
Action: Mouse pressed left at (299, 91)
Screenshot: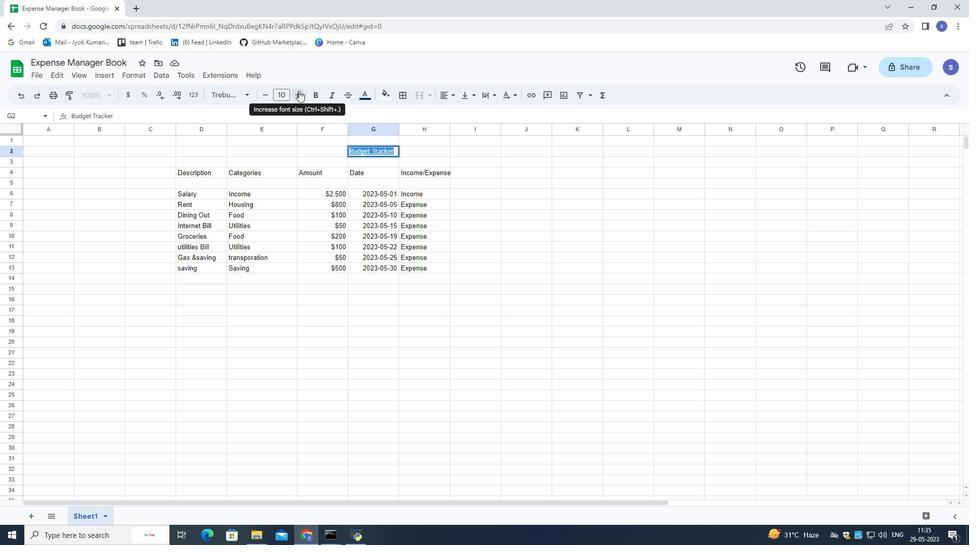 
Action: Mouse moved to (300, 91)
Screenshot: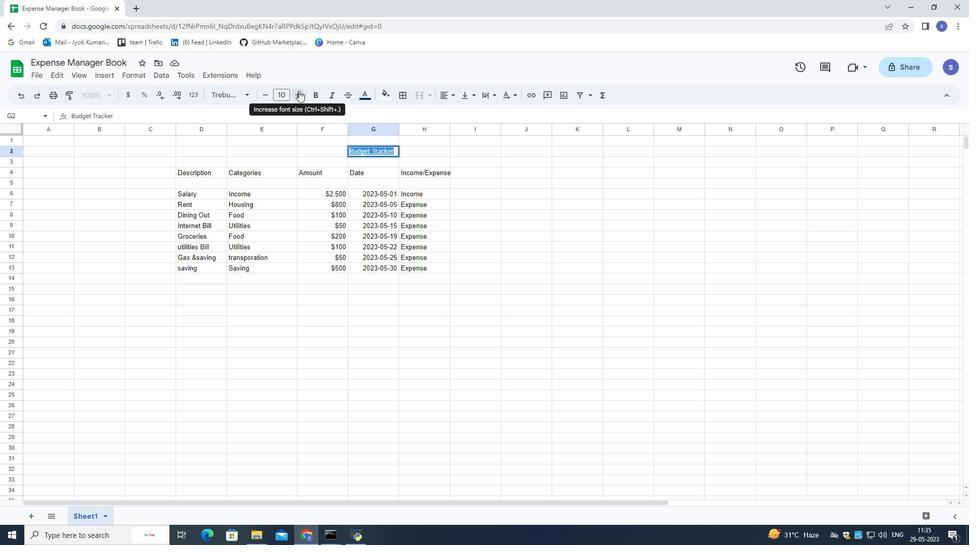 
Action: Mouse pressed left at (300, 91)
Screenshot: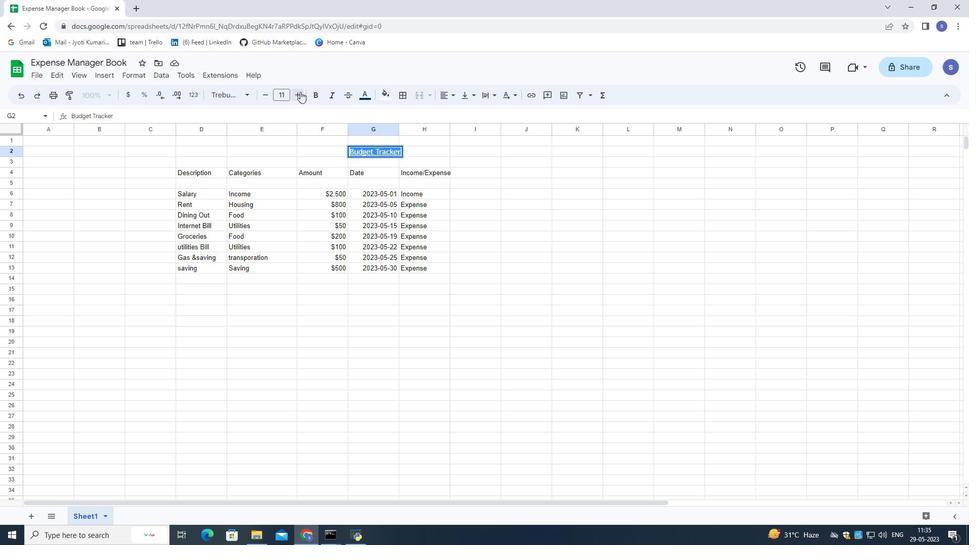 
Action: Mouse moved to (300, 92)
Screenshot: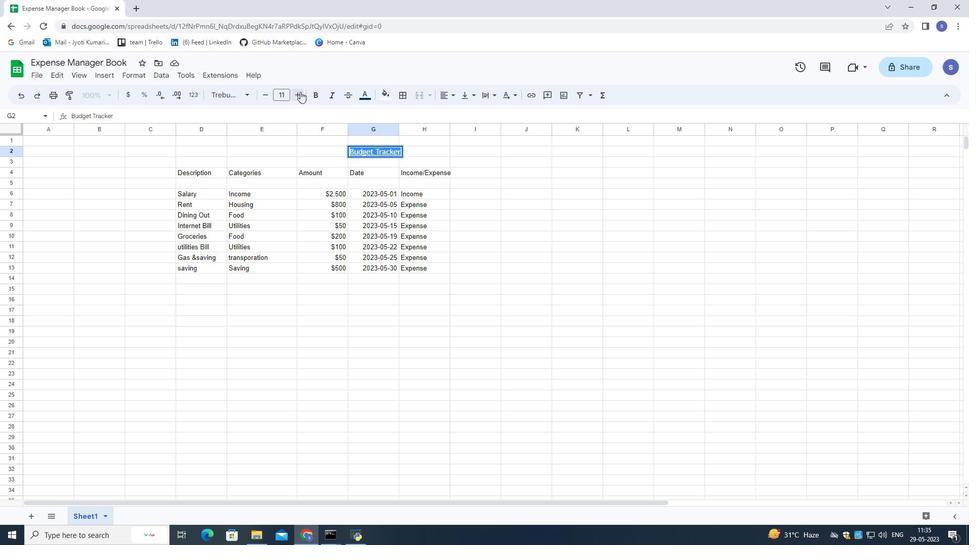
Action: Mouse pressed left at (300, 92)
Screenshot: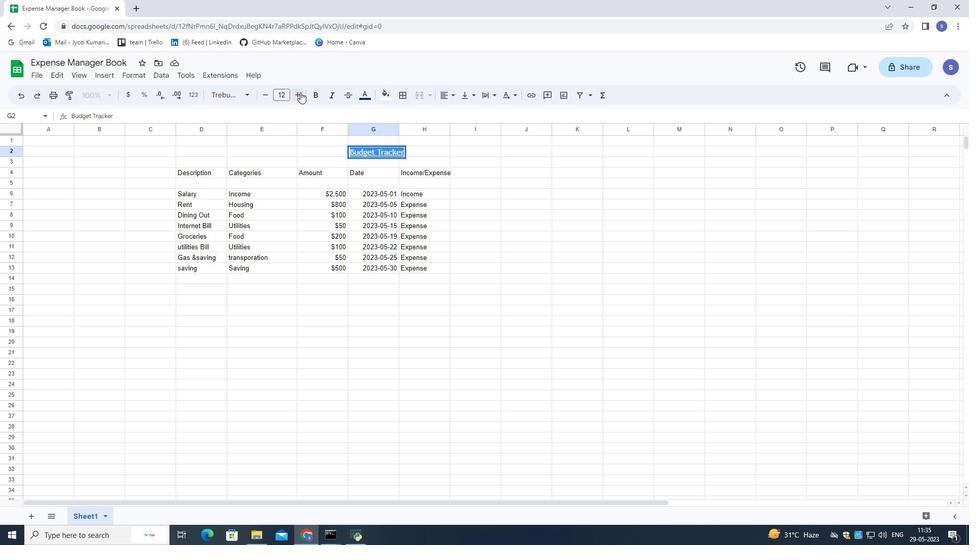 
Action: Mouse pressed left at (300, 92)
Screenshot: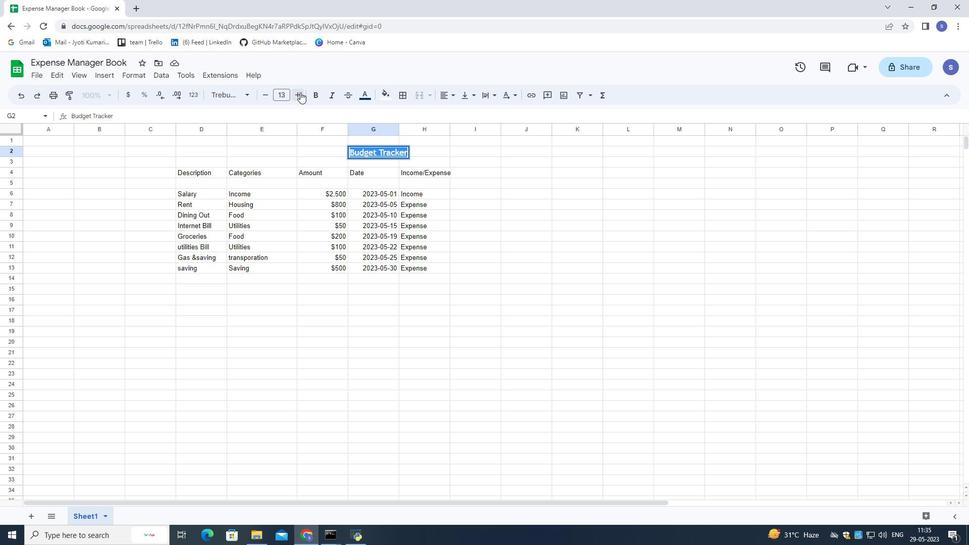 
Action: Mouse pressed left at (300, 92)
Screenshot: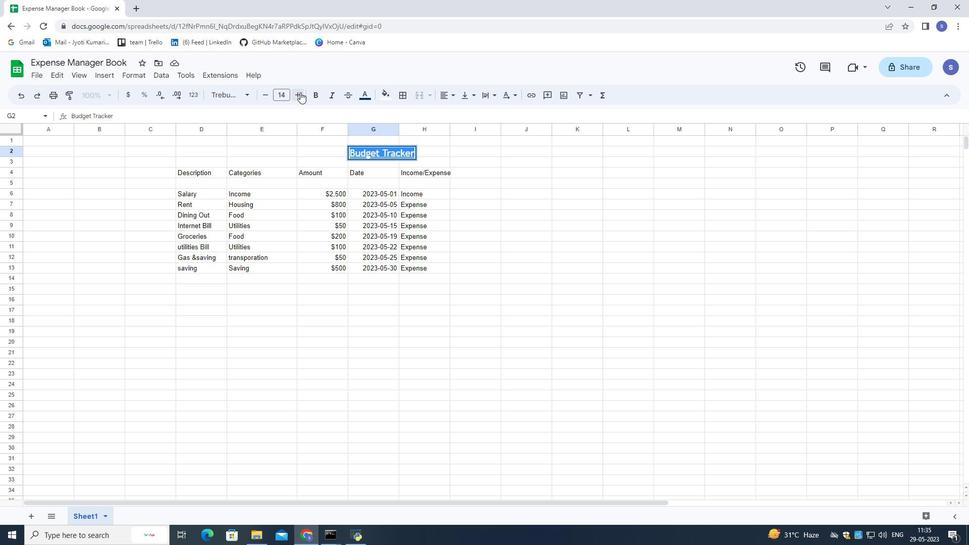 
Action: Mouse pressed left at (300, 92)
Screenshot: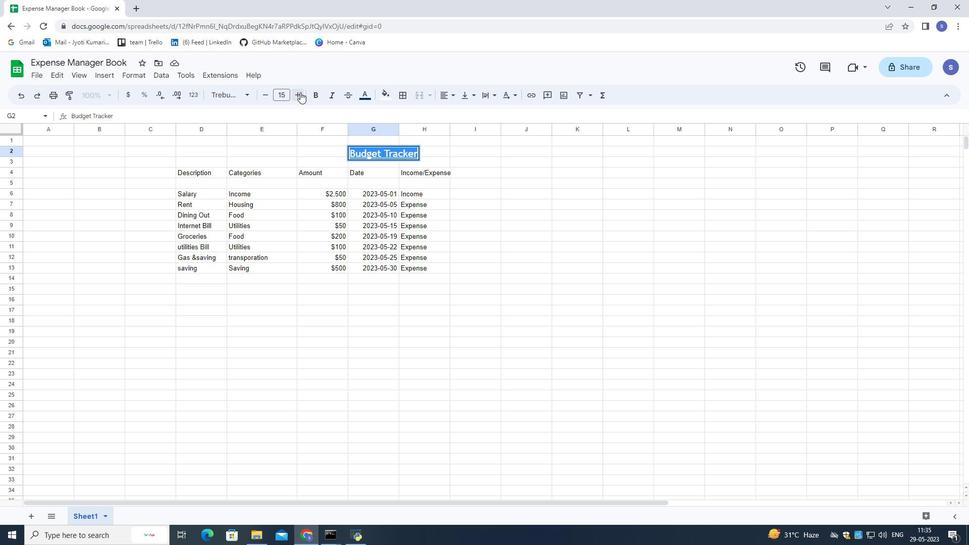 
Action: Mouse pressed left at (300, 92)
Screenshot: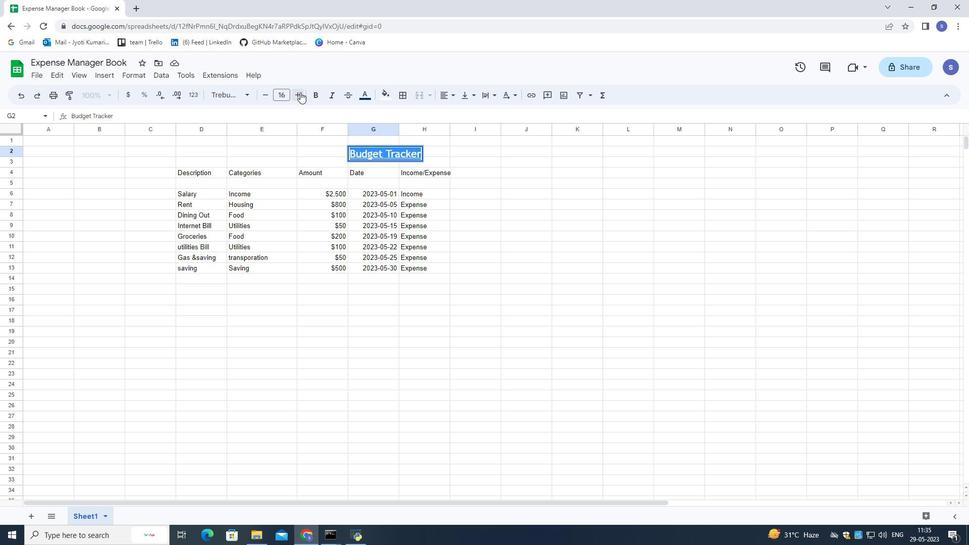 
Action: Mouse pressed left at (300, 92)
Screenshot: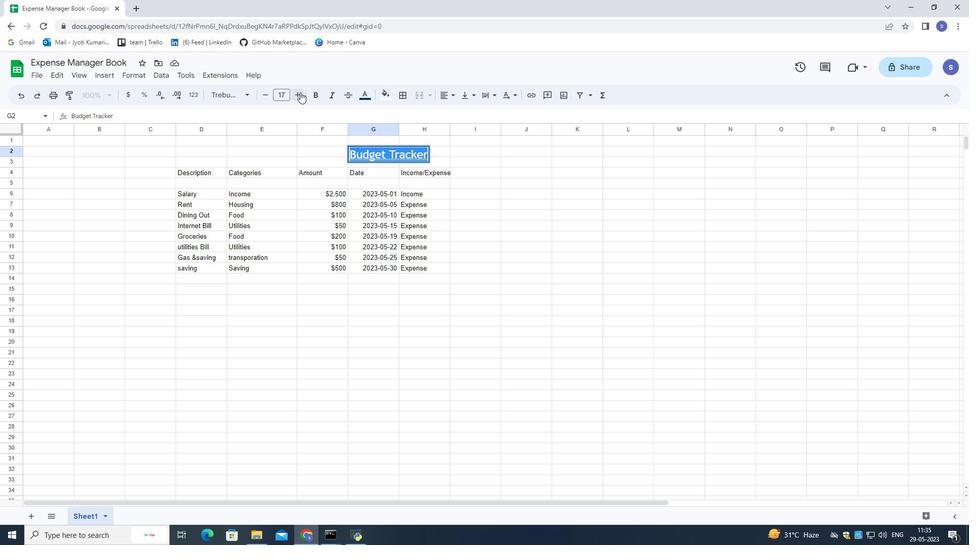 
Action: Mouse pressed left at (300, 92)
Screenshot: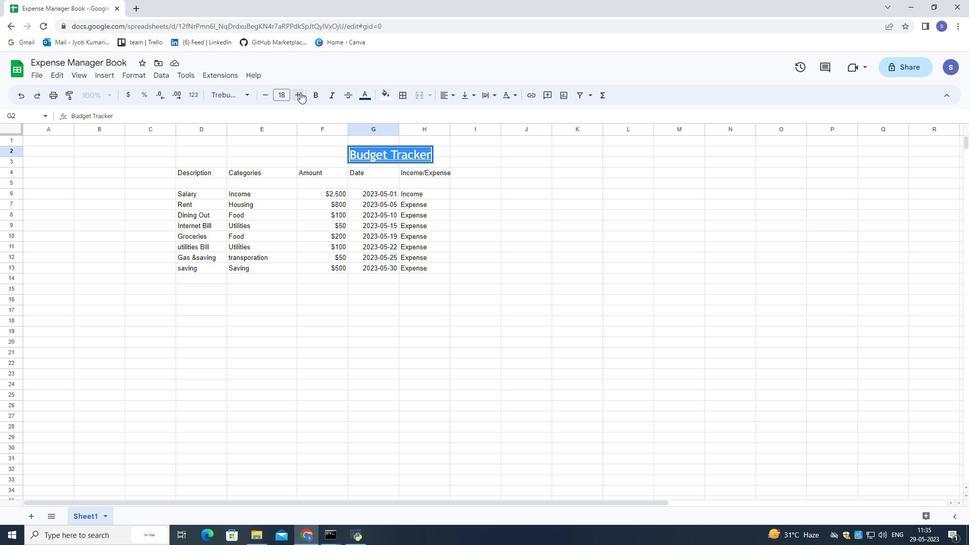 
Action: Mouse pressed left at (300, 92)
Screenshot: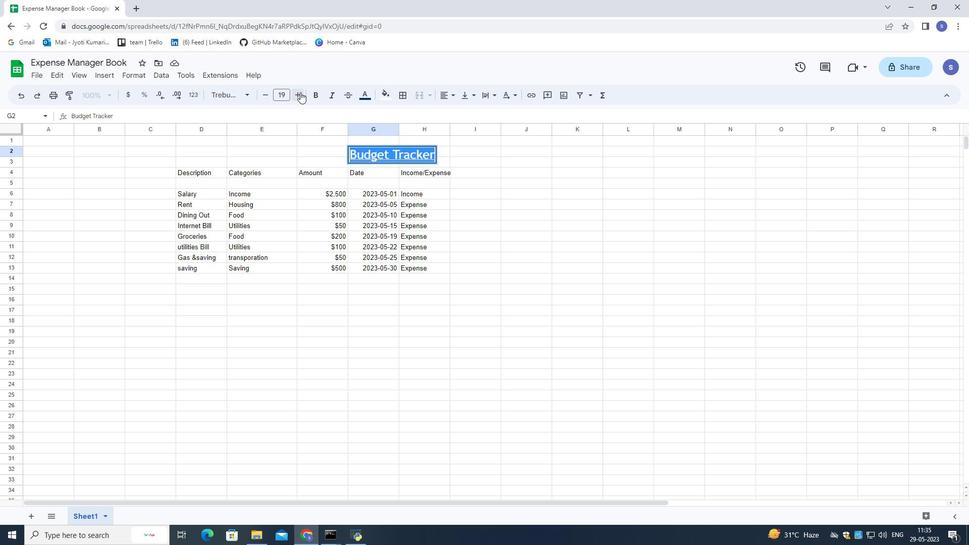 
Action: Mouse pressed left at (300, 92)
Screenshot: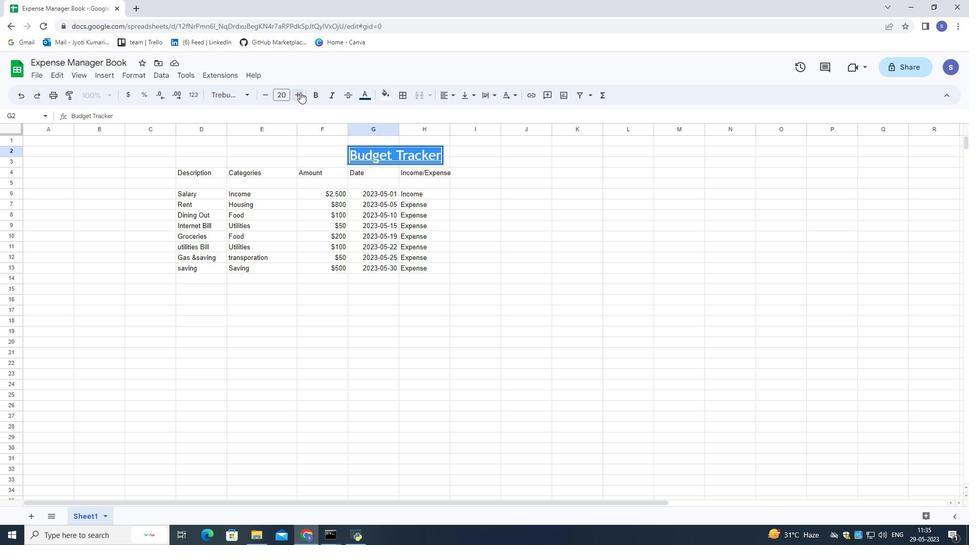 
Action: Mouse pressed left at (300, 92)
Screenshot: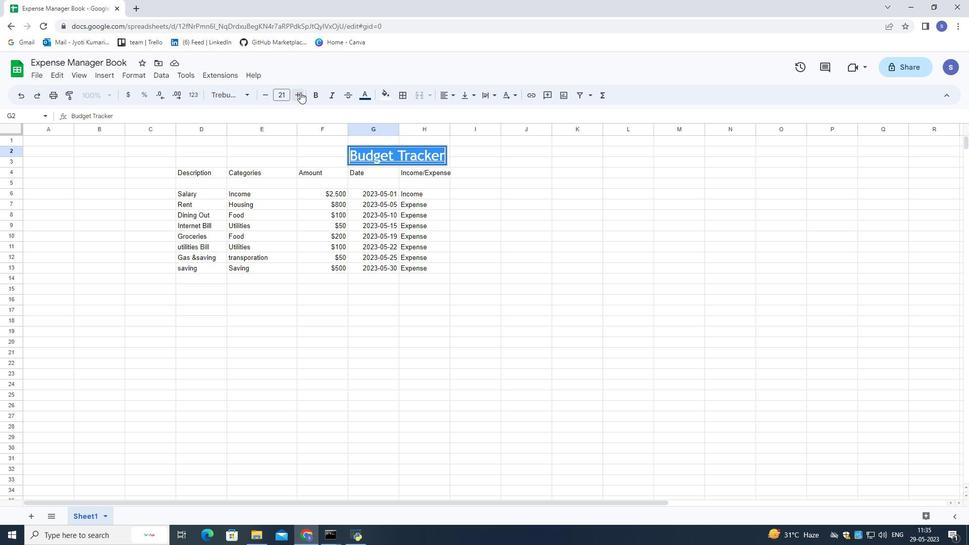 
Action: Mouse pressed left at (300, 92)
Screenshot: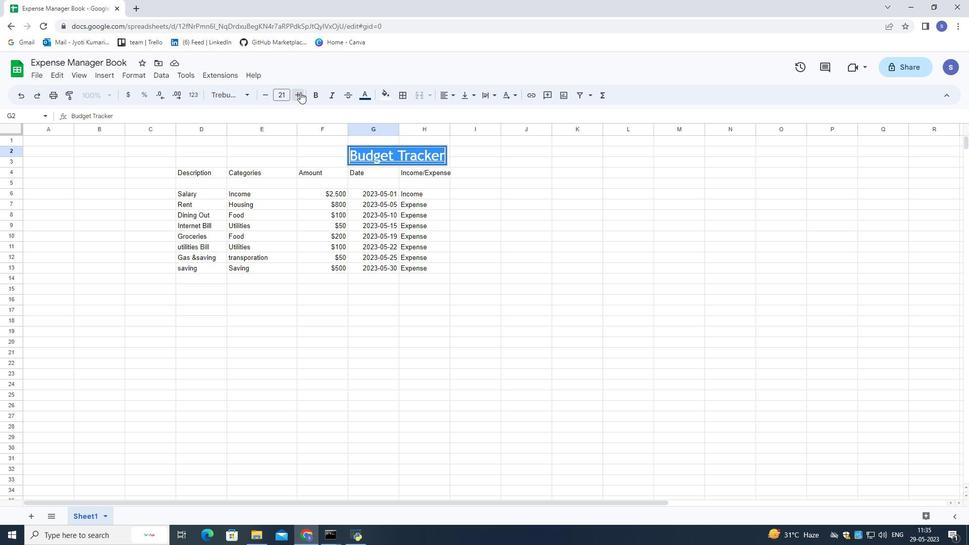 
Action: Mouse pressed left at (300, 92)
Screenshot: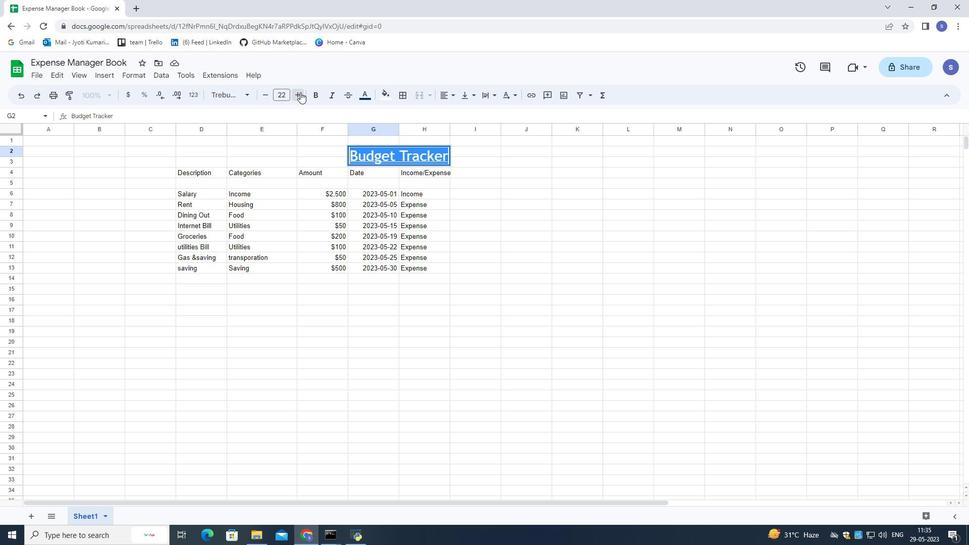 
Action: Mouse pressed left at (300, 92)
Screenshot: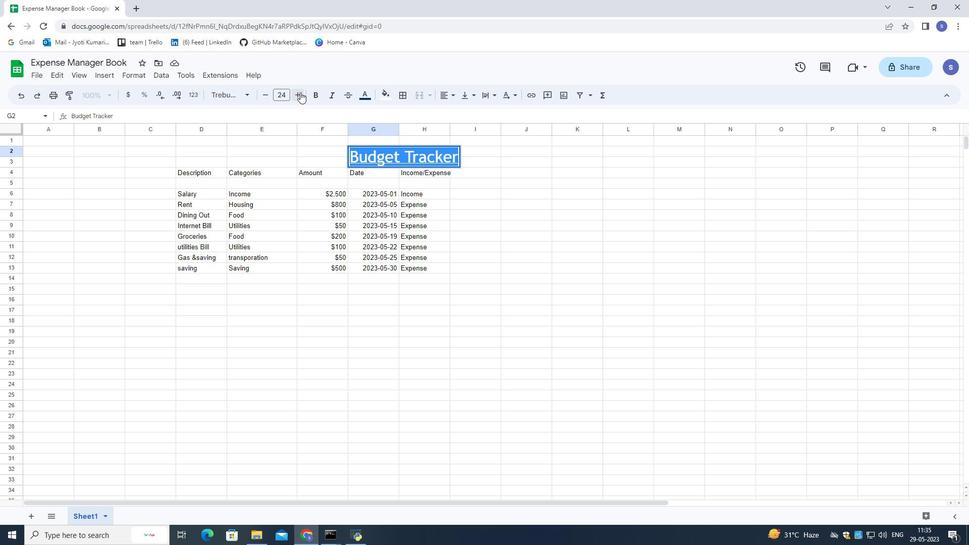
Action: Mouse pressed left at (300, 92)
Screenshot: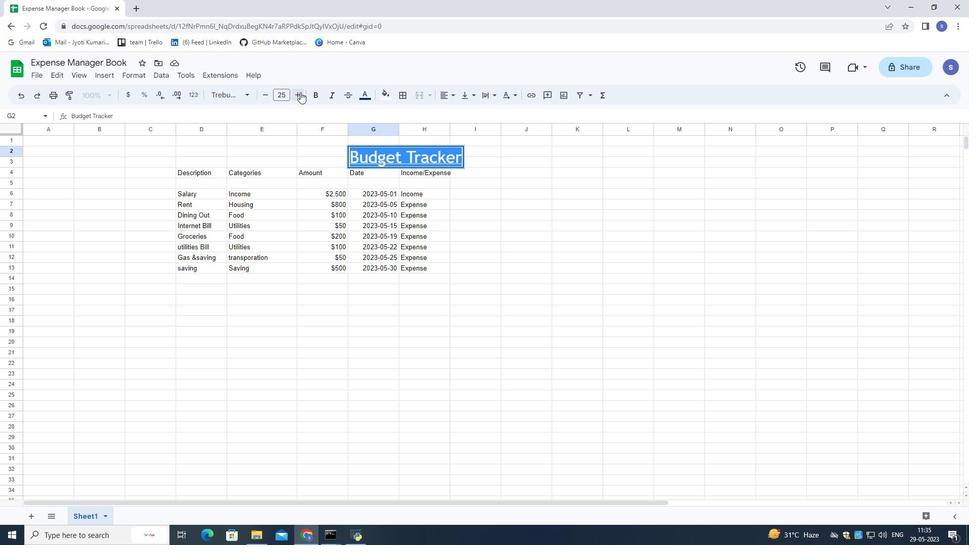 
Action: Mouse pressed left at (300, 92)
Screenshot: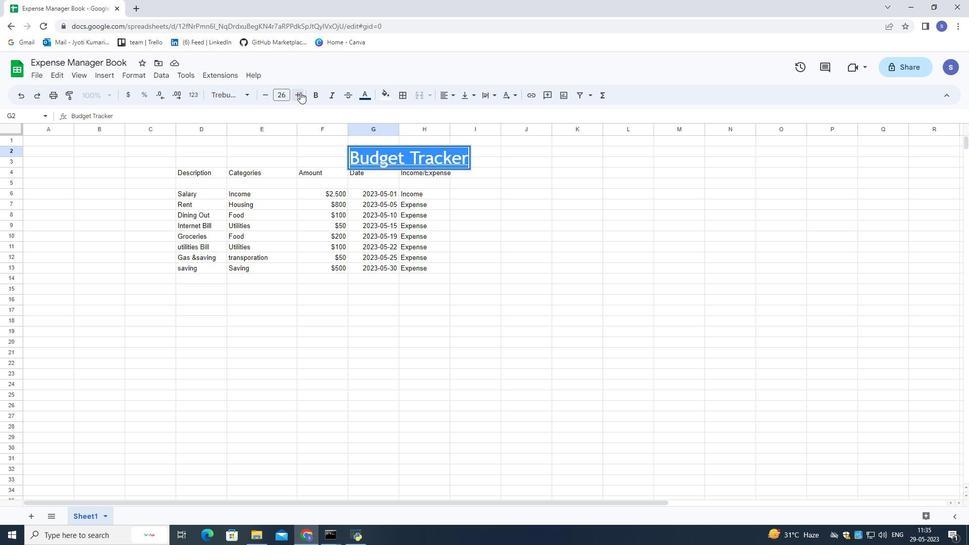 
Action: Mouse moved to (263, 96)
Screenshot: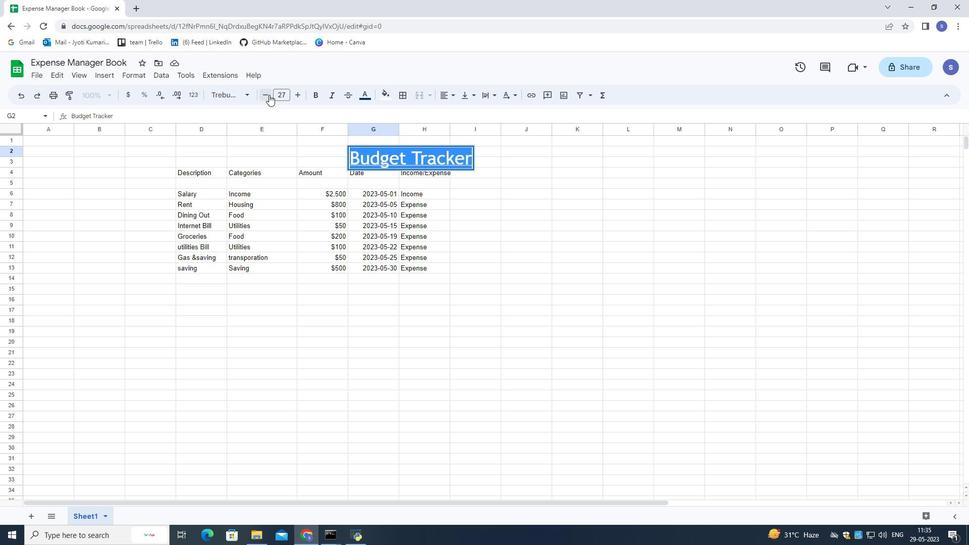 
Action: Mouse pressed left at (263, 96)
Screenshot: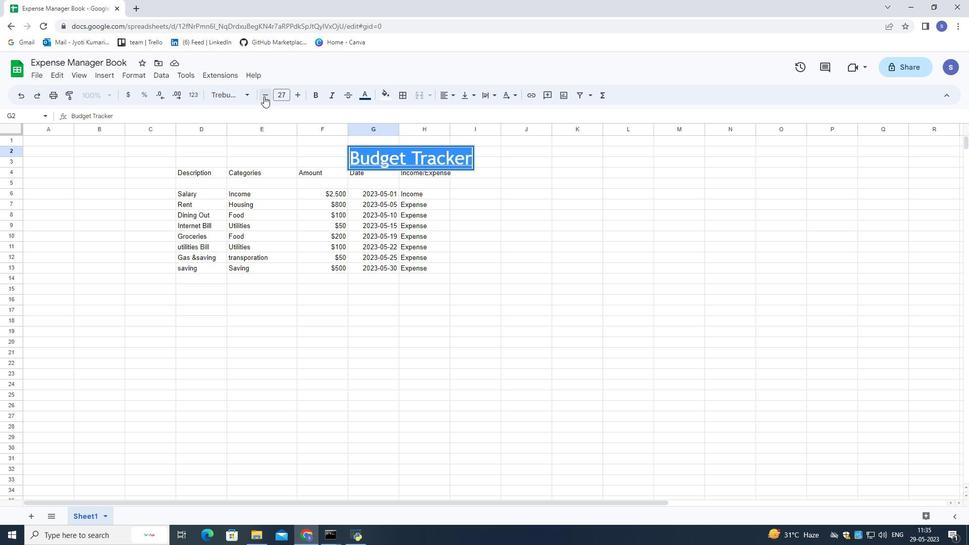 
Action: Mouse moved to (488, 220)
Screenshot: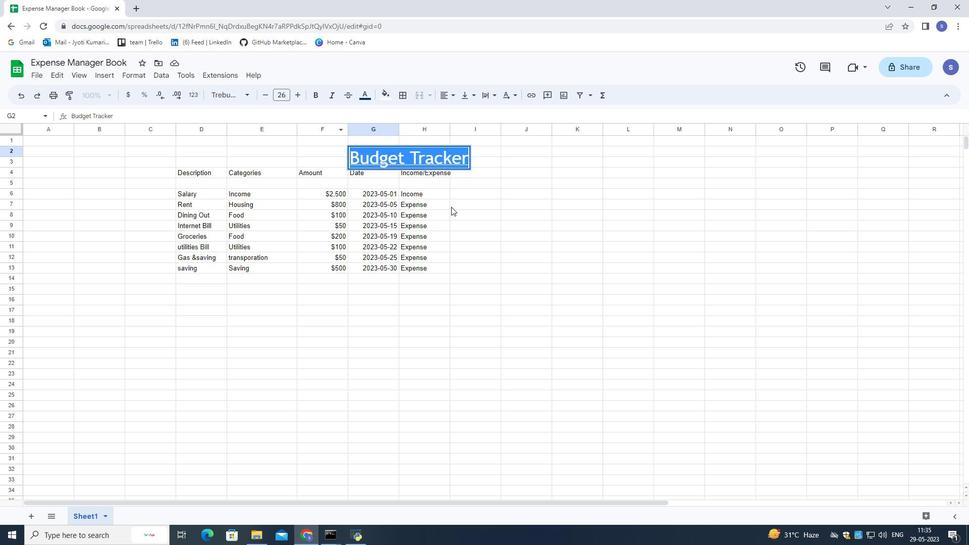 
Action: Mouse pressed left at (488, 220)
Screenshot: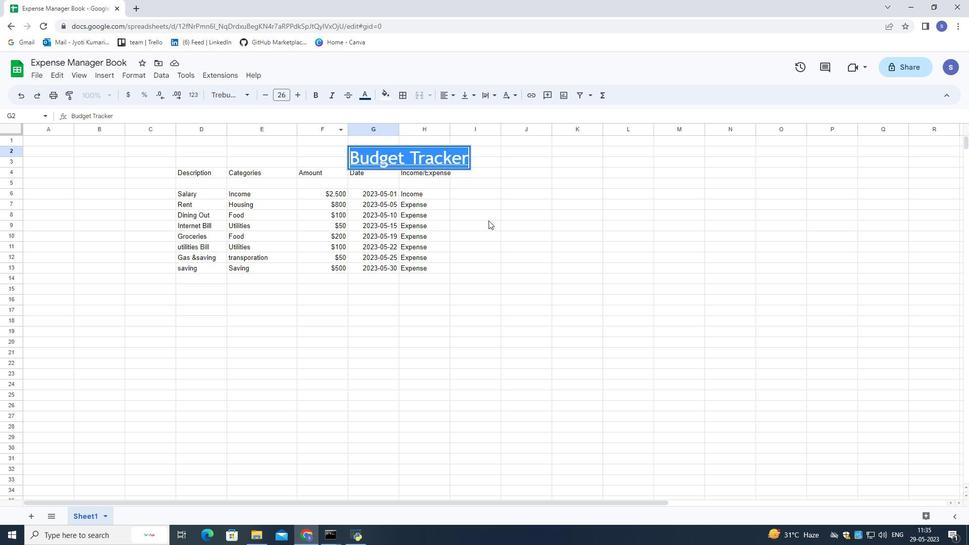 
Action: Mouse moved to (170, 185)
Screenshot: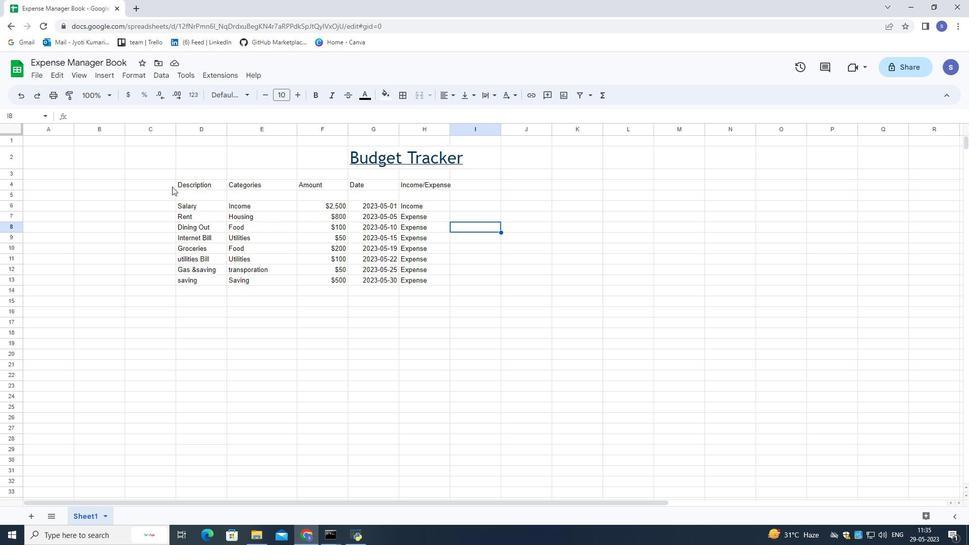 
Action: Mouse pressed left at (170, 185)
Screenshot: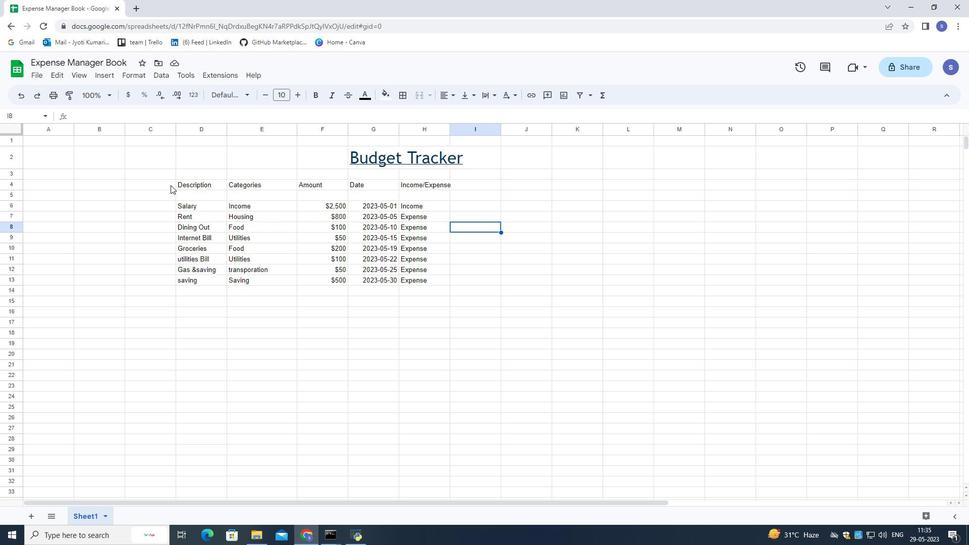 
Action: Mouse moved to (231, 92)
Screenshot: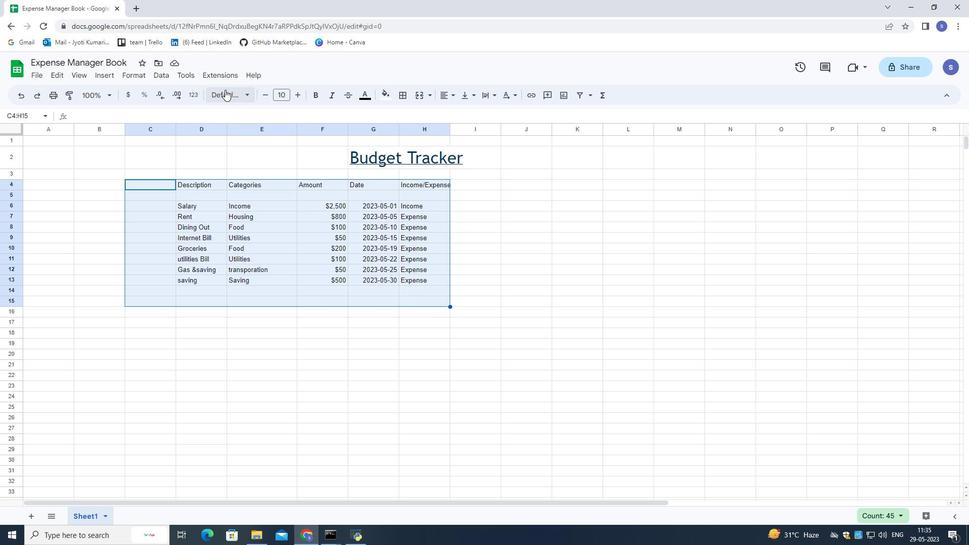 
Action: Mouse pressed left at (231, 92)
Screenshot: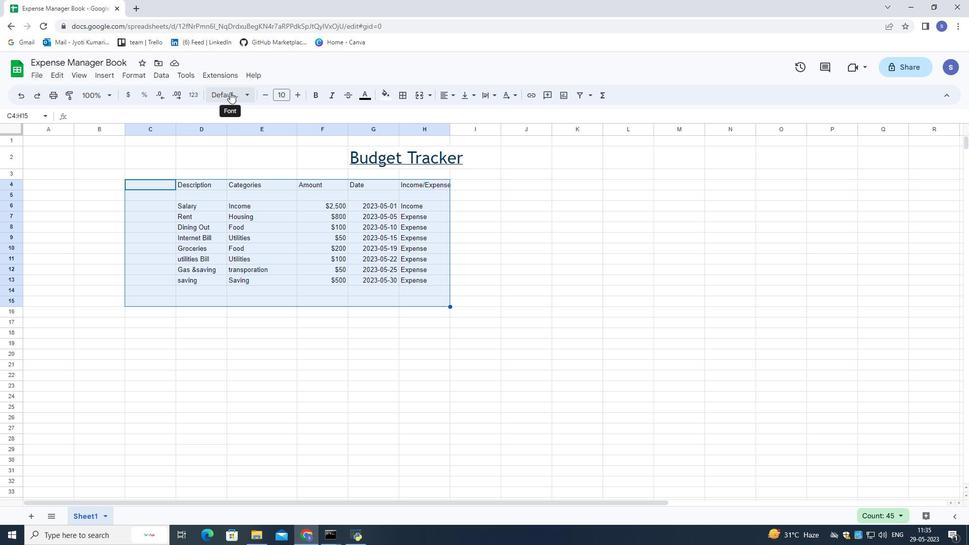 
Action: Mouse moved to (245, 199)
Screenshot: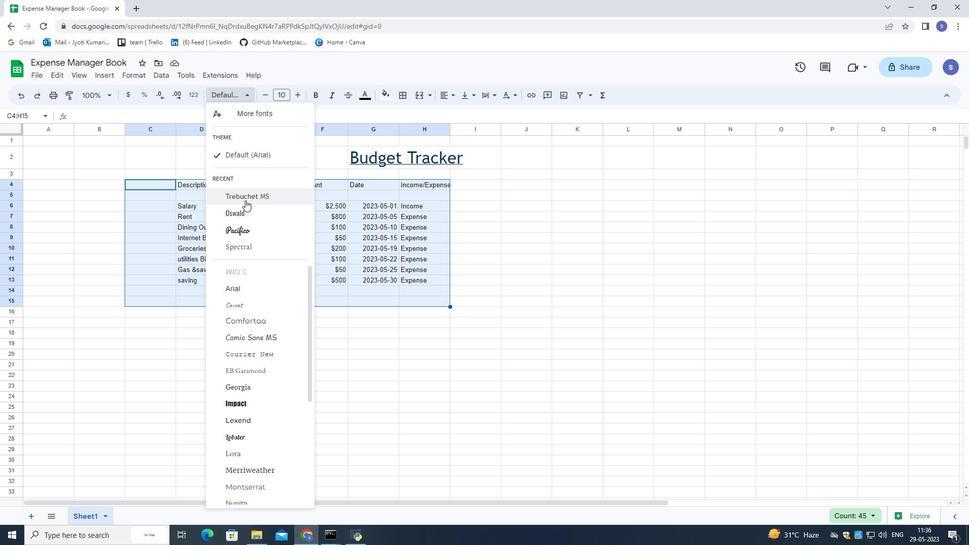 
Action: Mouse pressed left at (245, 199)
Screenshot: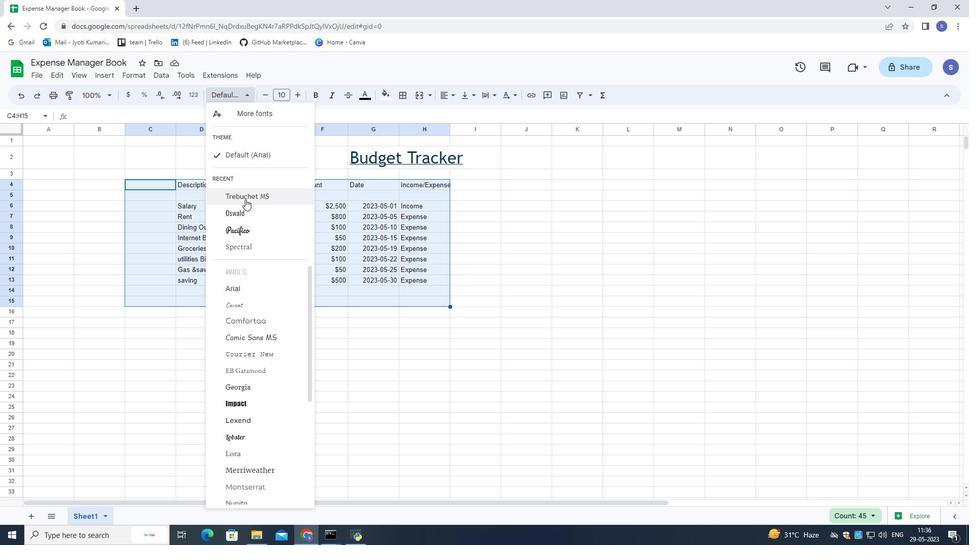 
Action: Mouse moved to (295, 91)
Screenshot: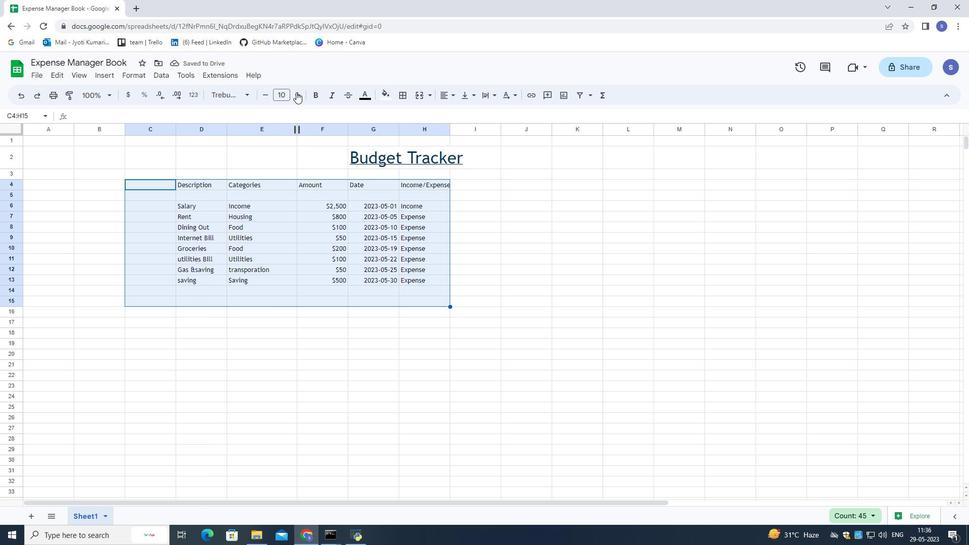
Action: Mouse pressed left at (295, 91)
Screenshot: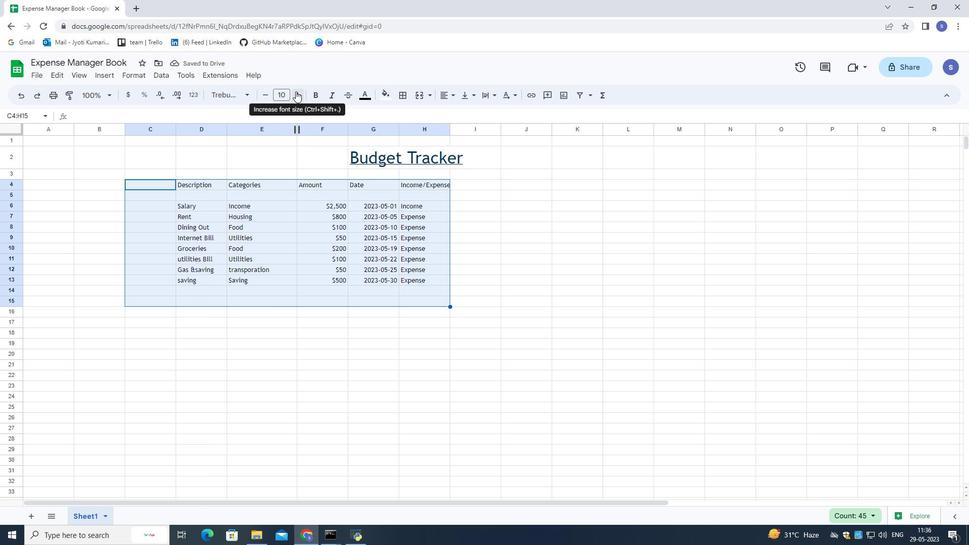
Action: Mouse pressed left at (295, 91)
Screenshot: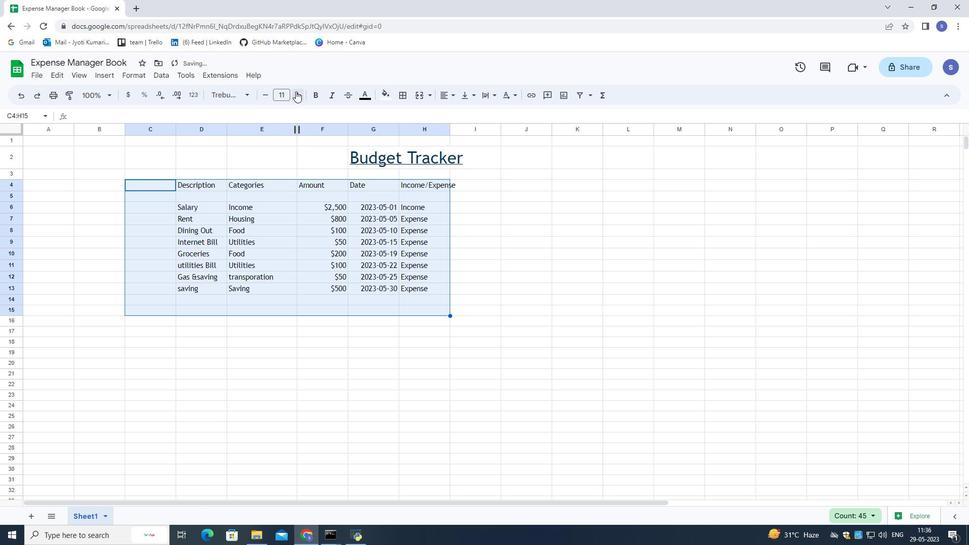 
Action: Mouse pressed left at (295, 91)
Screenshot: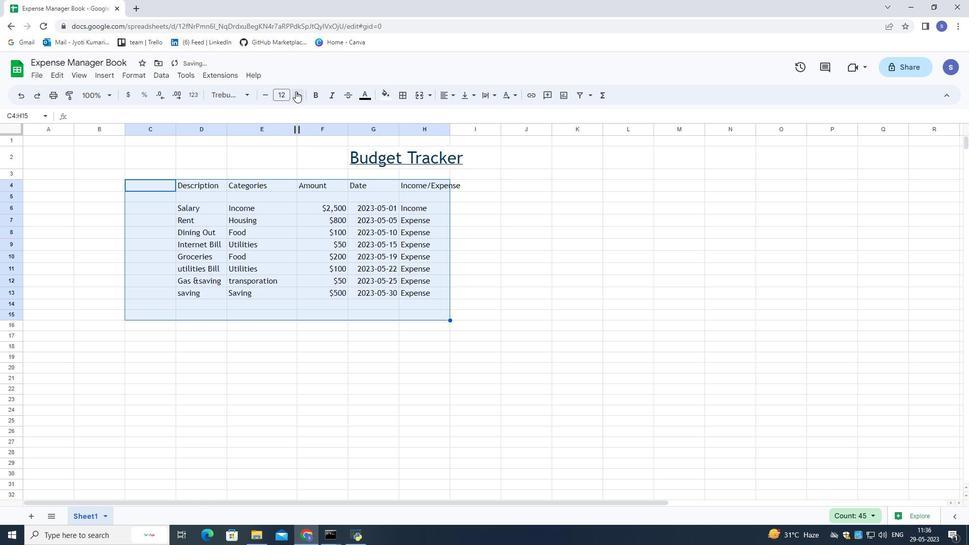 
Action: Mouse pressed left at (295, 91)
Screenshot: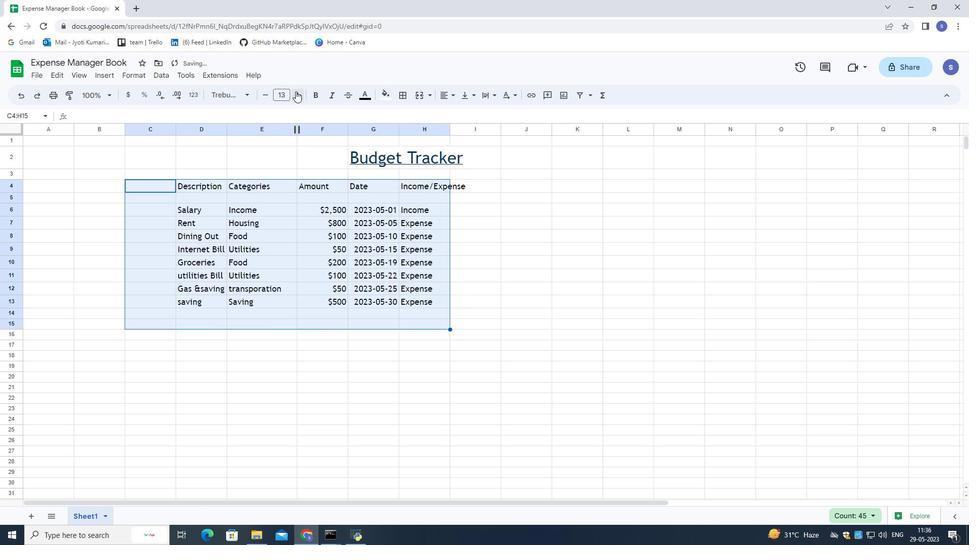 
Action: Mouse pressed left at (295, 91)
Screenshot: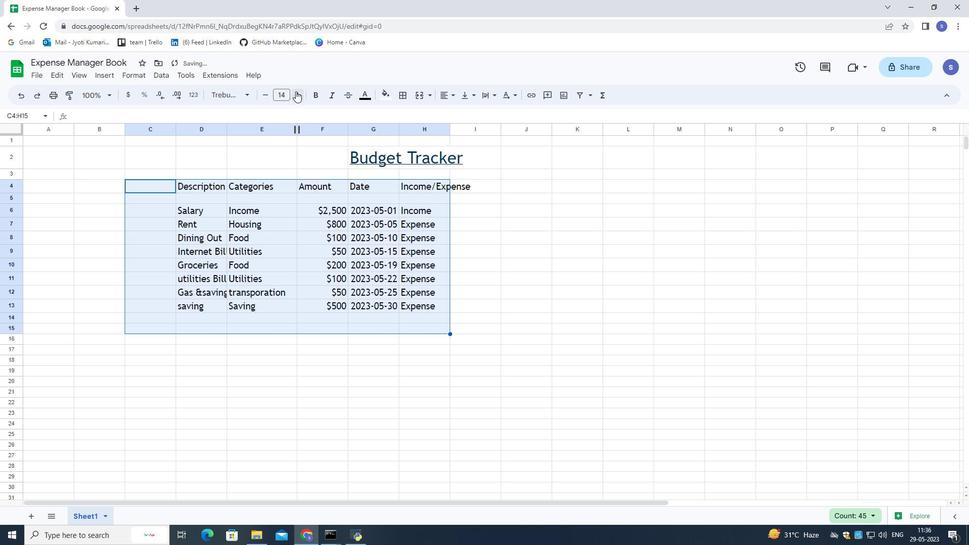 
Action: Mouse pressed left at (295, 91)
Screenshot: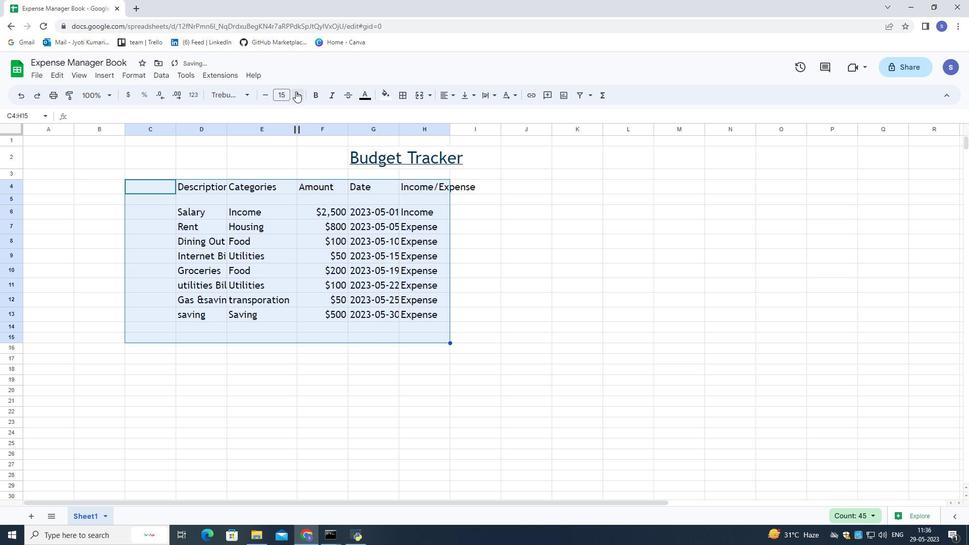 
Action: Mouse pressed left at (295, 91)
Screenshot: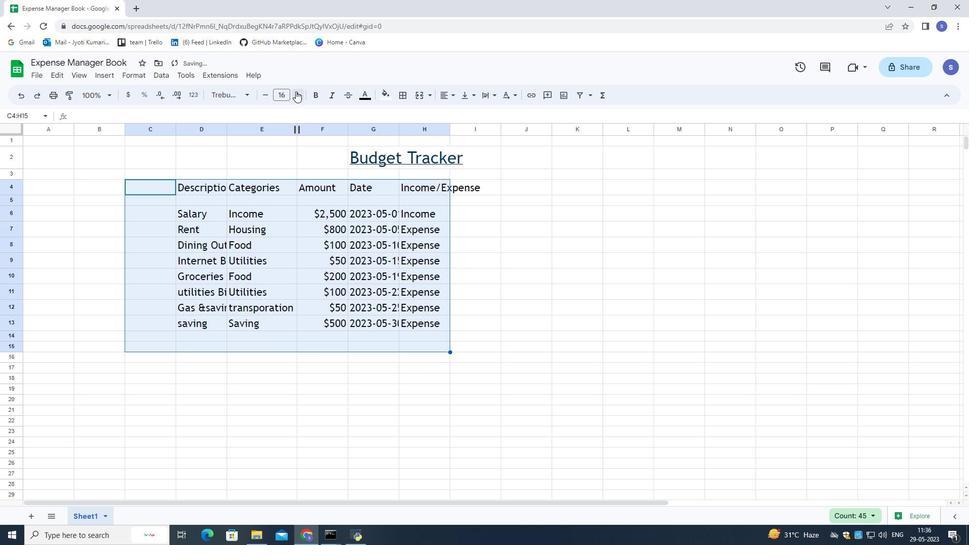 
Action: Mouse pressed left at (295, 91)
Screenshot: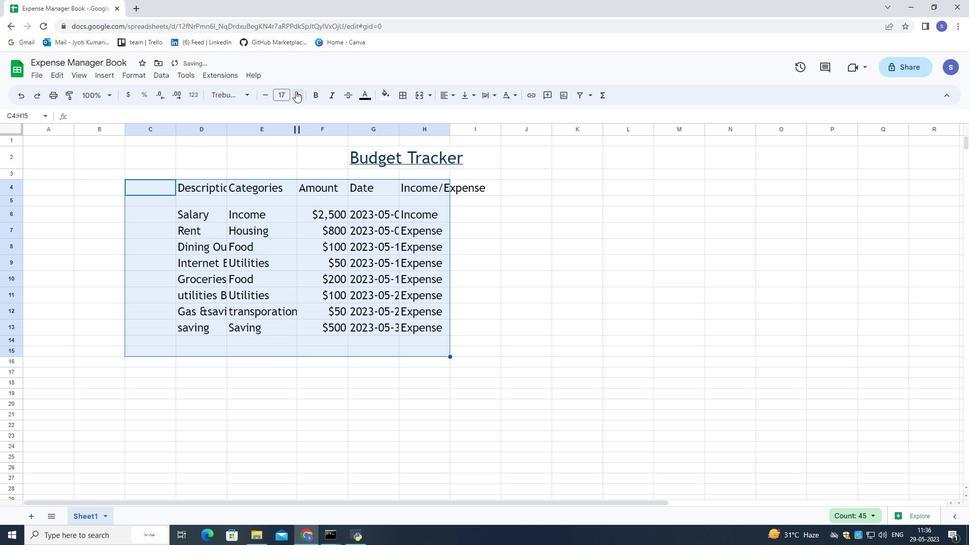 
Action: Mouse moved to (539, 216)
Screenshot: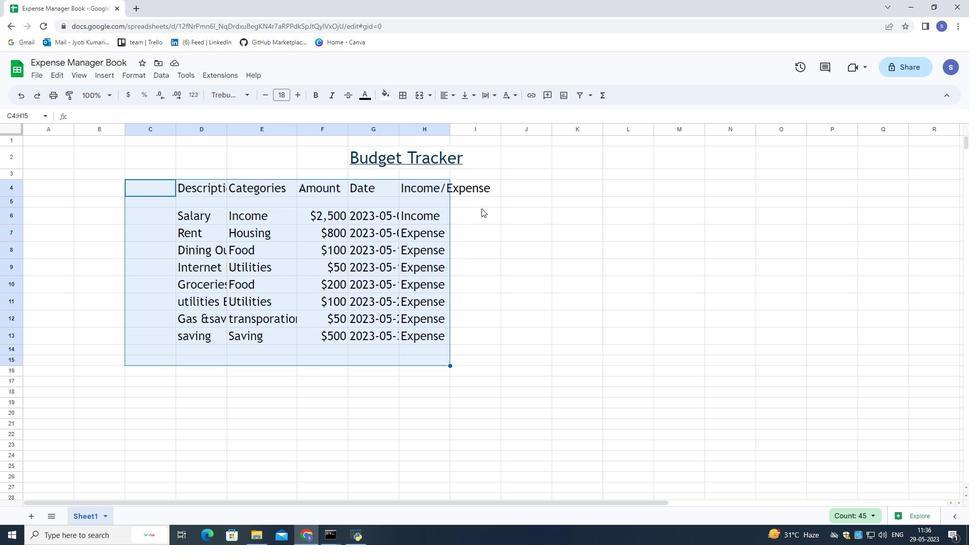 
Action: Mouse pressed left at (539, 216)
Screenshot: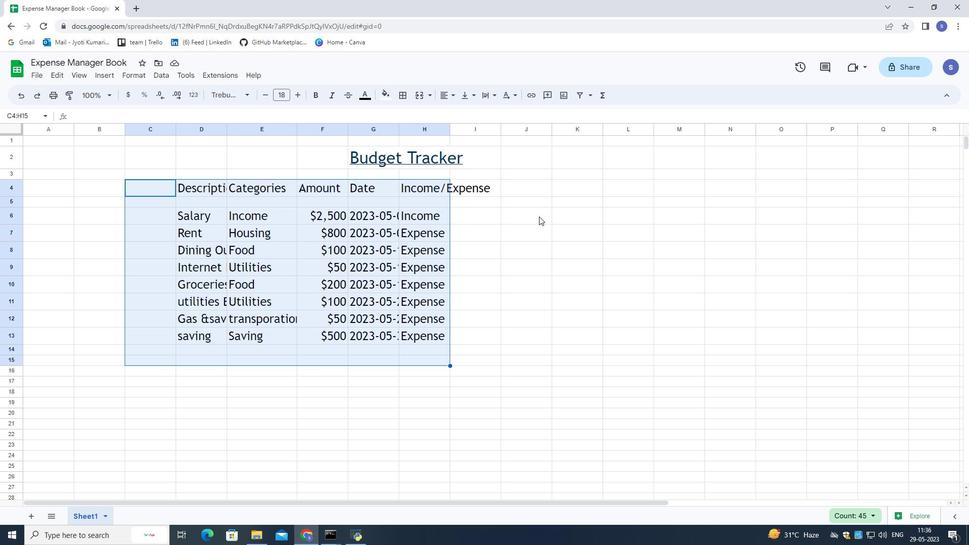 
Action: Mouse moved to (177, 144)
Screenshot: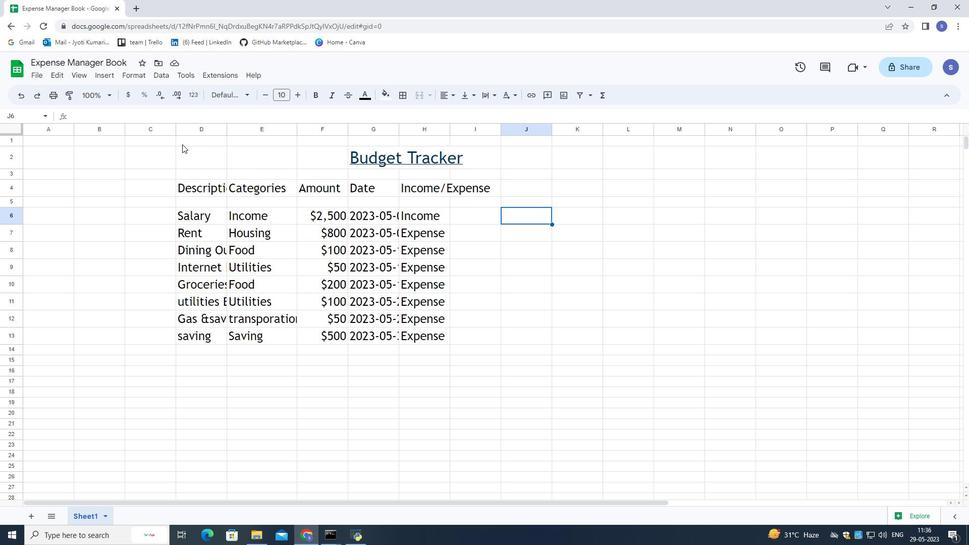 
Action: Mouse pressed left at (177, 144)
Screenshot: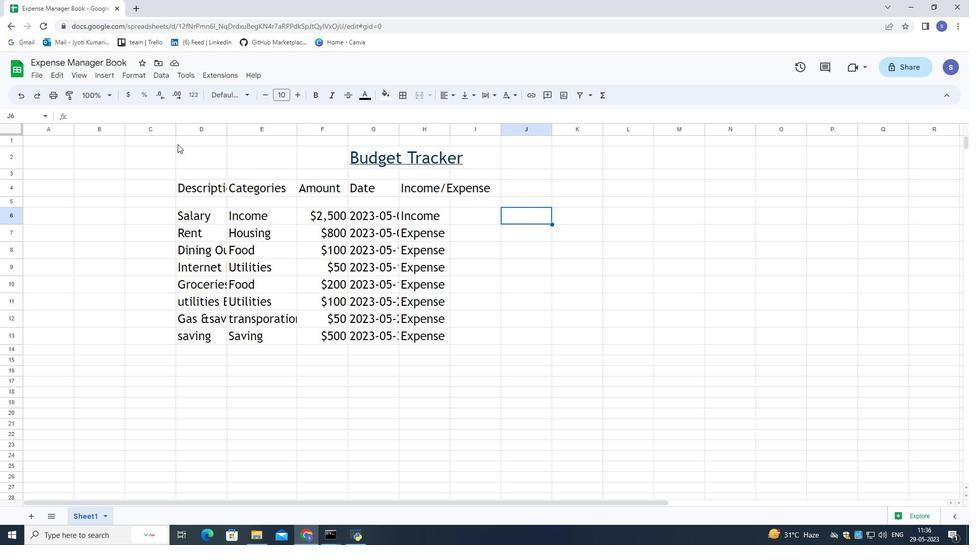 
Action: Mouse moved to (450, 96)
Screenshot: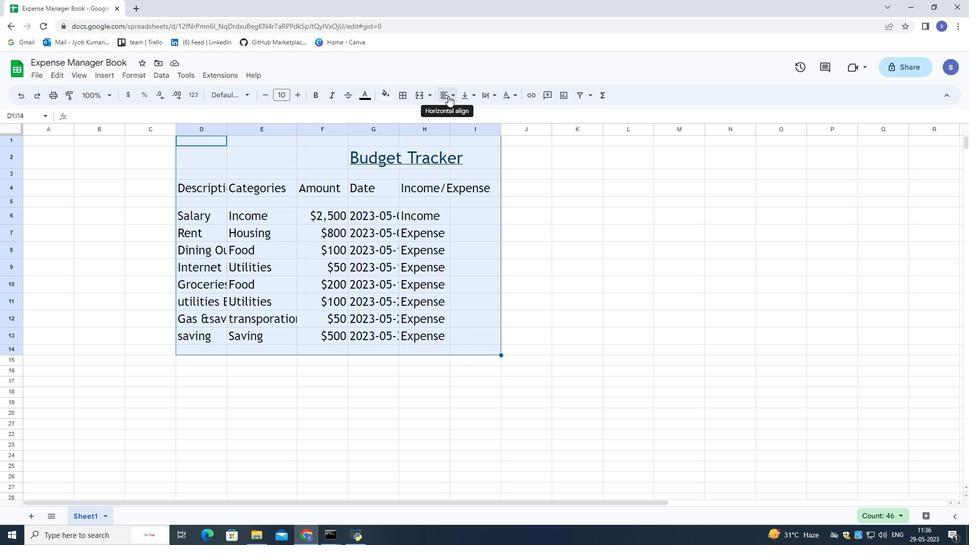 
Action: Mouse pressed left at (450, 96)
Screenshot: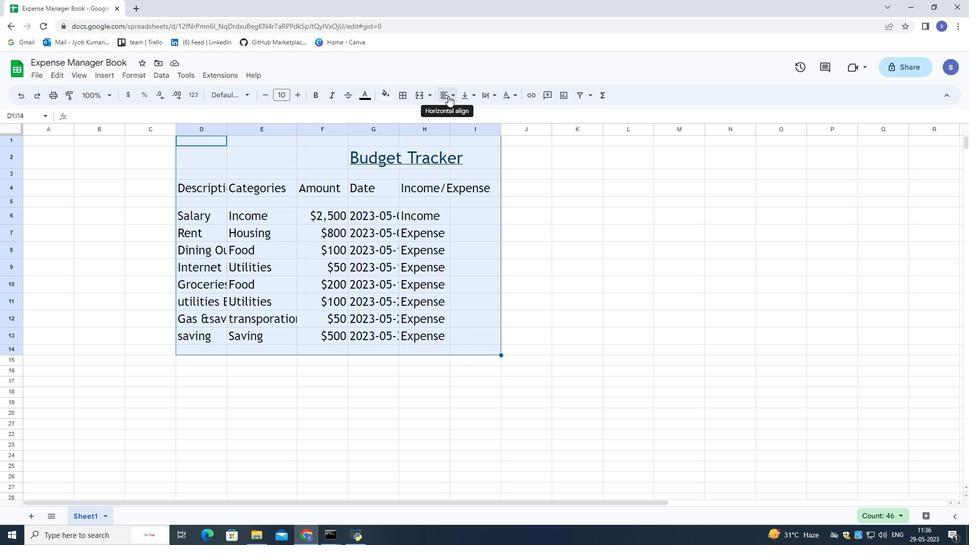 
Action: Mouse moved to (478, 116)
Screenshot: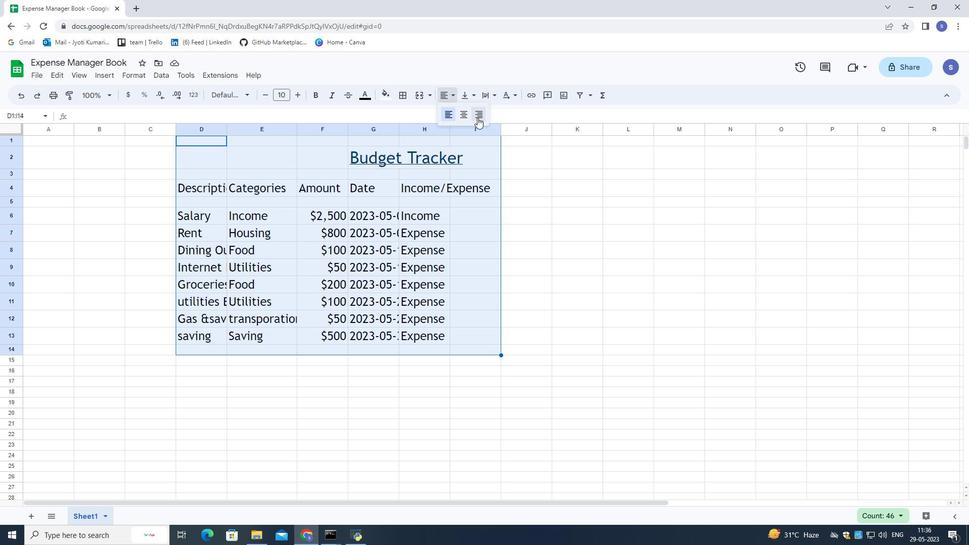 
Action: Mouse pressed left at (478, 116)
Screenshot: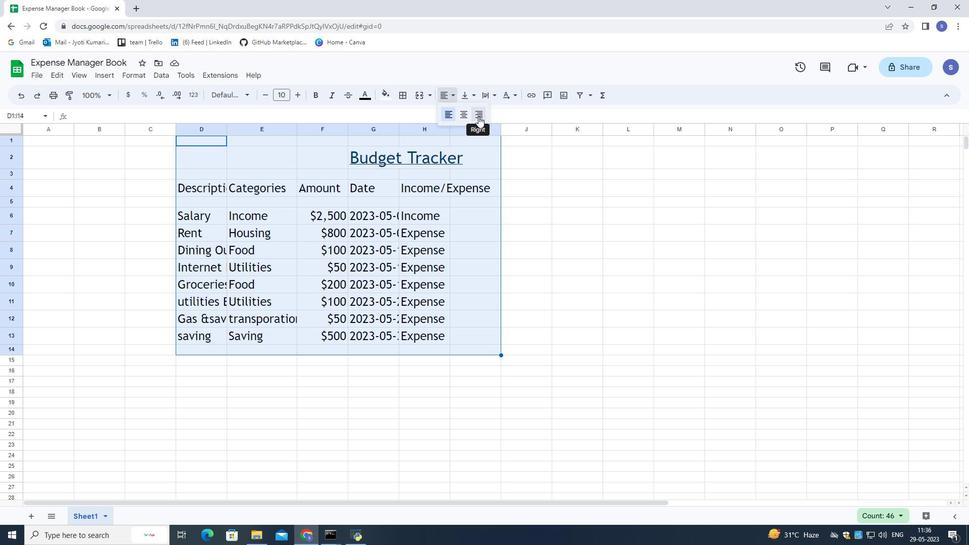 
Action: Mouse moved to (545, 242)
Screenshot: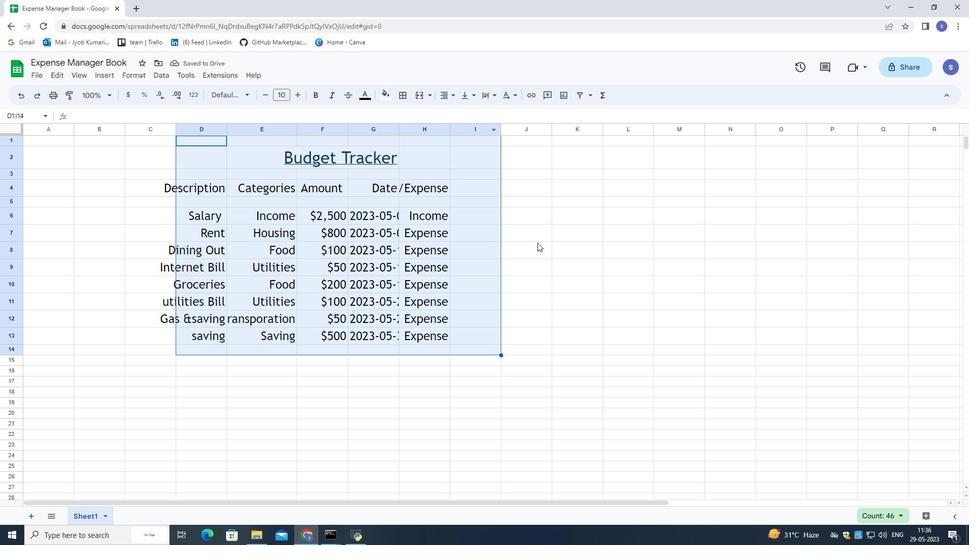 
Action: Mouse pressed left at (545, 242)
Screenshot: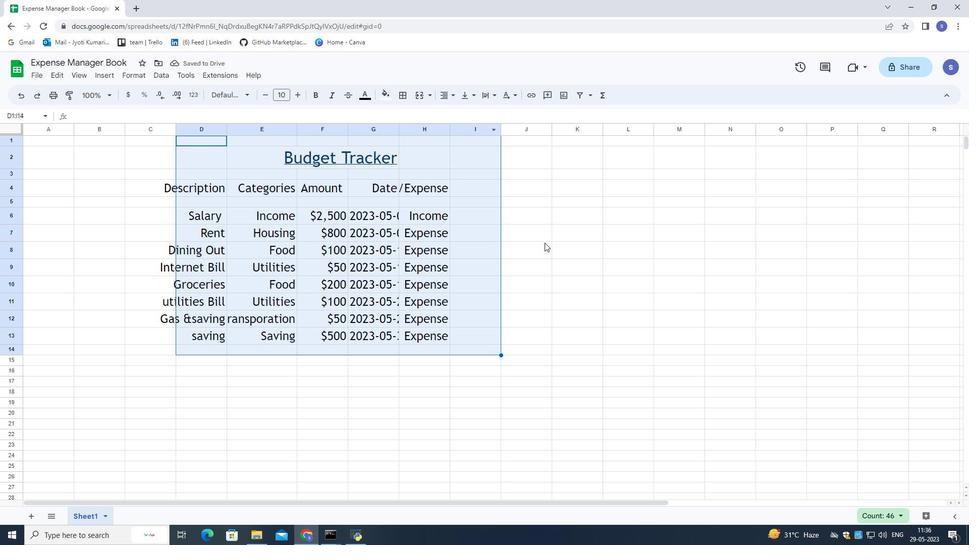 
Action: Mouse moved to (385, 130)
Screenshot: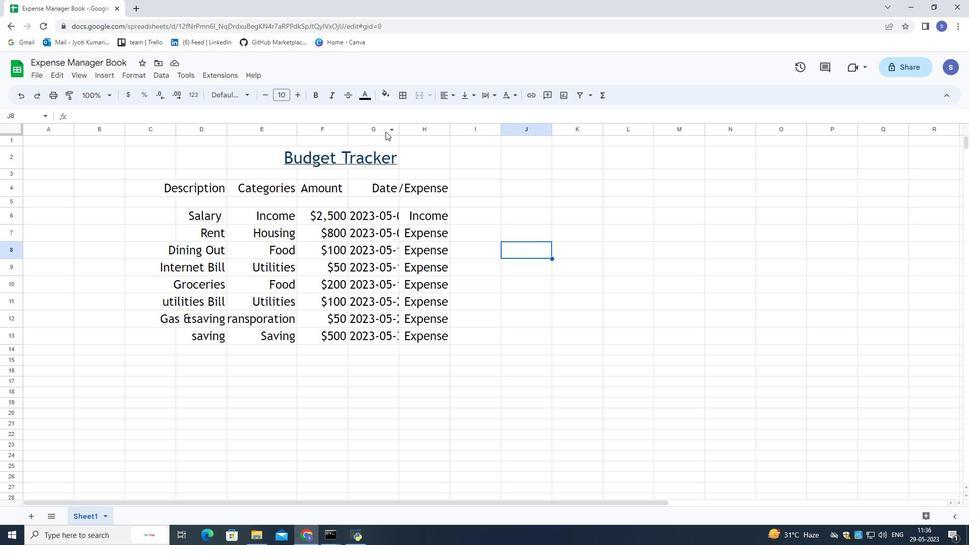 
Action: Mouse pressed left at (385, 130)
Screenshot: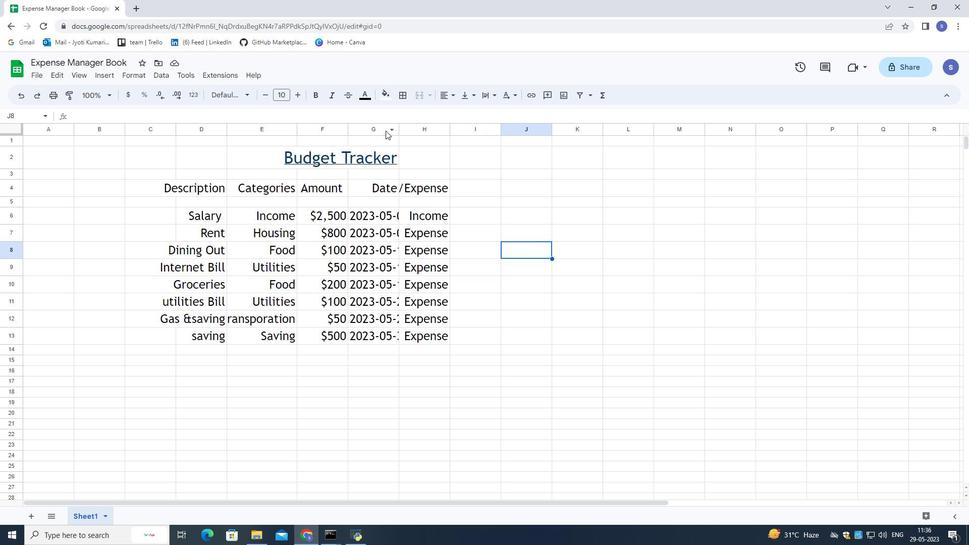 
Action: Mouse moved to (399, 129)
Screenshot: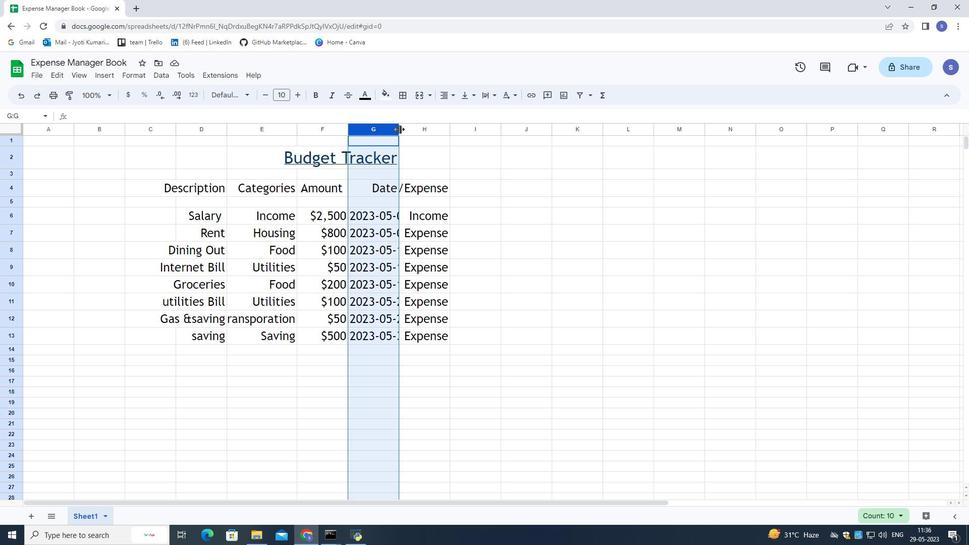 
Action: Mouse pressed left at (399, 129)
Screenshot: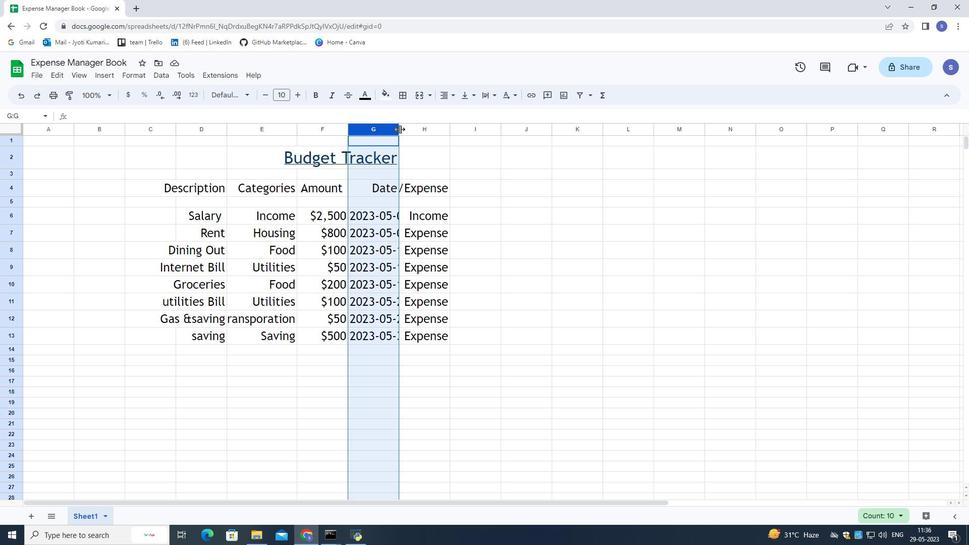 
Action: Mouse moved to (421, 133)
Screenshot: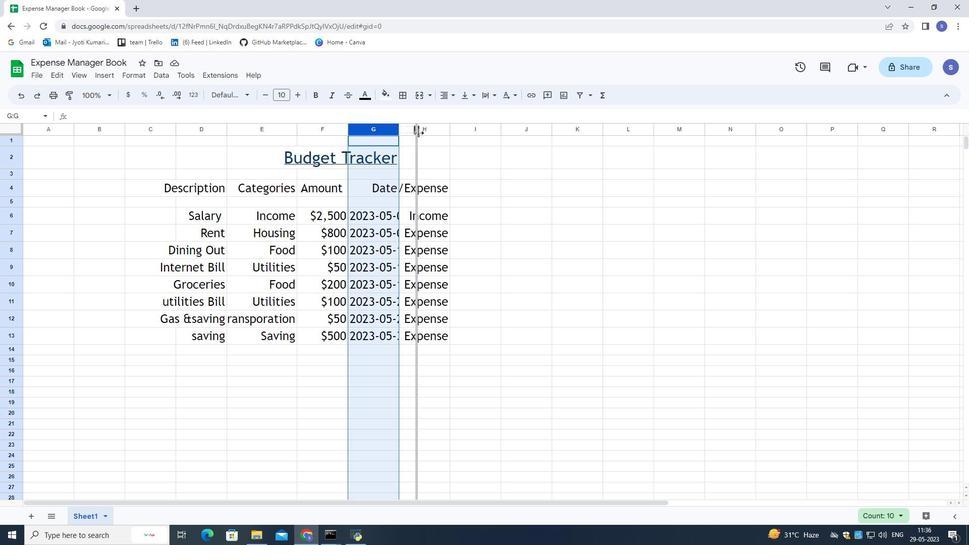 
Action: Mouse pressed left at (421, 133)
Screenshot: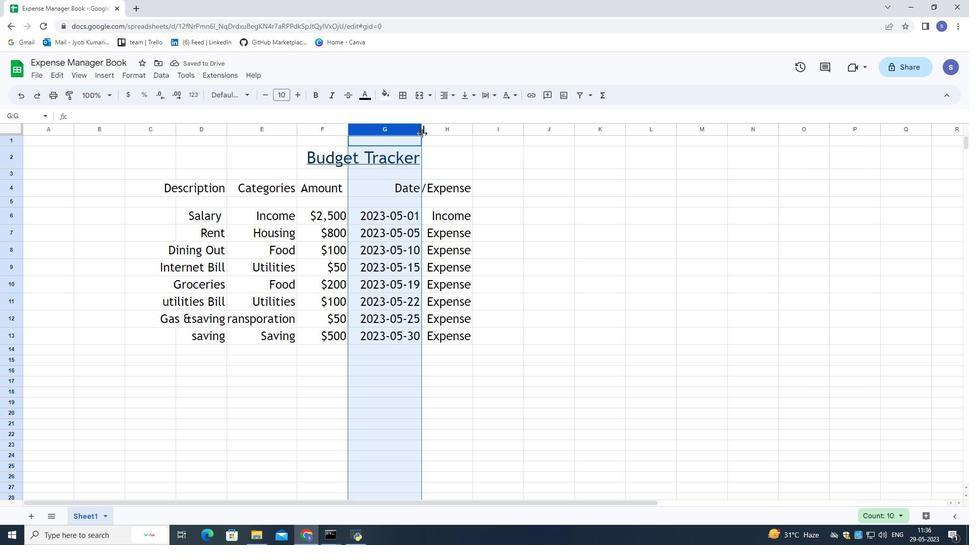 
Action: Mouse moved to (461, 134)
Screenshot: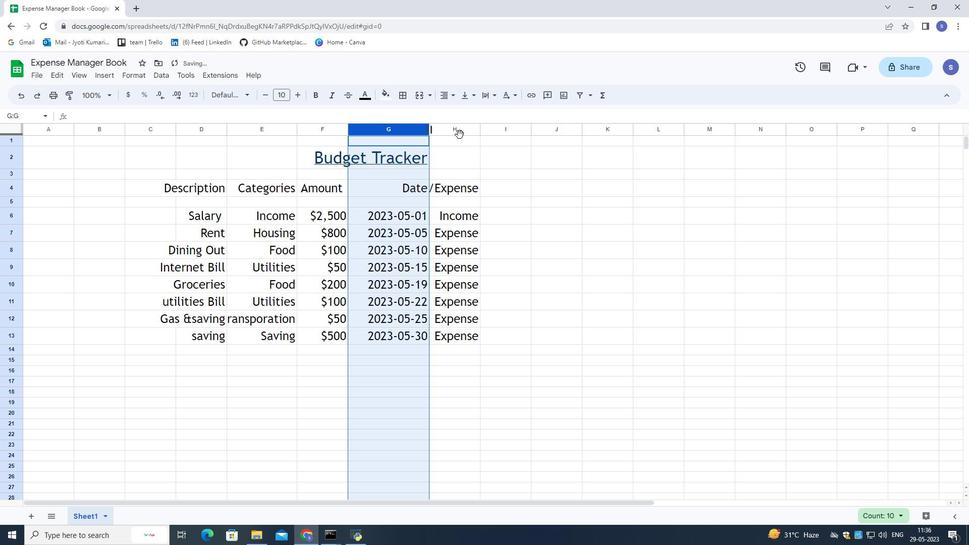 
Action: Mouse pressed left at (461, 134)
Screenshot: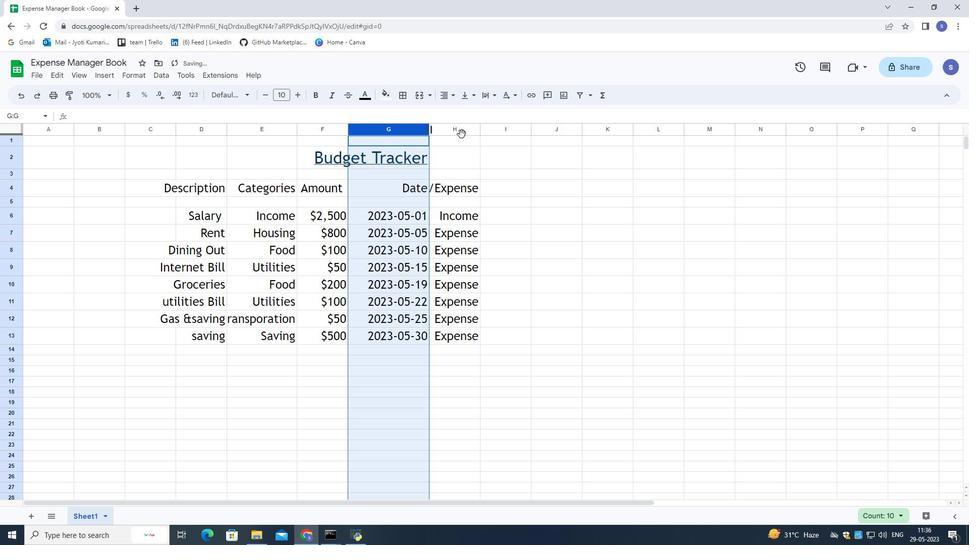 
Action: Mouse moved to (466, 129)
Screenshot: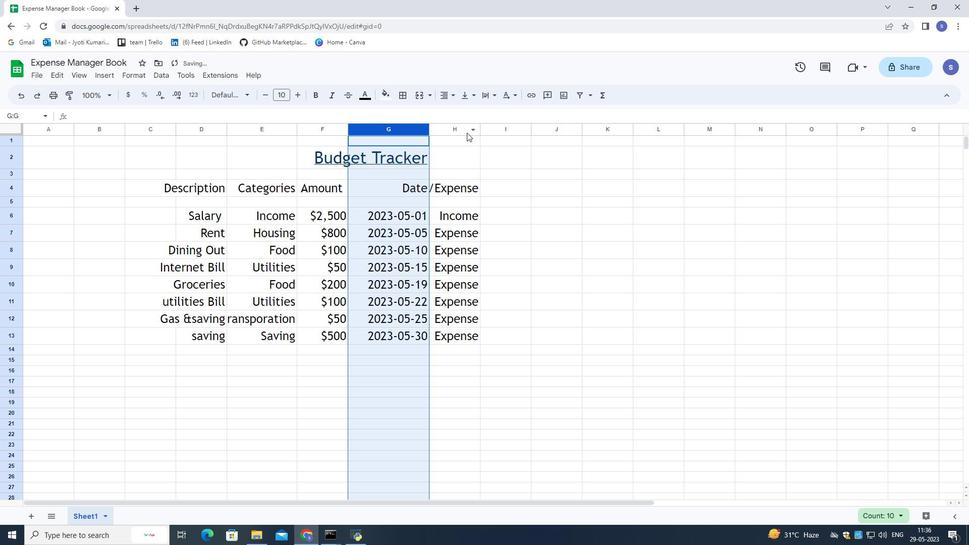 
Action: Mouse pressed left at (466, 129)
Screenshot: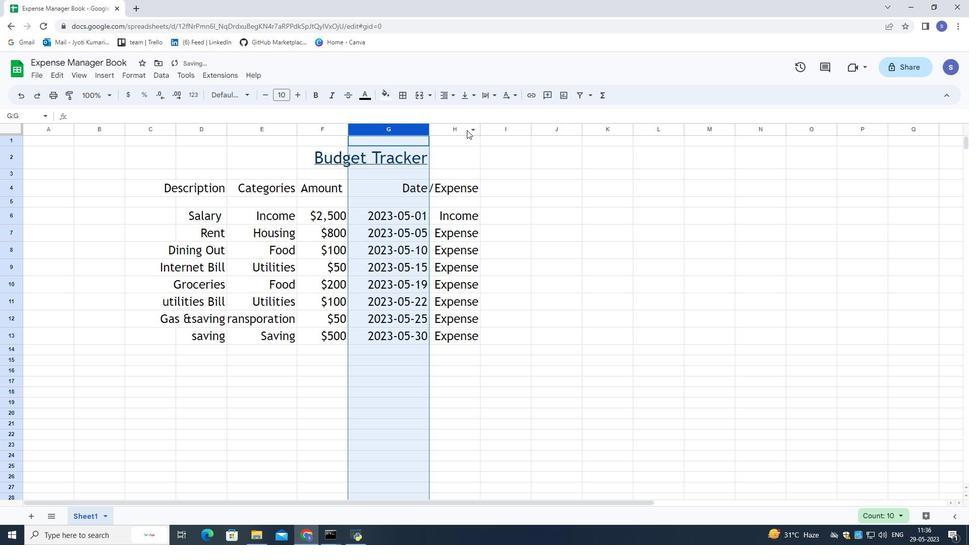 
Action: Mouse moved to (480, 134)
Screenshot: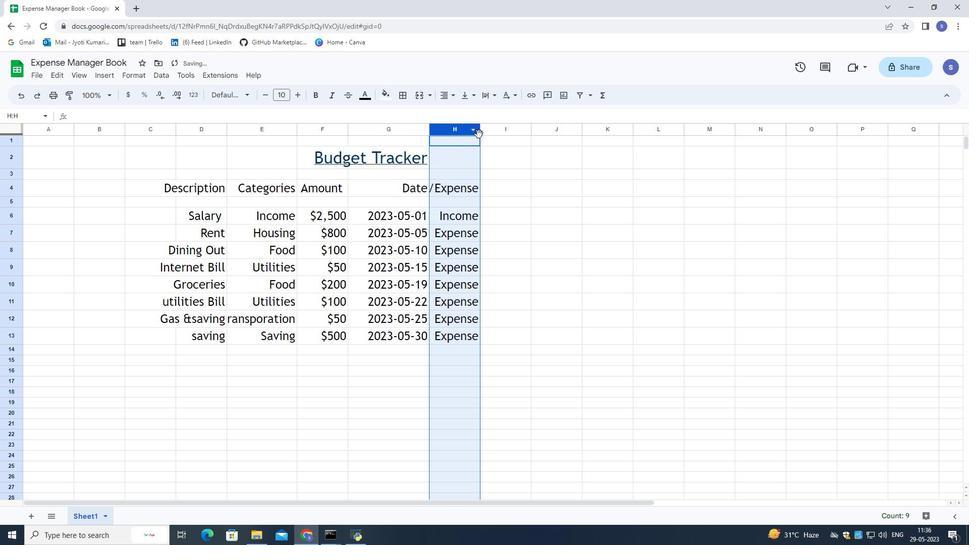 
Action: Mouse pressed left at (480, 134)
Screenshot: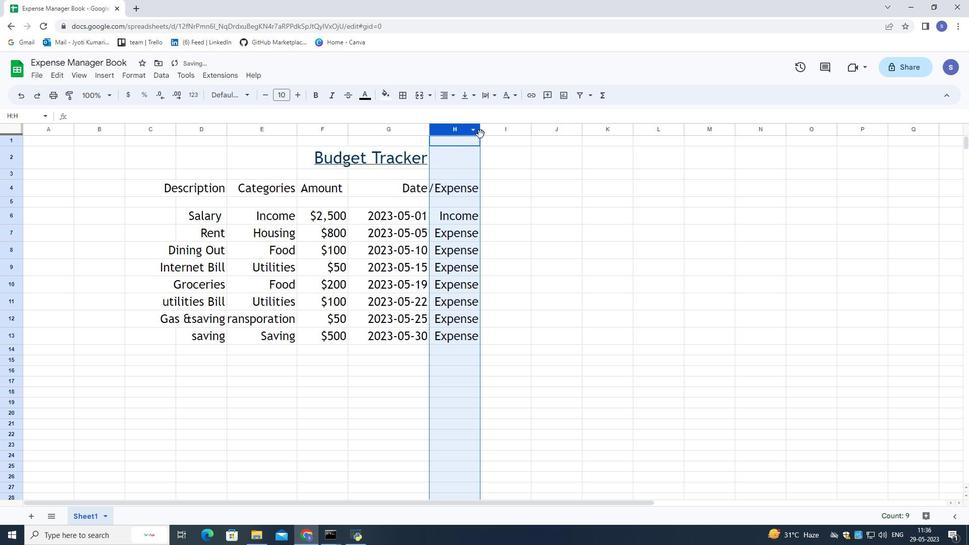 
Action: Mouse moved to (478, 129)
Screenshot: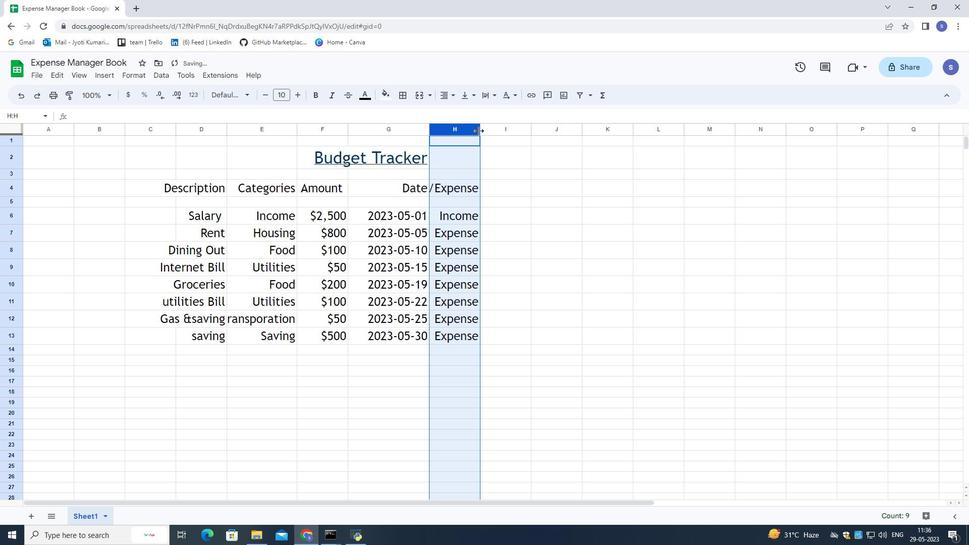 
Action: Mouse pressed left at (478, 129)
Screenshot: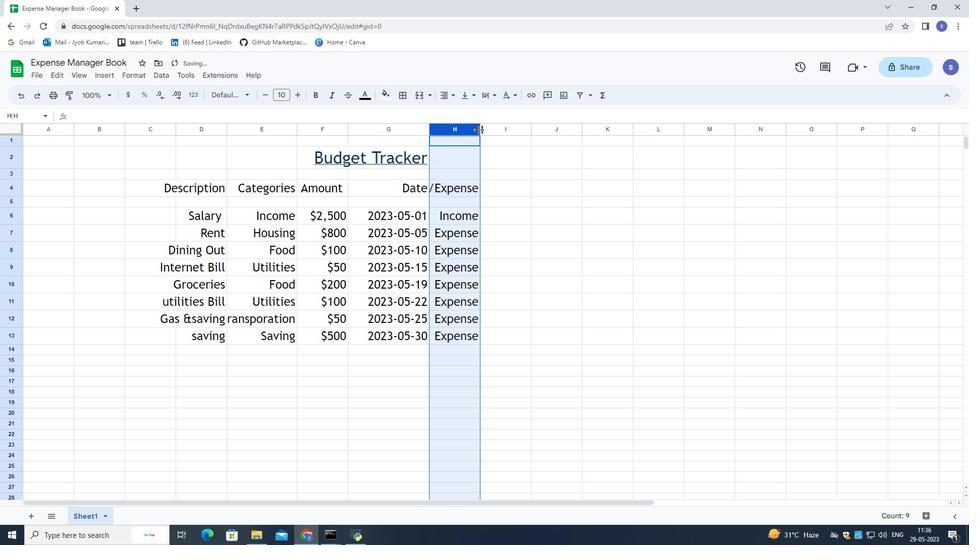 
Action: Mouse moved to (492, 132)
Screenshot: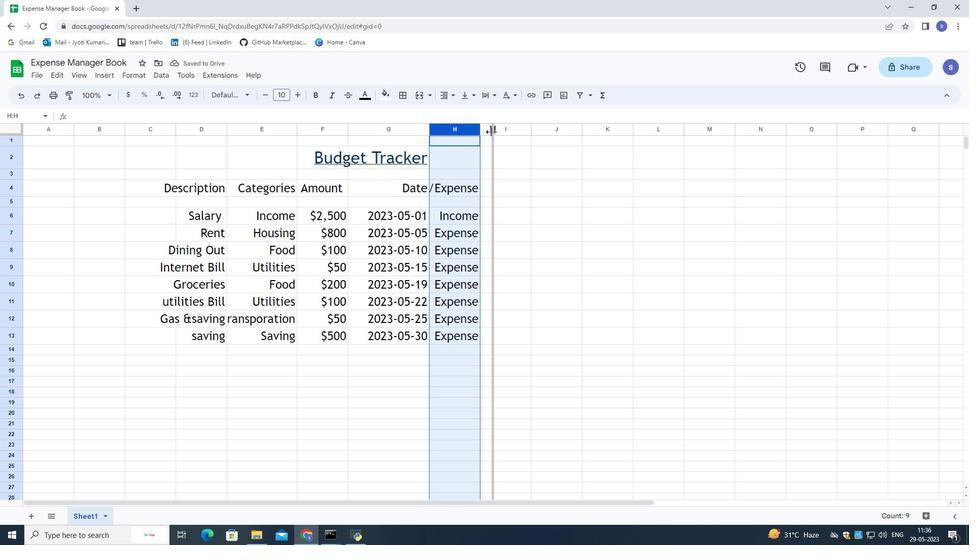 
Action: Mouse pressed left at (492, 132)
Screenshot: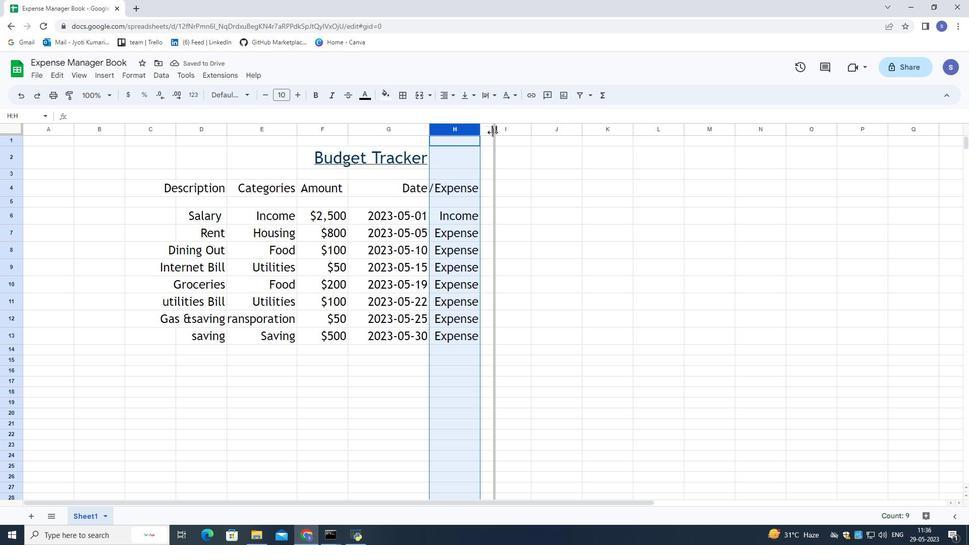 
Action: Mouse moved to (294, 162)
Screenshot: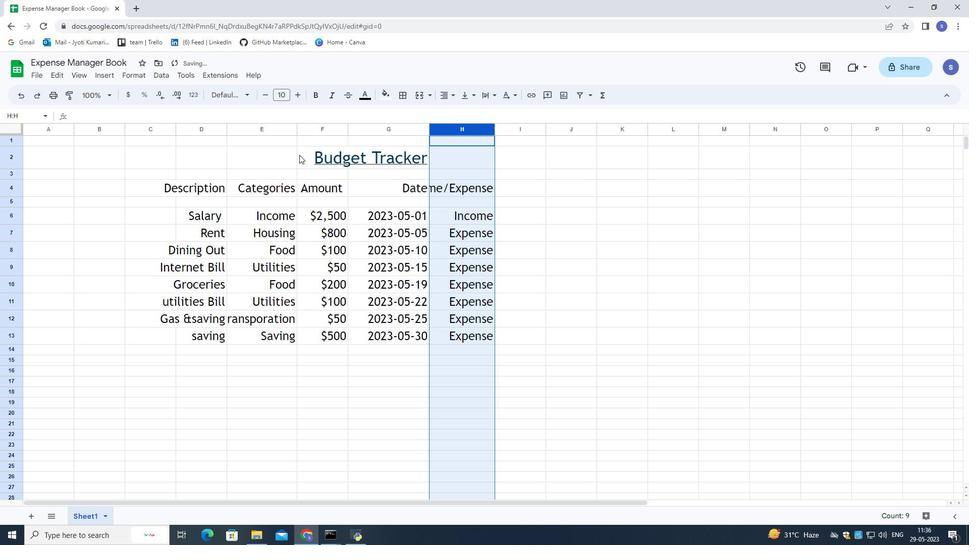 
Action: Mouse pressed left at (294, 162)
Screenshot: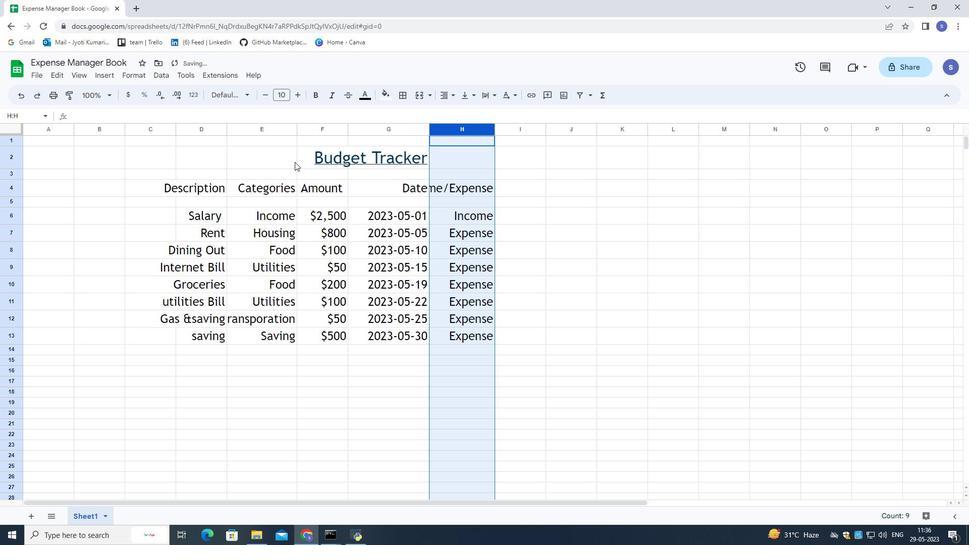 
Action: Mouse moved to (274, 131)
Screenshot: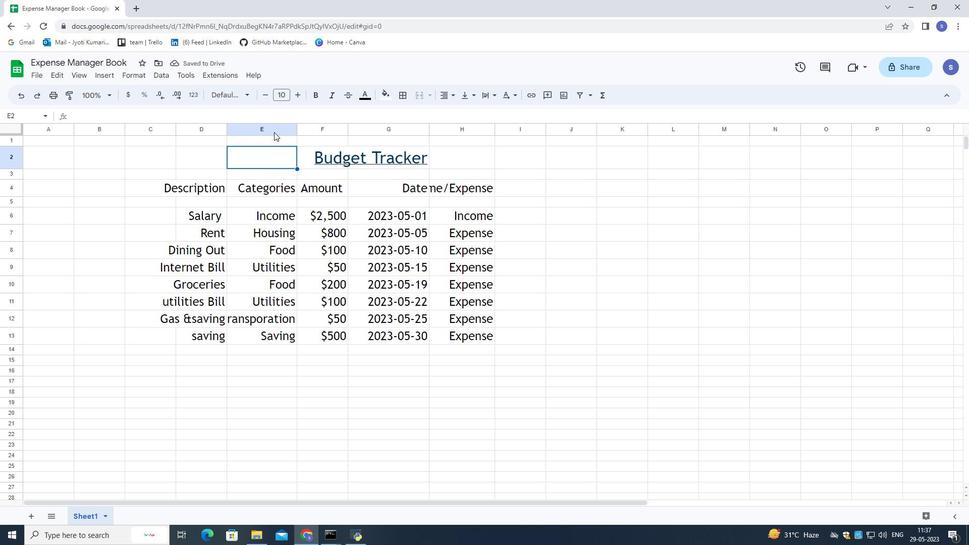 
Action: Mouse pressed left at (274, 131)
Screenshot: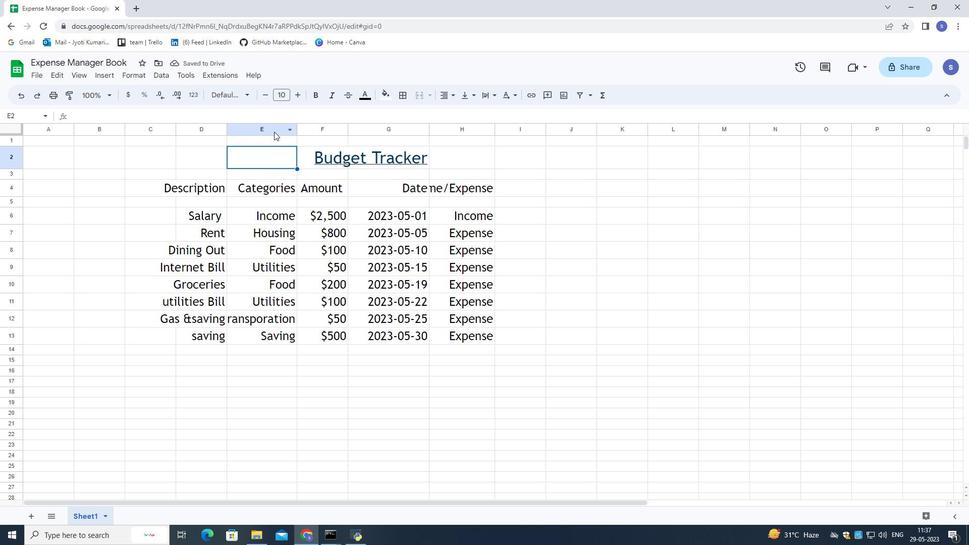 
Action: Mouse moved to (294, 132)
Screenshot: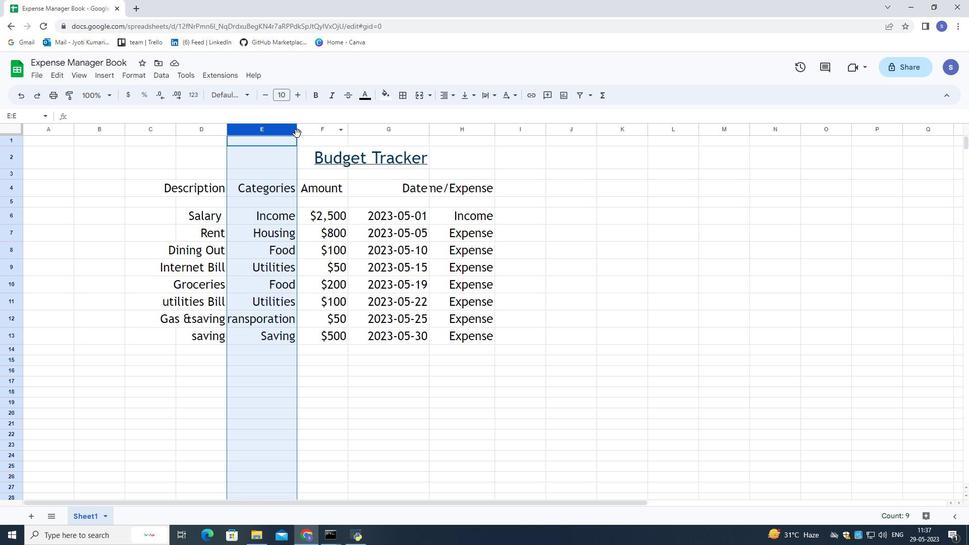 
Action: Mouse pressed left at (294, 132)
Screenshot: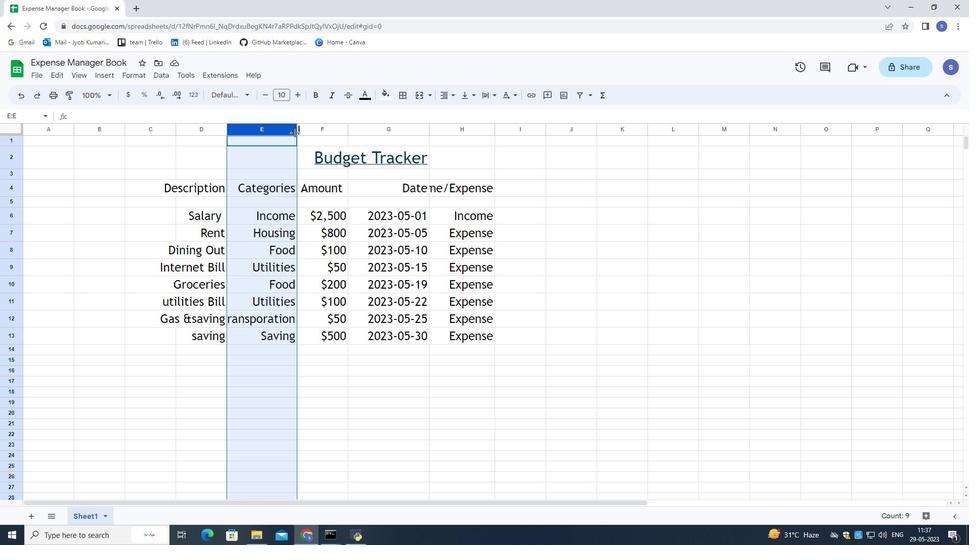 
Action: Mouse moved to (608, 233)
Screenshot: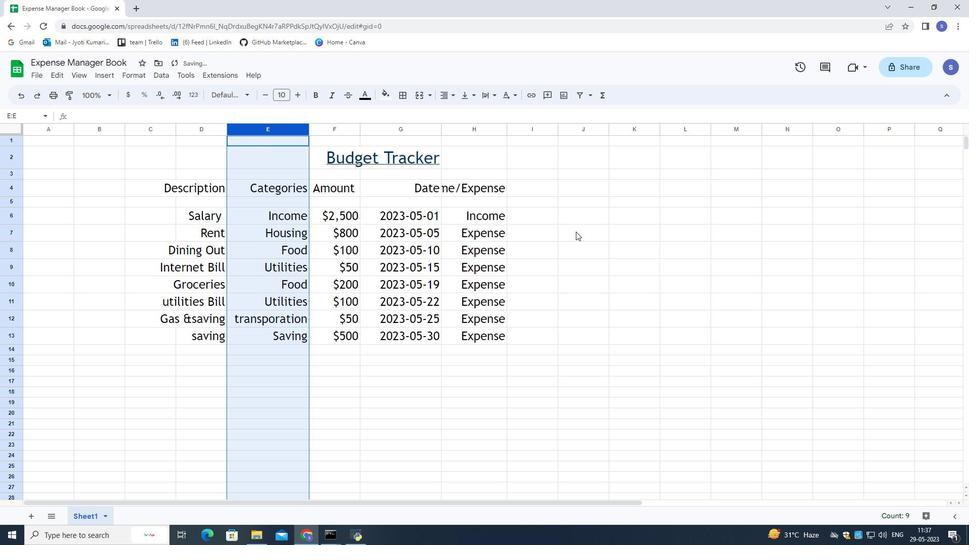 
Action: Mouse pressed left at (608, 233)
Screenshot: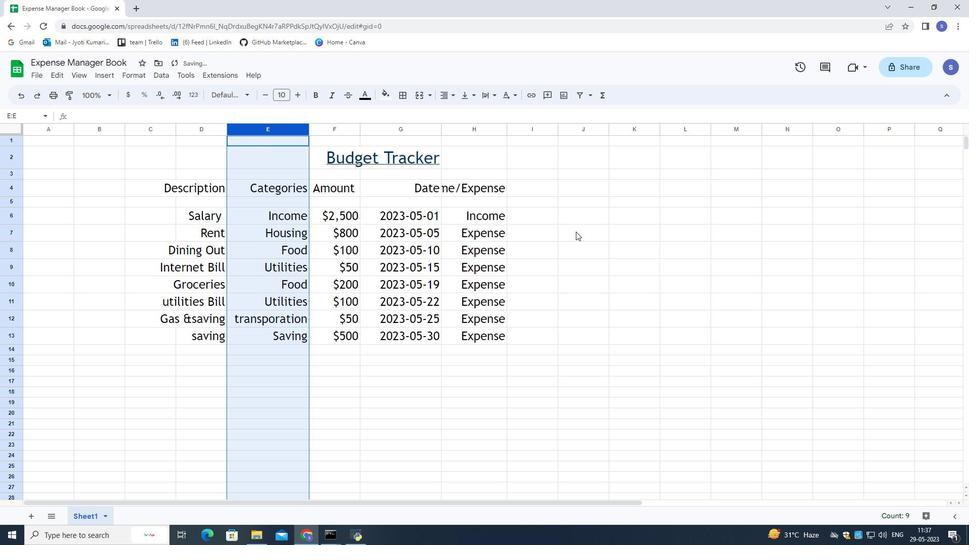 
Action: Mouse moved to (238, 318)
Screenshot: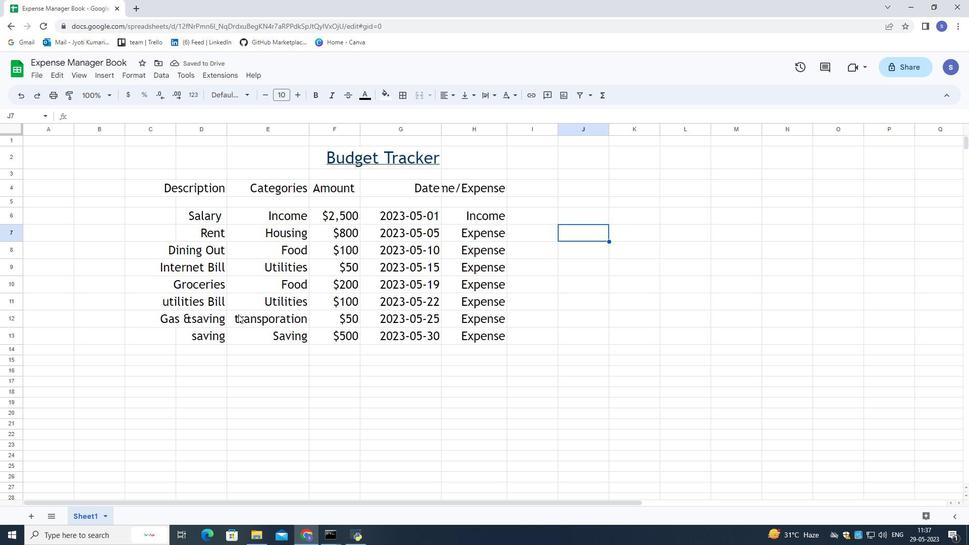 
Action: Mouse pressed left at (238, 318)
Screenshot: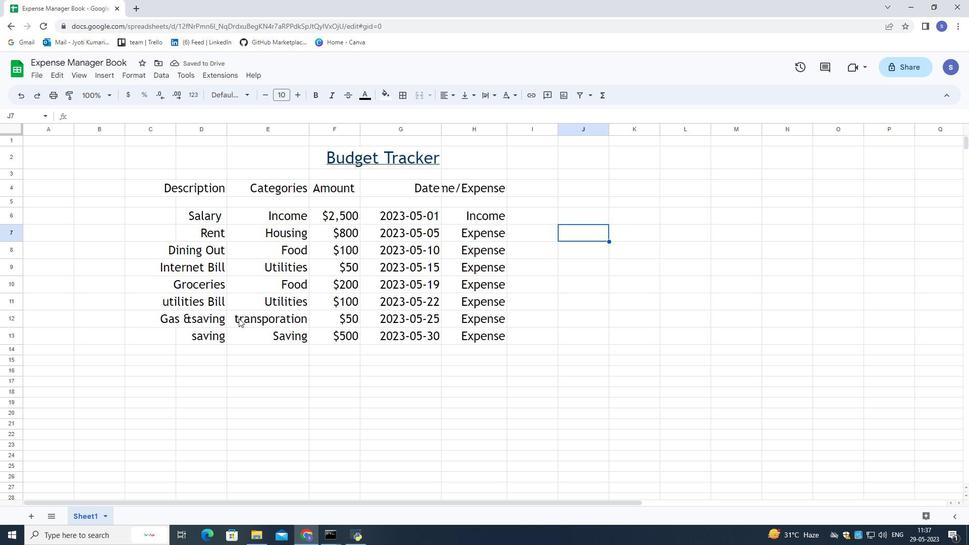 
Action: Mouse pressed left at (238, 318)
Screenshot: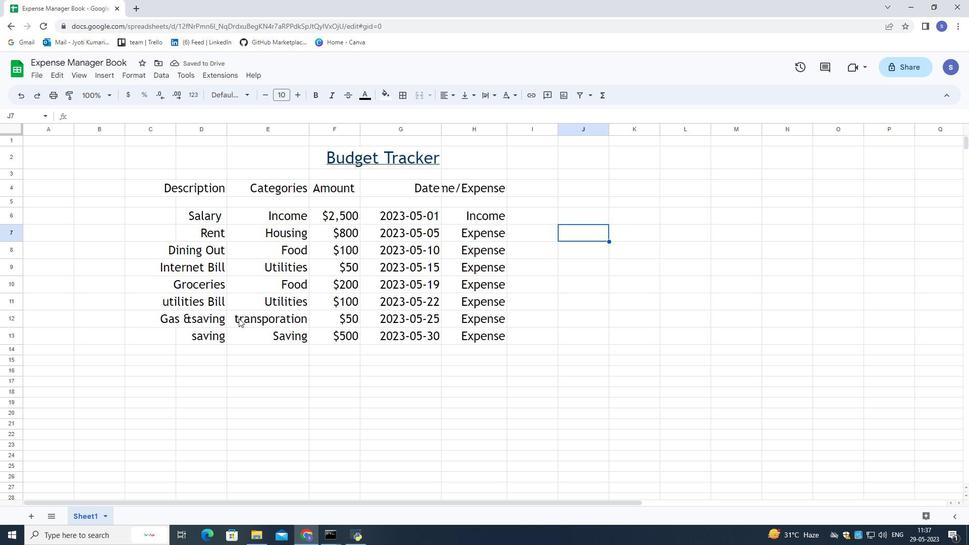 
Action: Mouse moved to (238, 318)
Screenshot: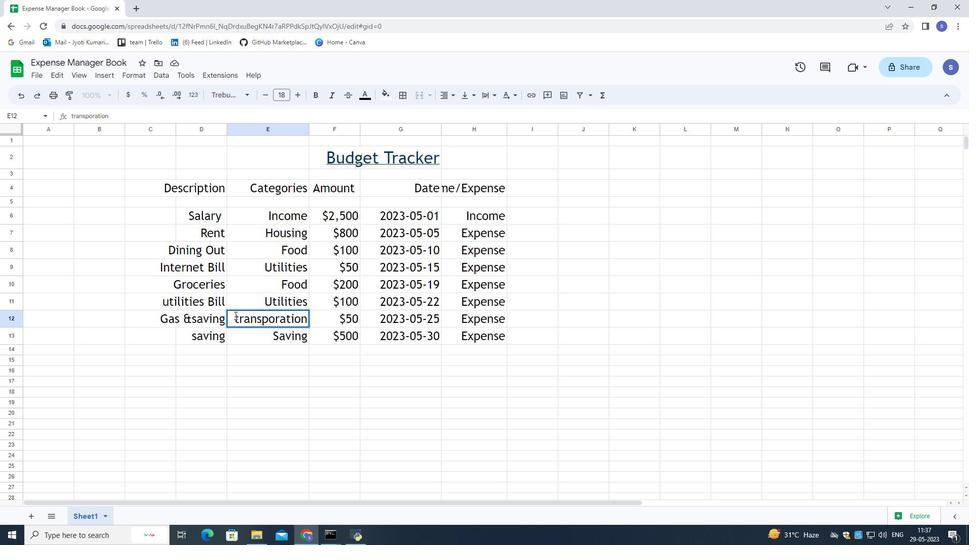 
Action: Mouse pressed left at (238, 318)
Screenshot: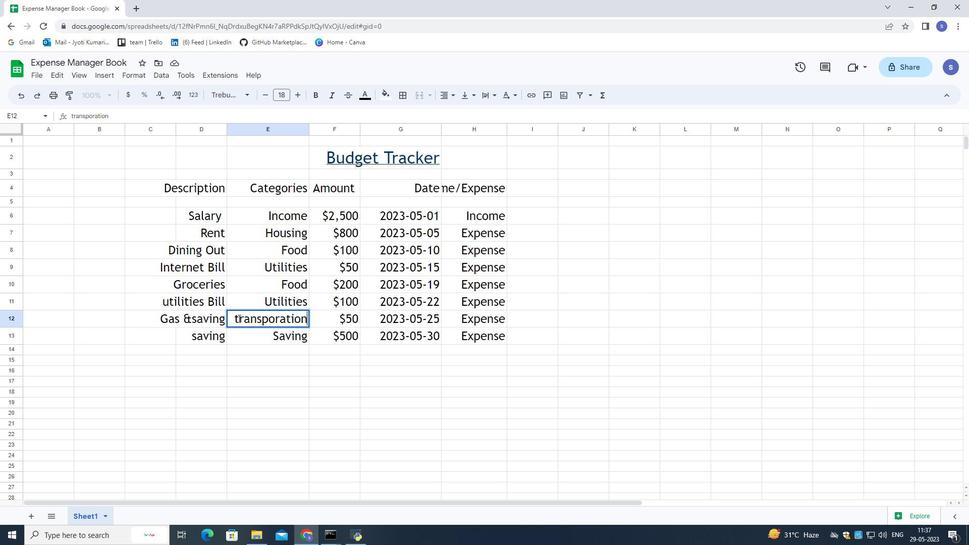 
Action: Mouse moved to (288, 355)
Screenshot: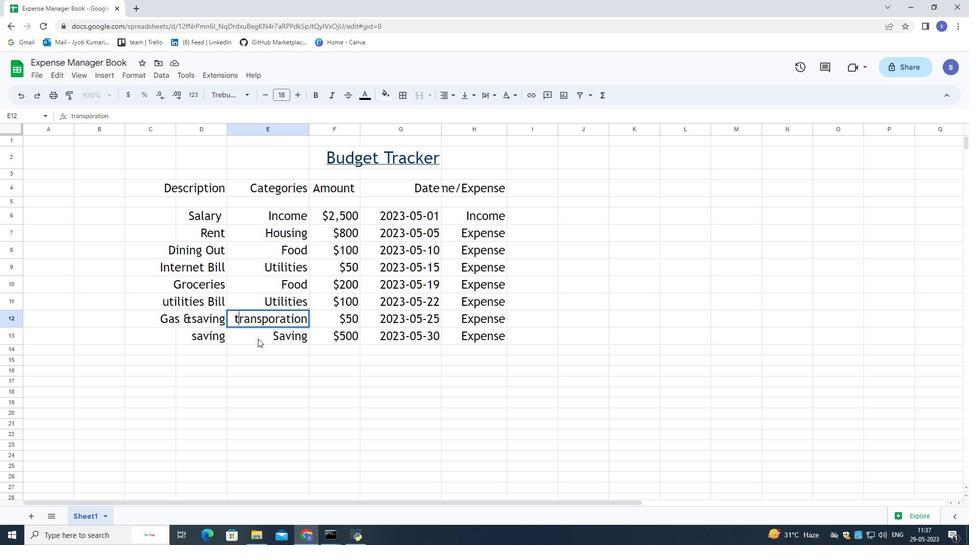 
Action: Key pressed <Key.backspace><Key.shift>T
Screenshot: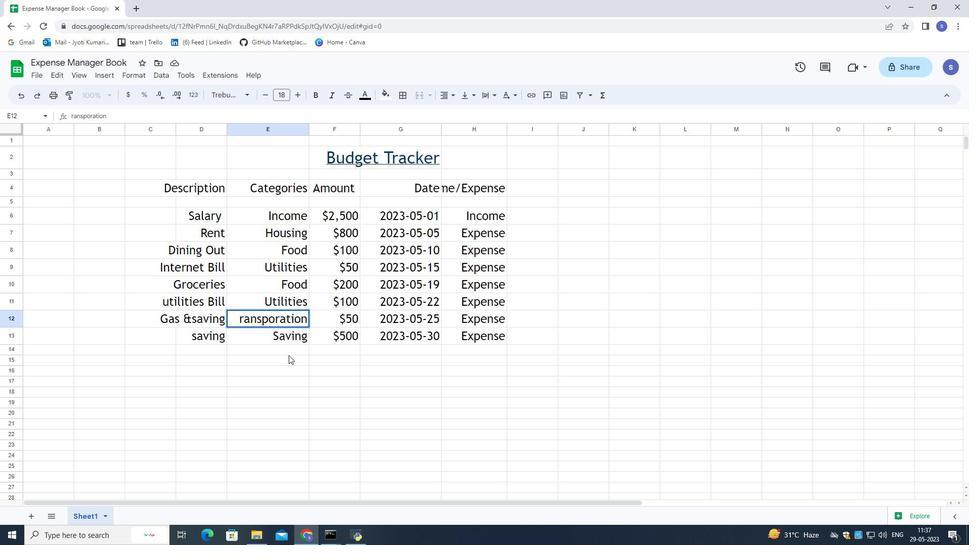 
Action: Mouse moved to (271, 360)
Screenshot: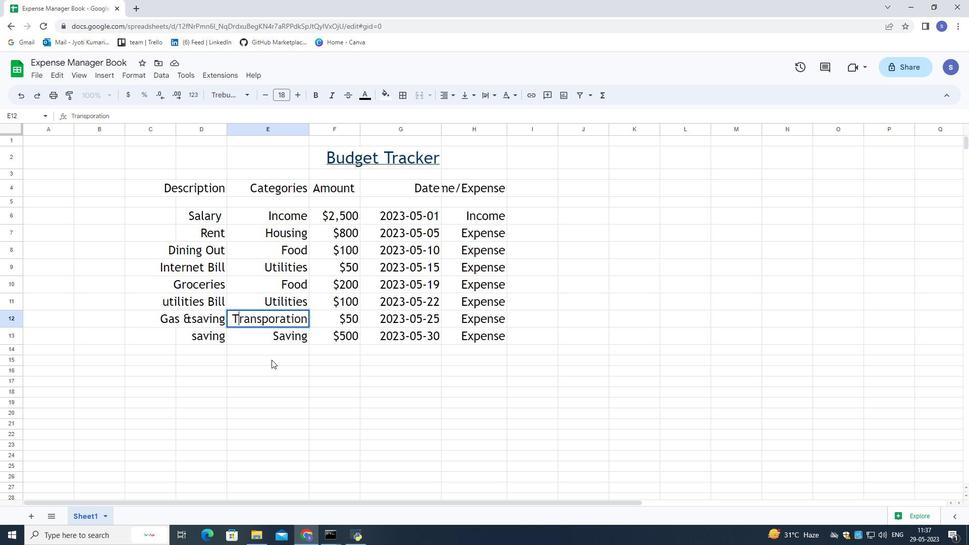
Action: Mouse pressed left at (271, 360)
Screenshot: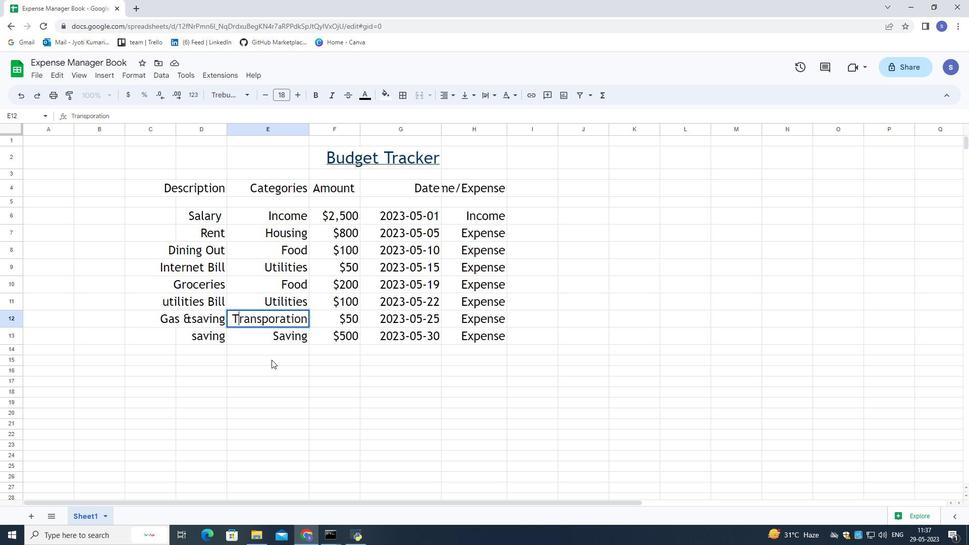 
Action: Mouse moved to (514, 343)
Screenshot: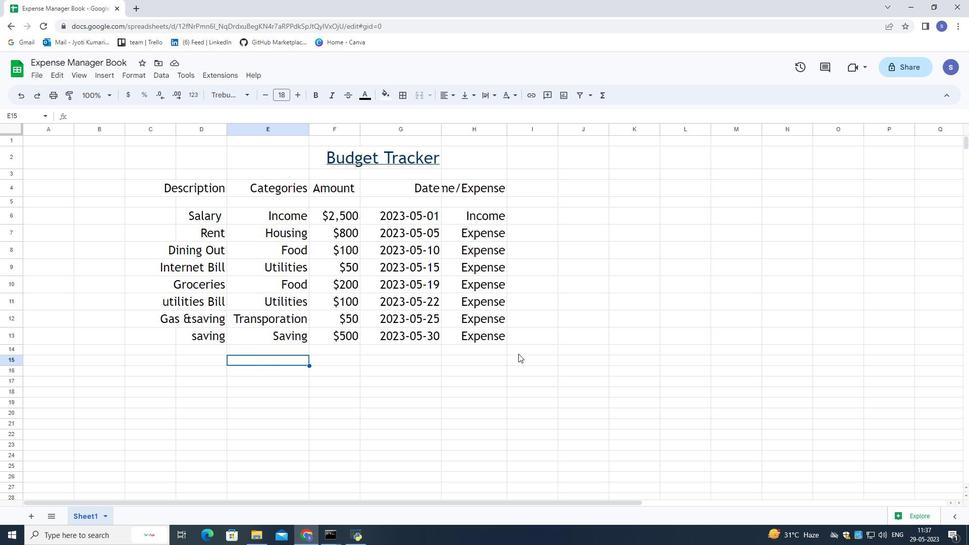 
